 Task: Create an audio file in AIFF format for compatibility with Apple devices.
Action: Mouse moved to (138, 40)
Screenshot: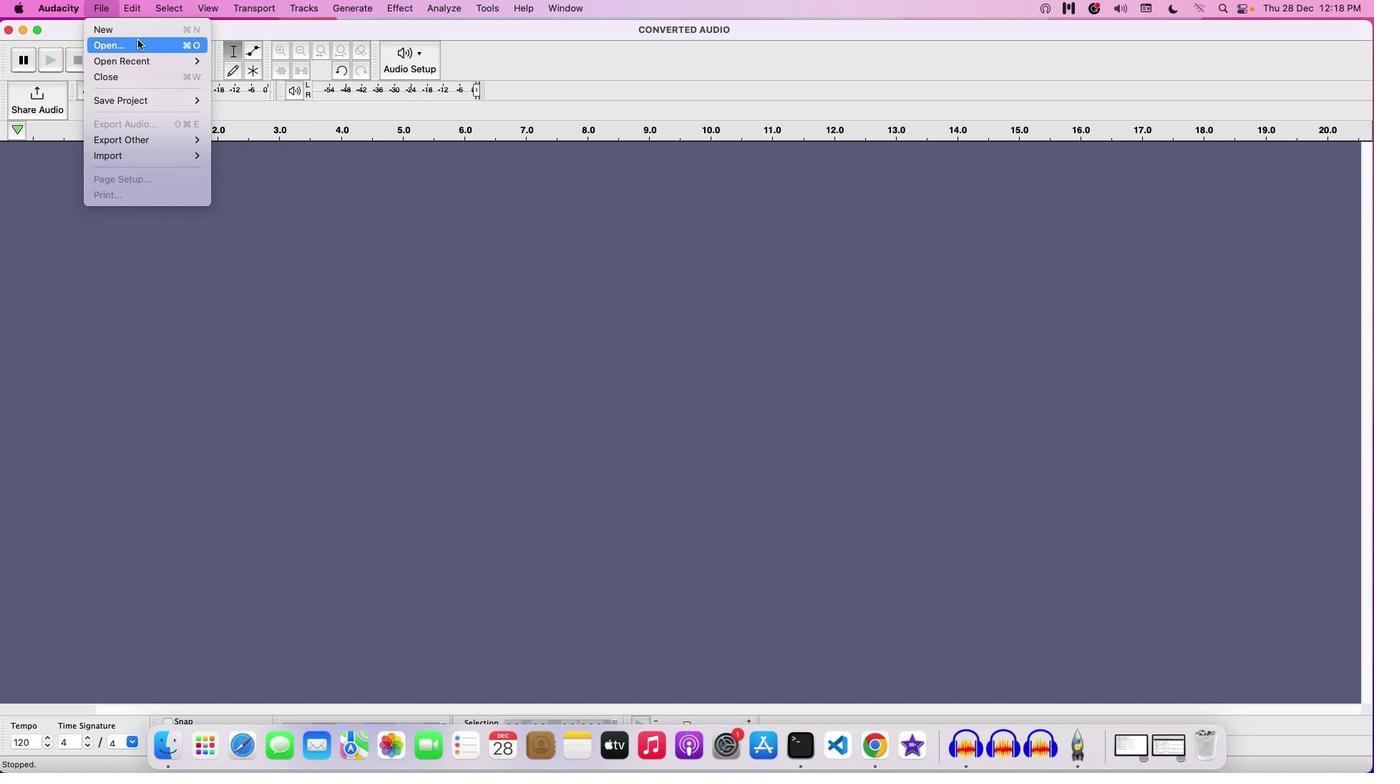 
Action: Mouse pressed left at (138, 40)
Screenshot: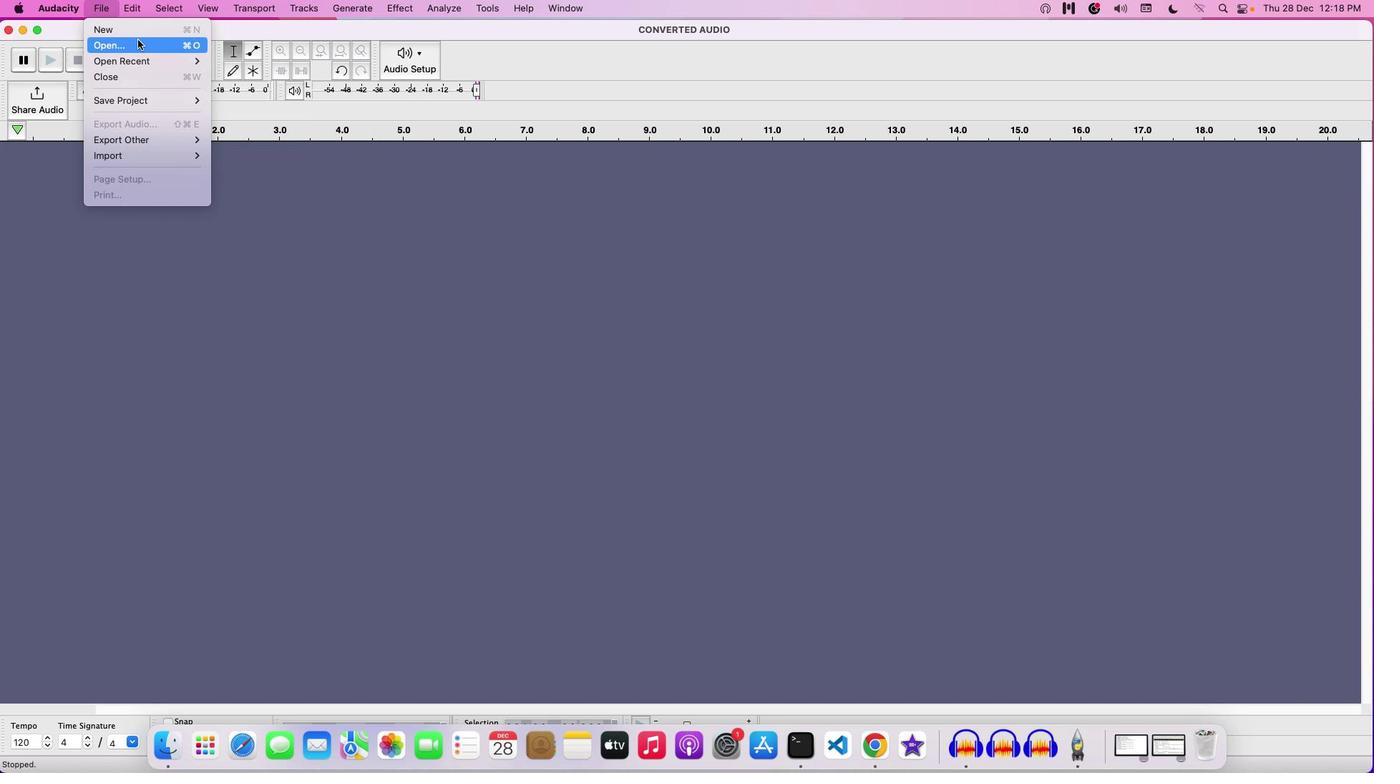 
Action: Mouse moved to (583, 234)
Screenshot: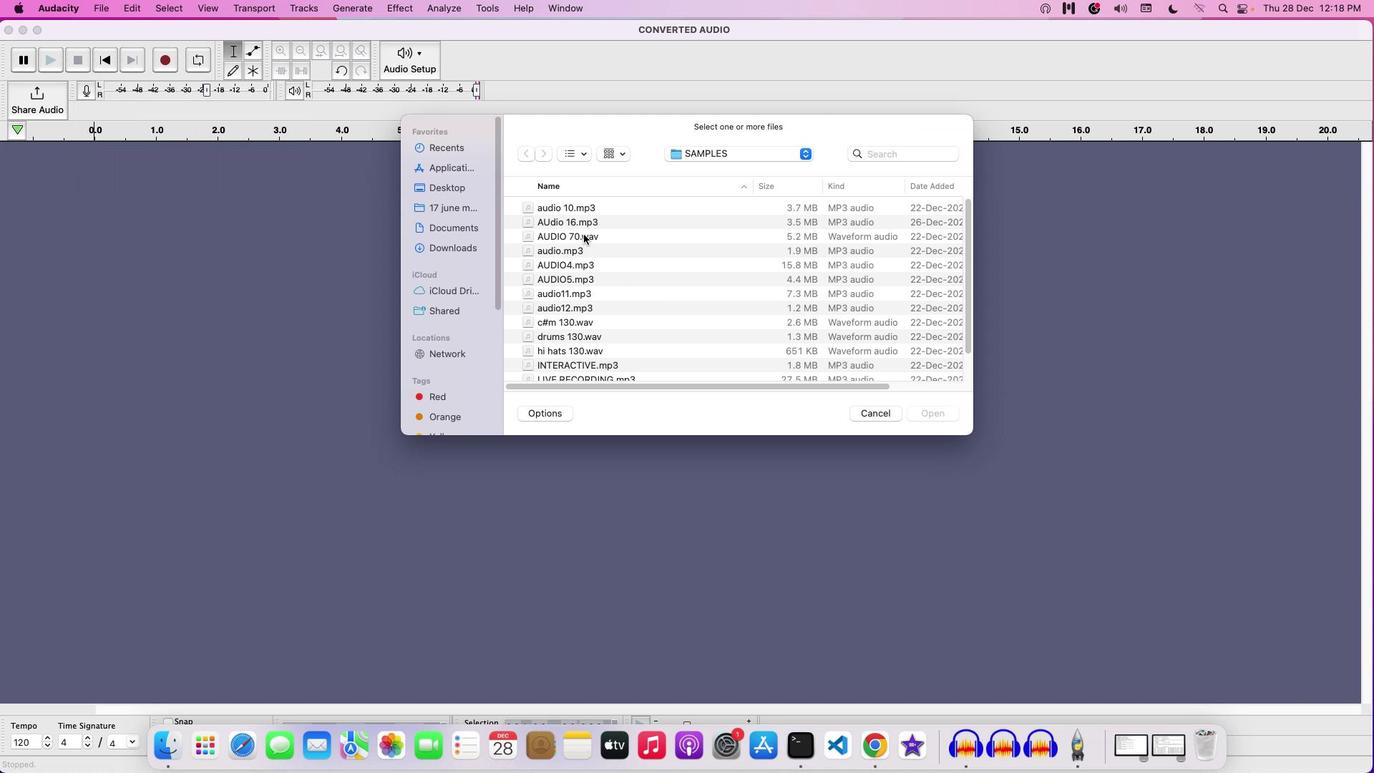 
Action: Mouse pressed left at (583, 234)
Screenshot: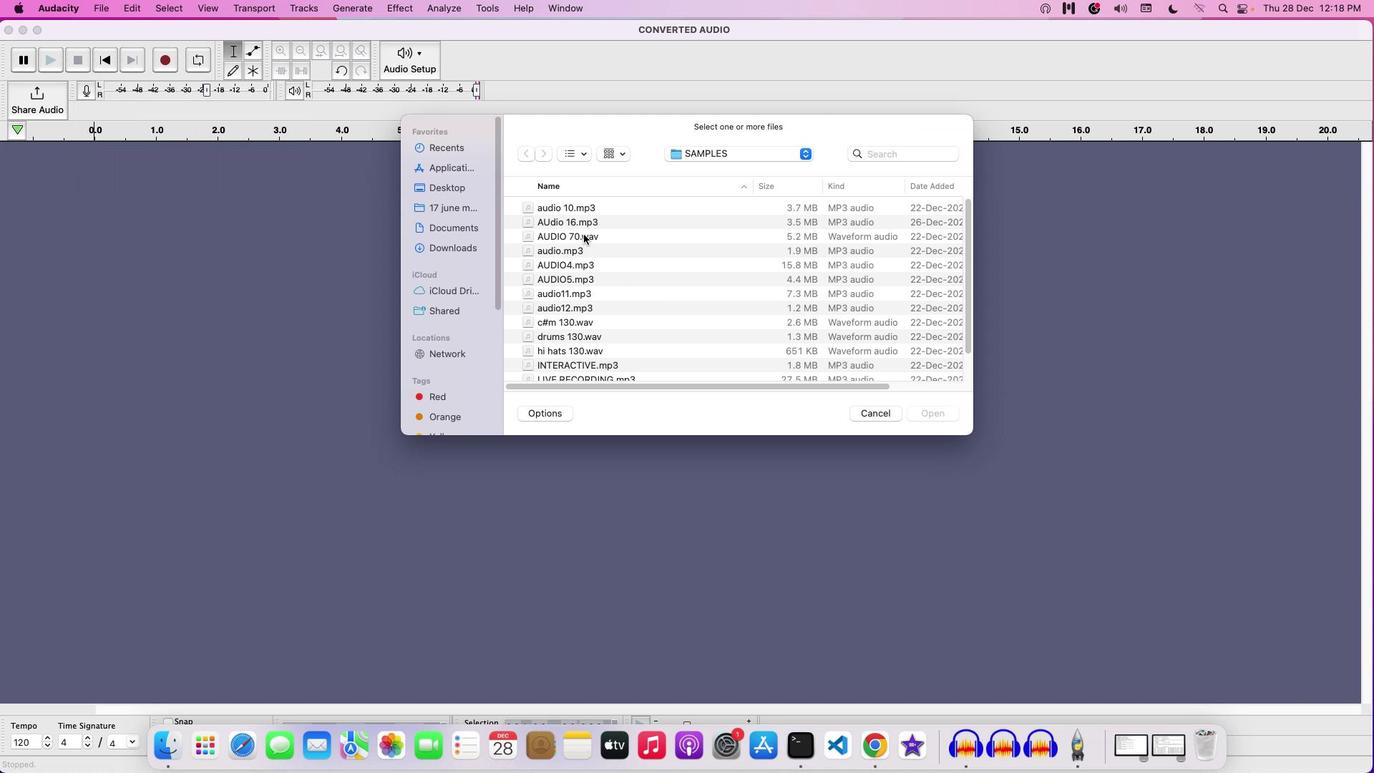 
Action: Mouse moved to (935, 409)
Screenshot: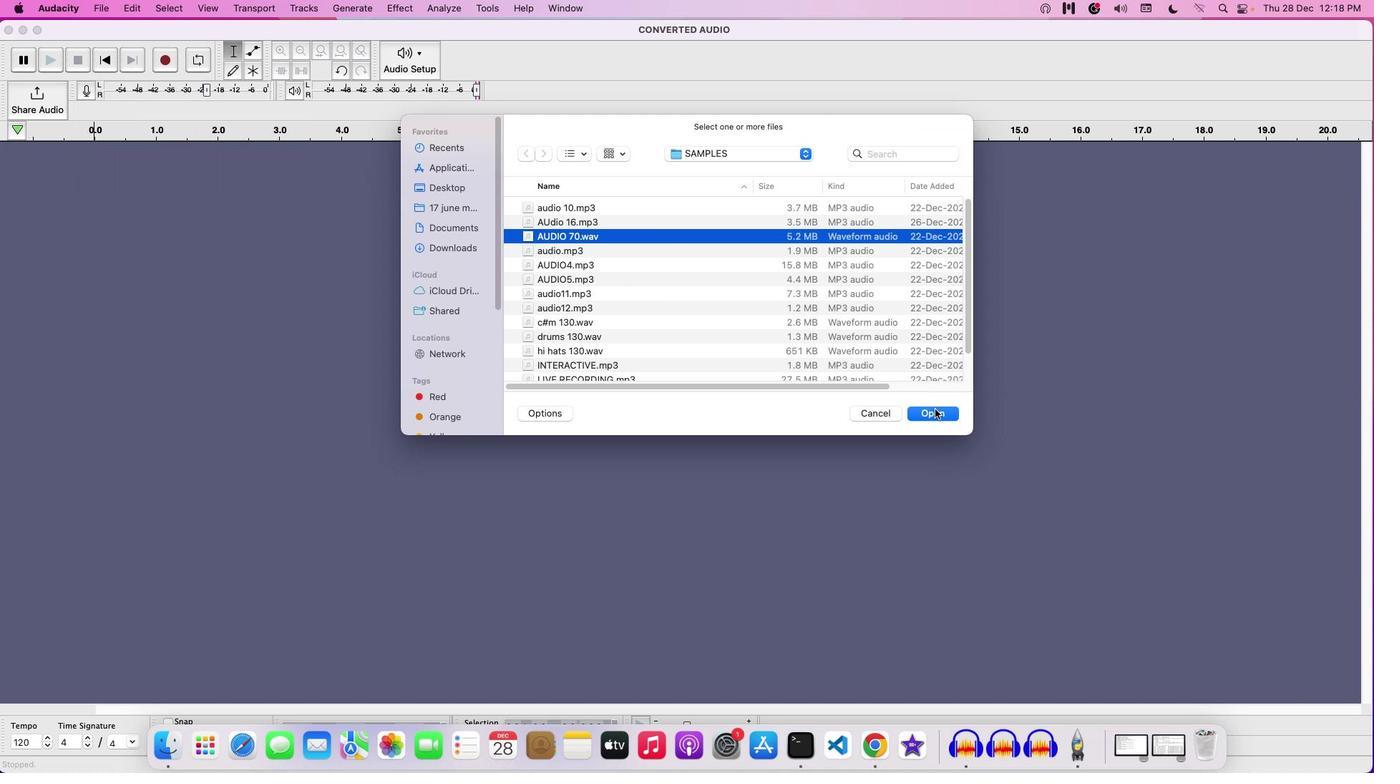 
Action: Mouse pressed left at (935, 409)
Screenshot: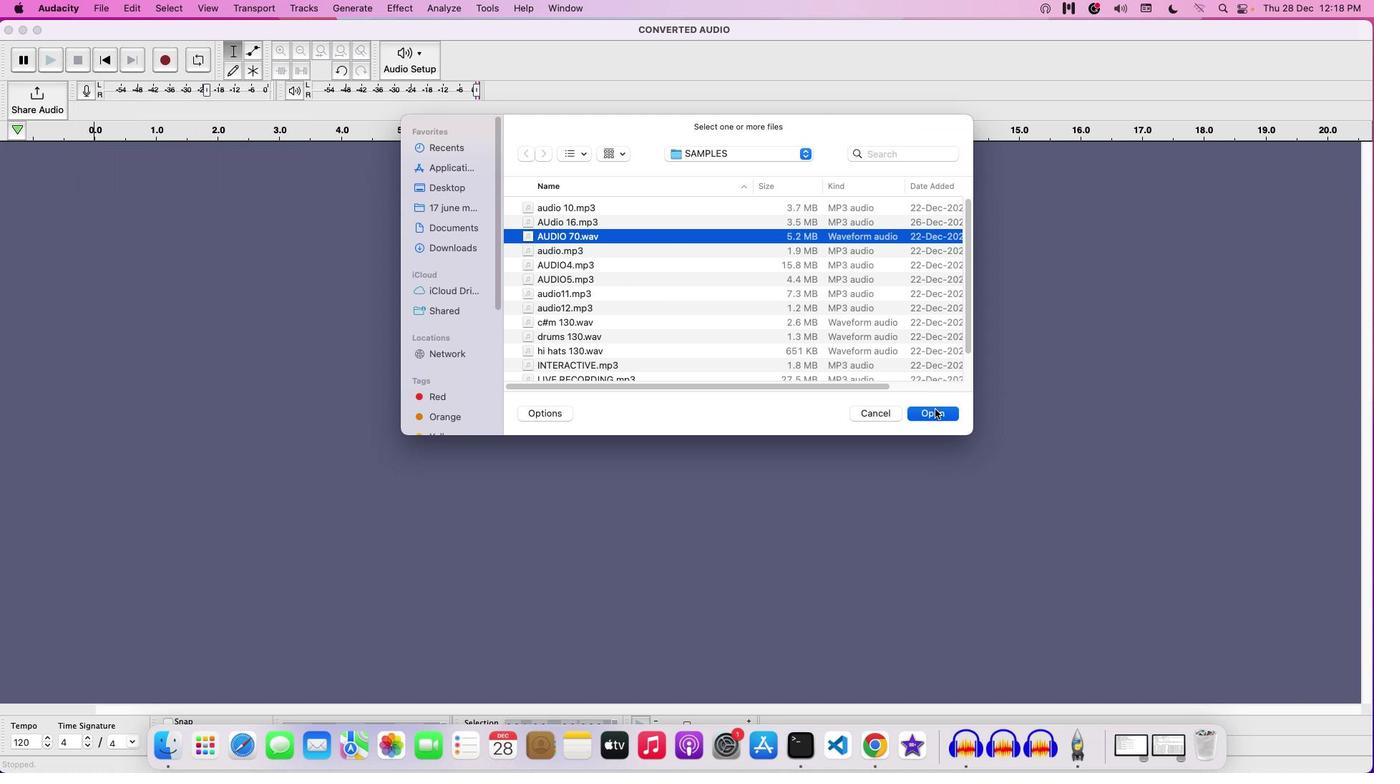 
Action: Mouse moved to (318, 116)
Screenshot: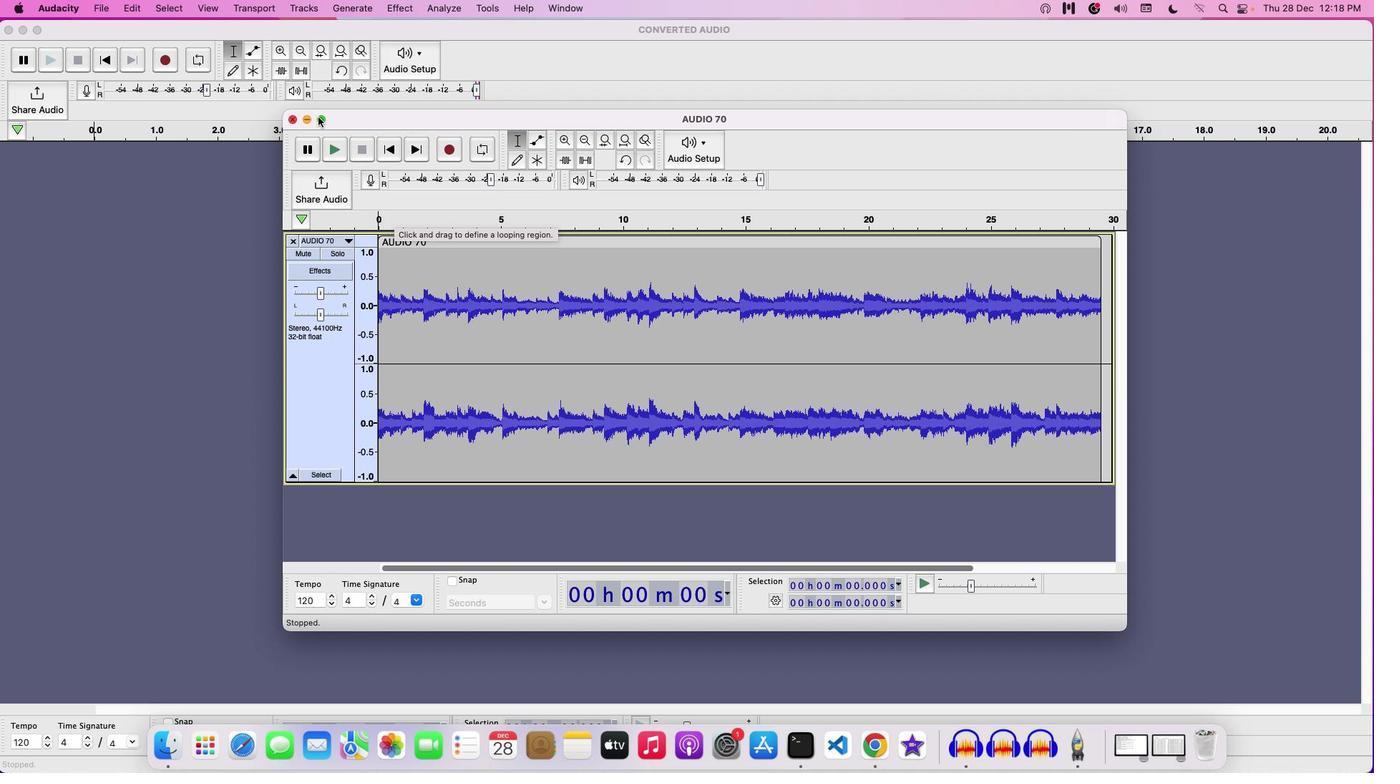 
Action: Mouse pressed left at (318, 116)
Screenshot: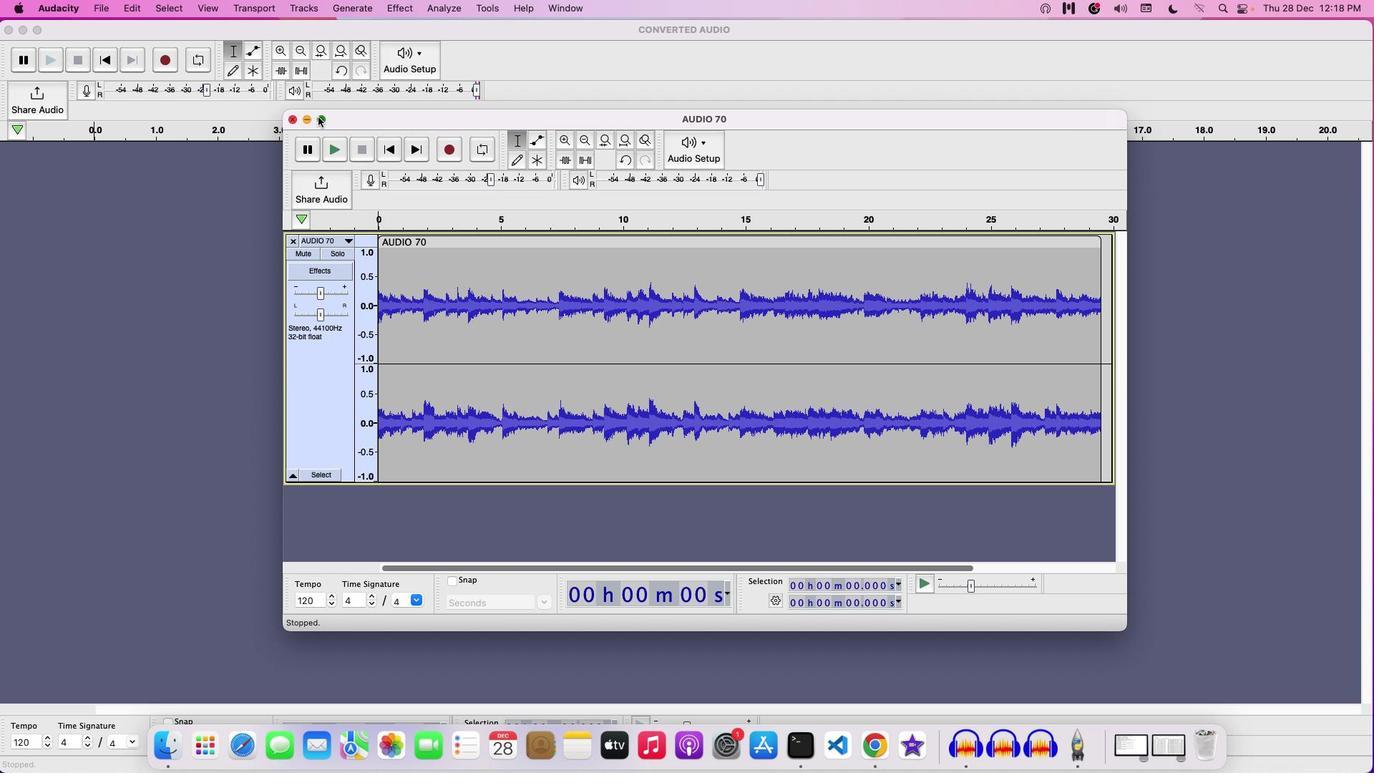 
Action: Mouse moved to (503, 363)
Screenshot: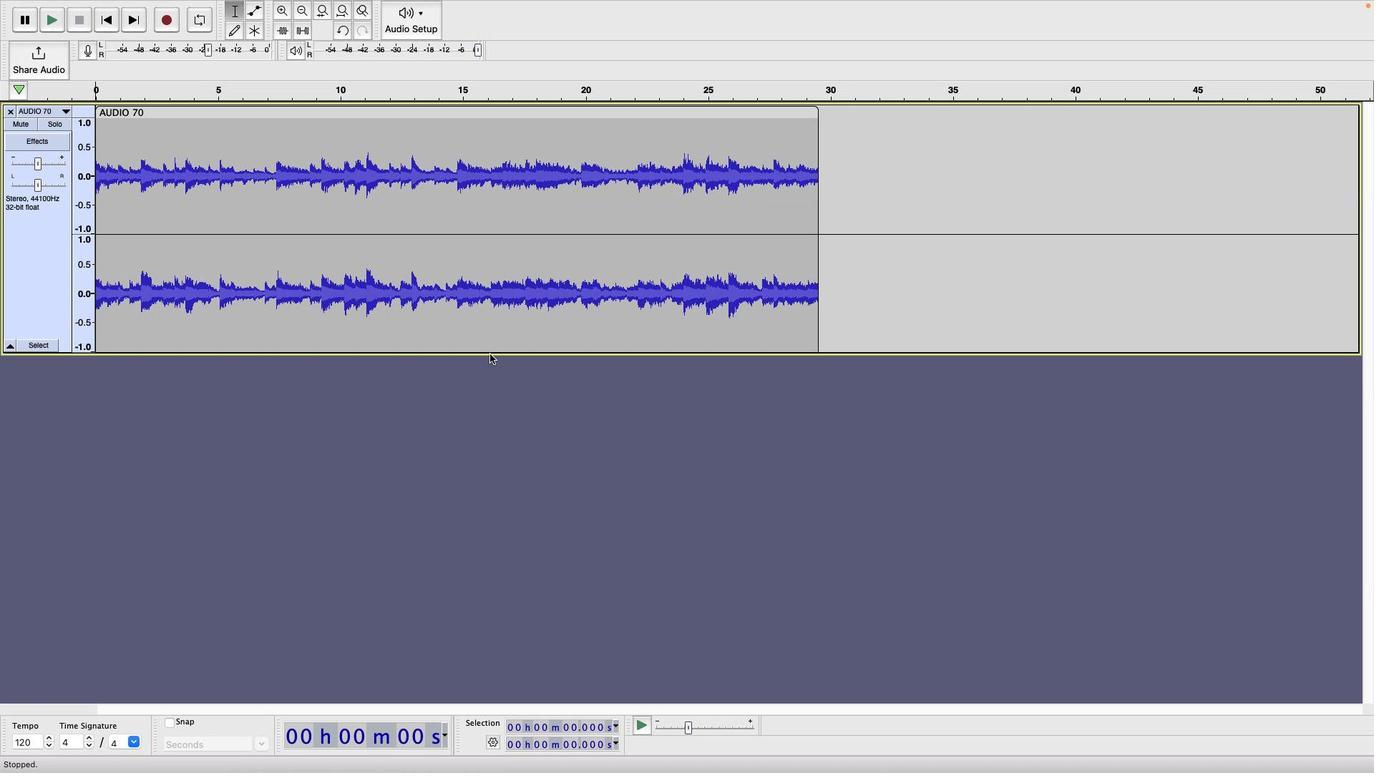 
Action: Key pressed Key.space
Screenshot: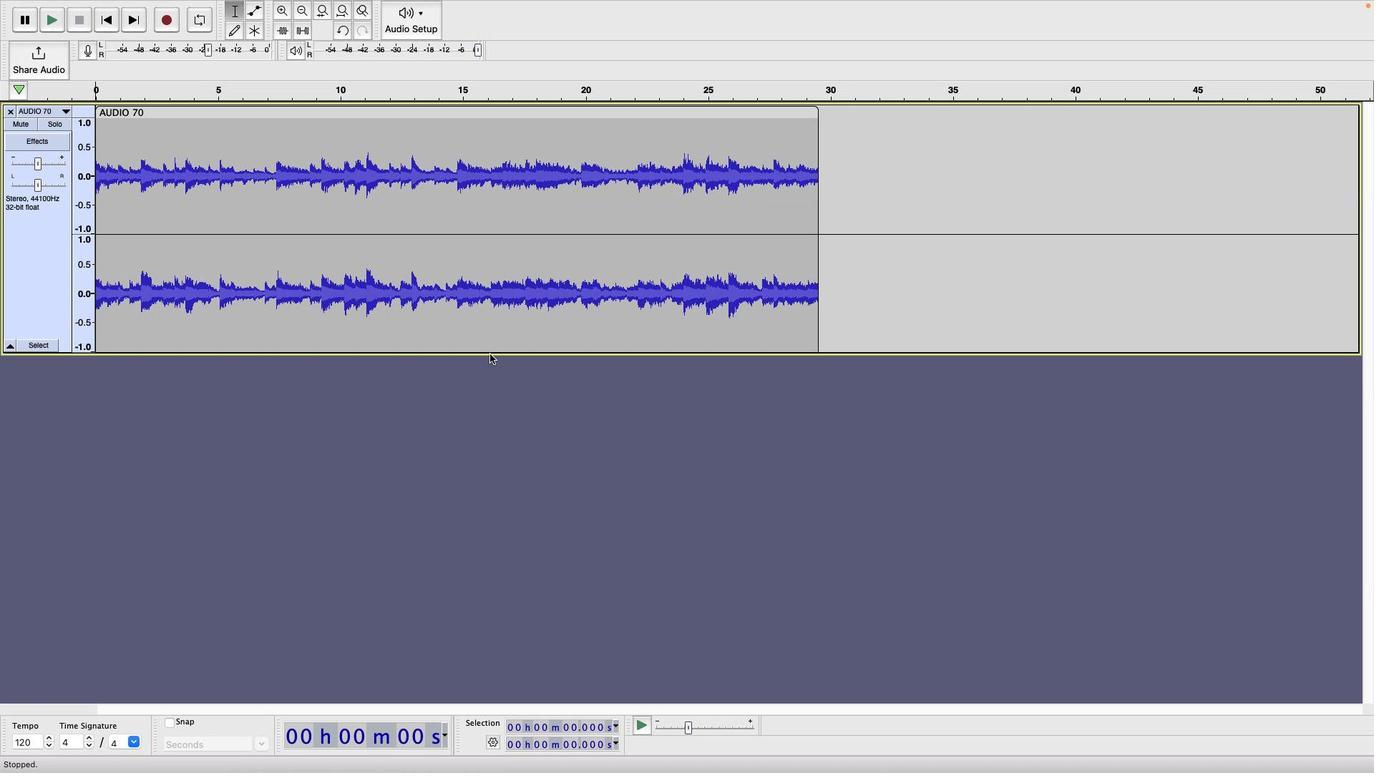 
Action: Mouse moved to (41, 164)
Screenshot: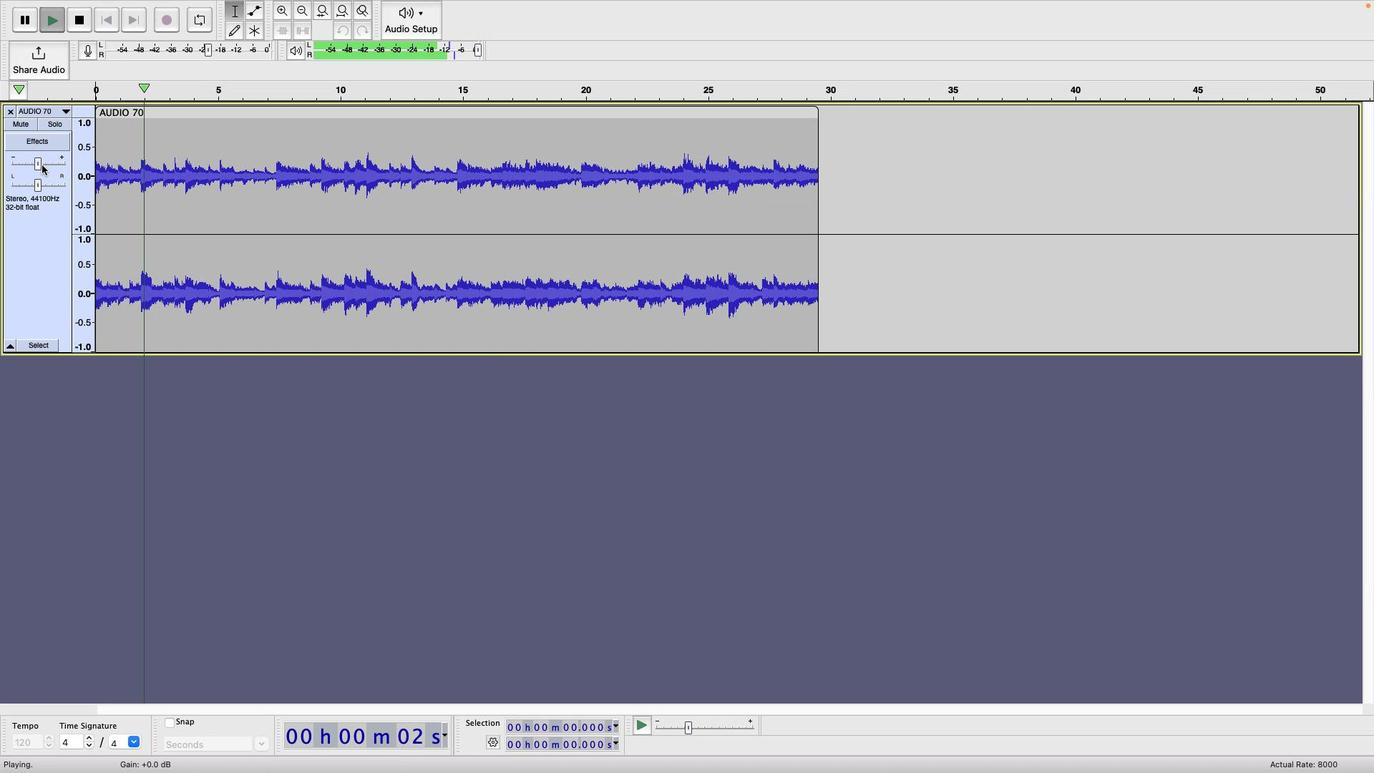 
Action: Mouse pressed left at (41, 164)
Screenshot: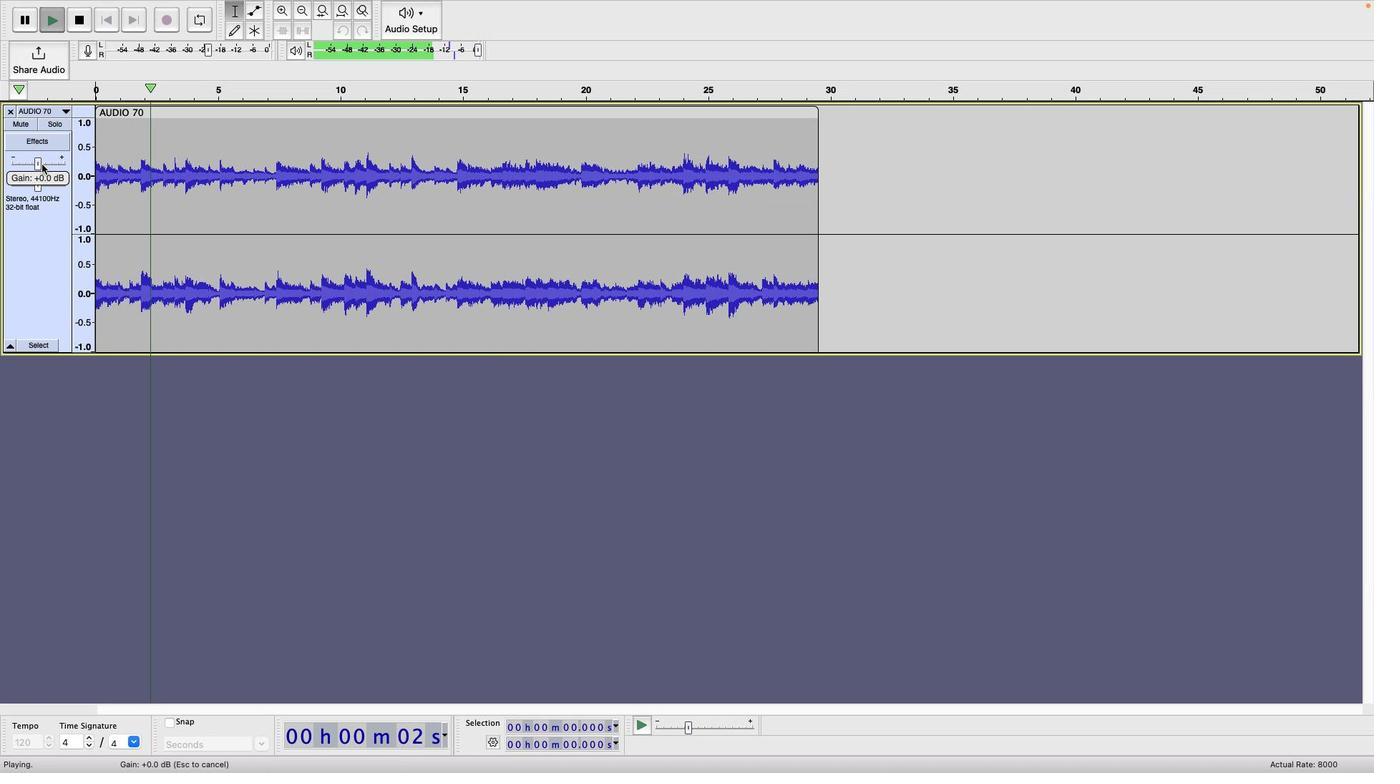 
Action: Mouse moved to (49, 163)
Screenshot: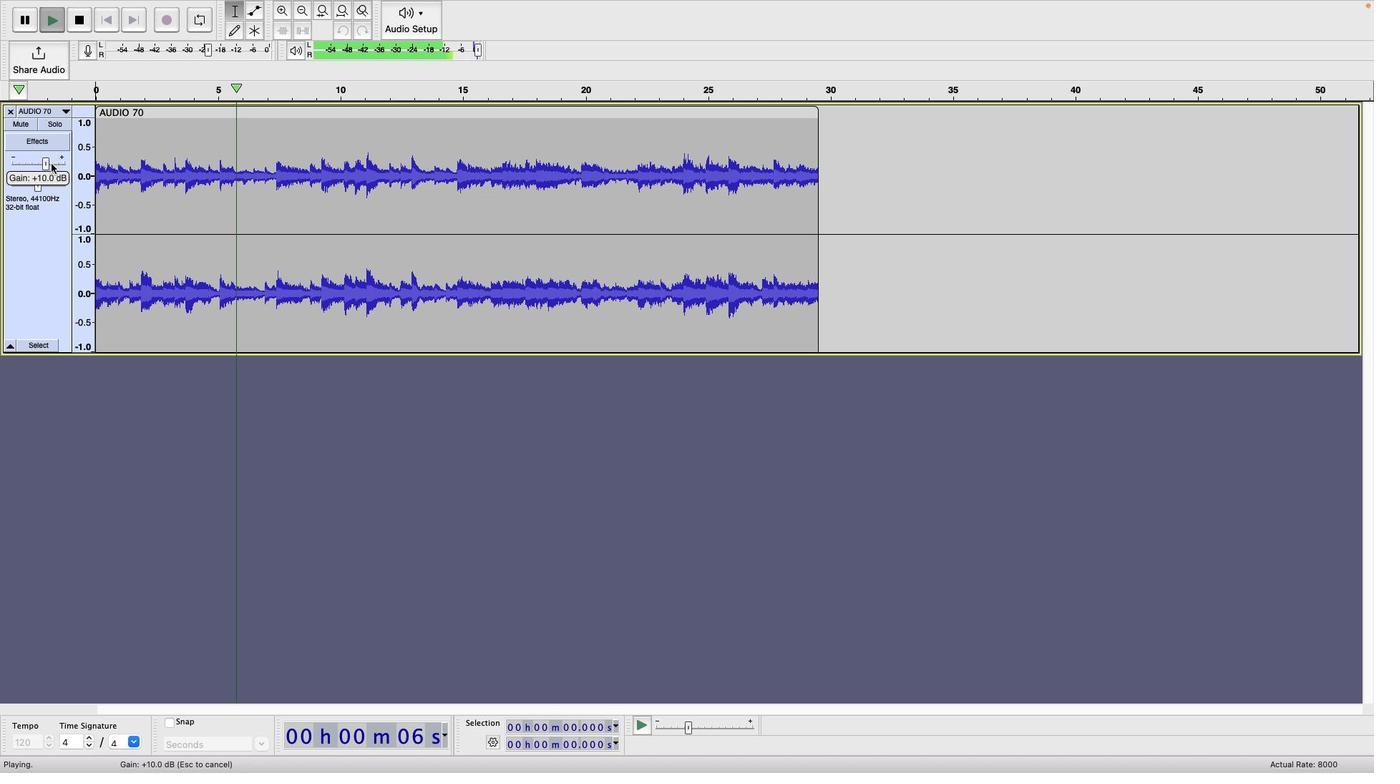 
Action: Mouse pressed left at (49, 163)
Screenshot: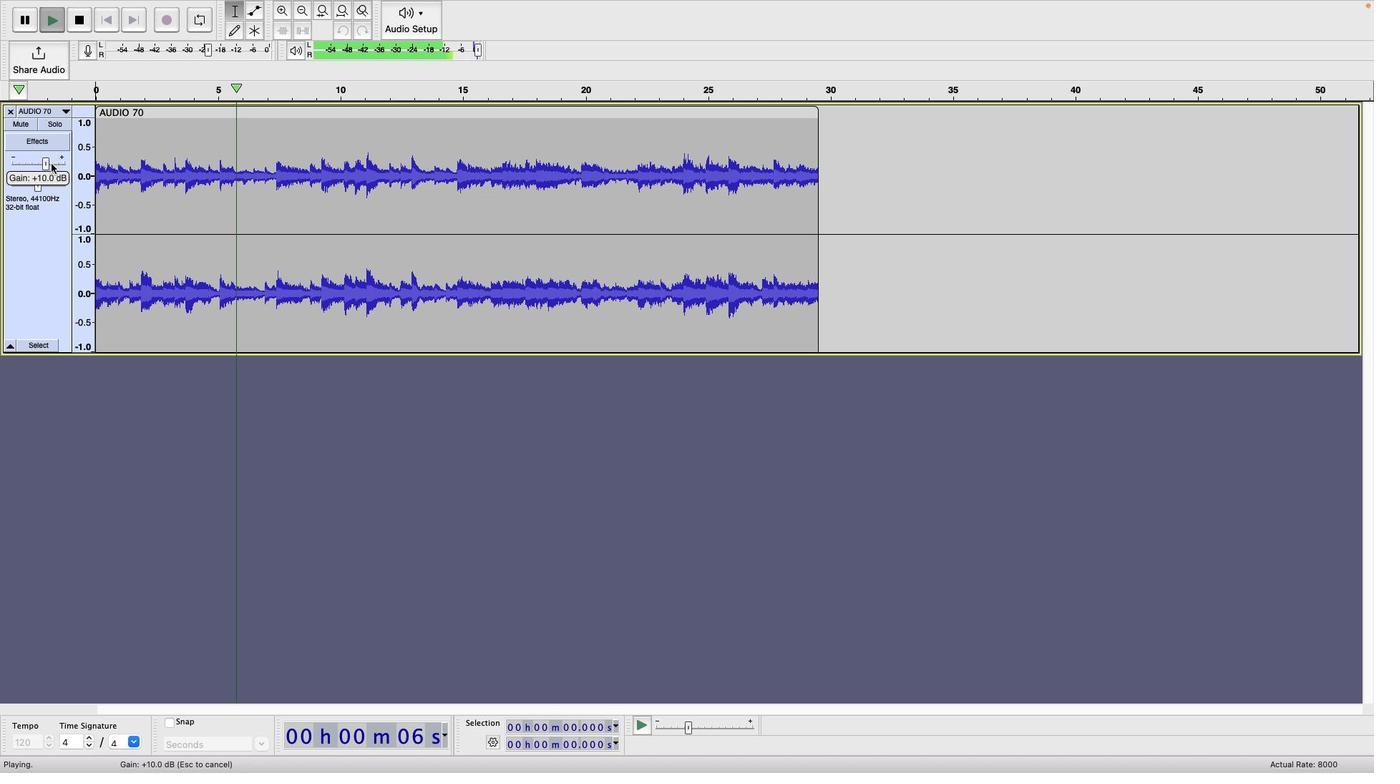 
Action: Mouse moved to (60, 257)
Screenshot: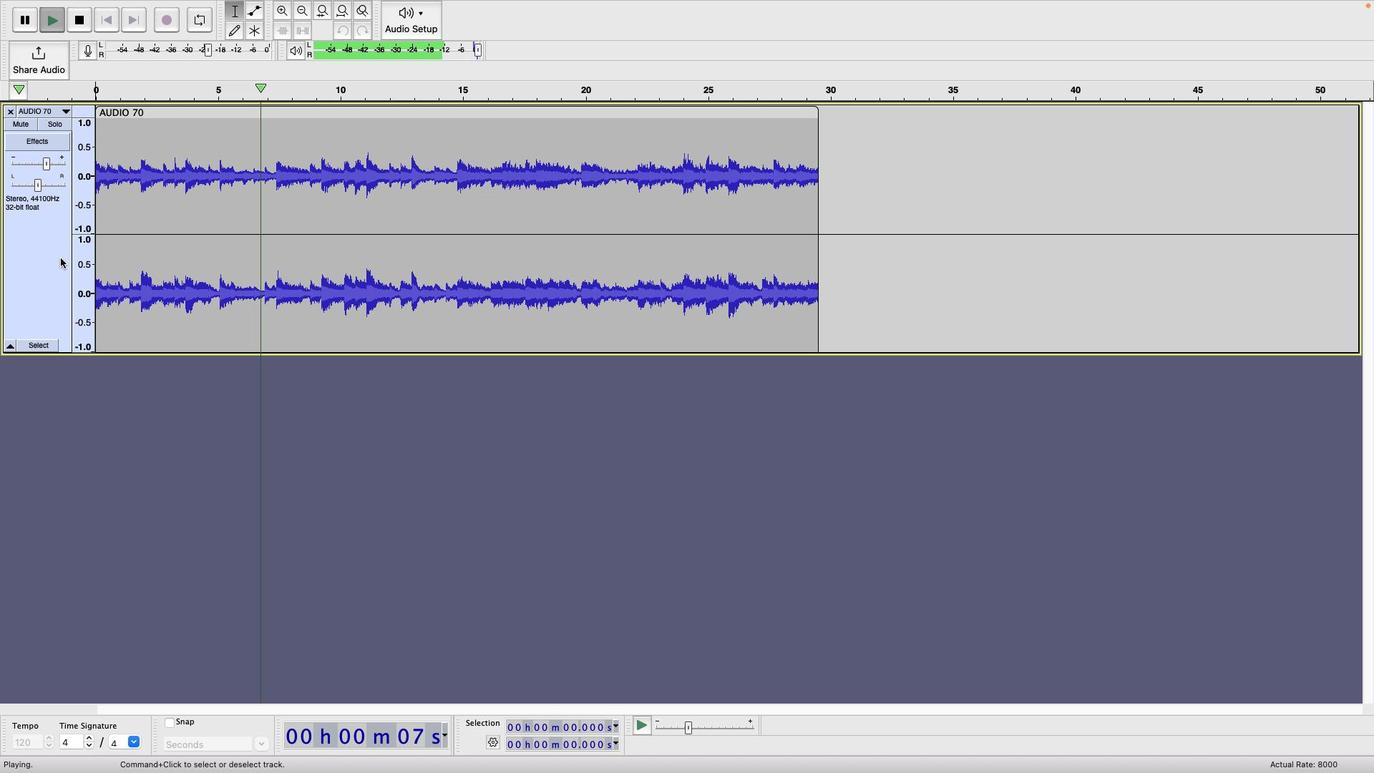 
Action: Mouse pressed left at (60, 257)
Screenshot: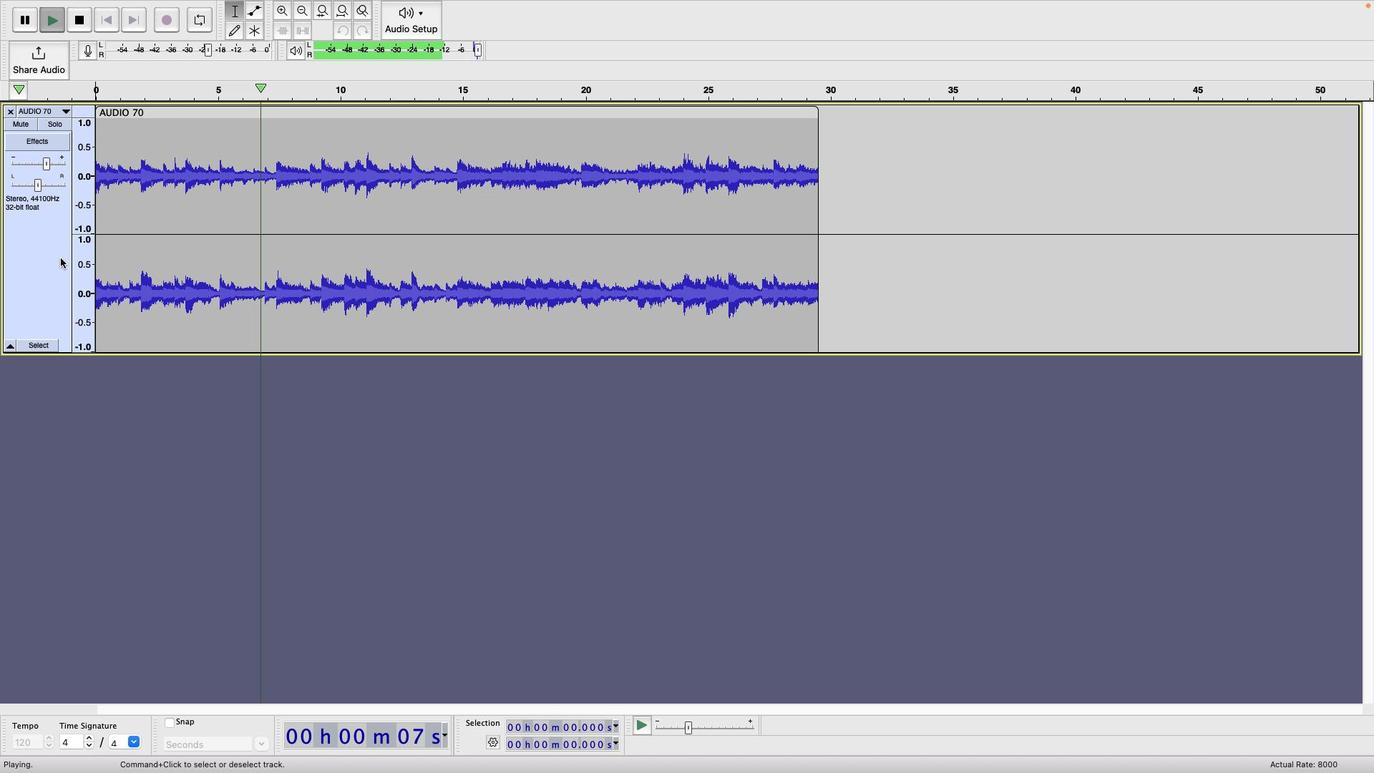 
Action: Mouse moved to (60, 257)
Screenshot: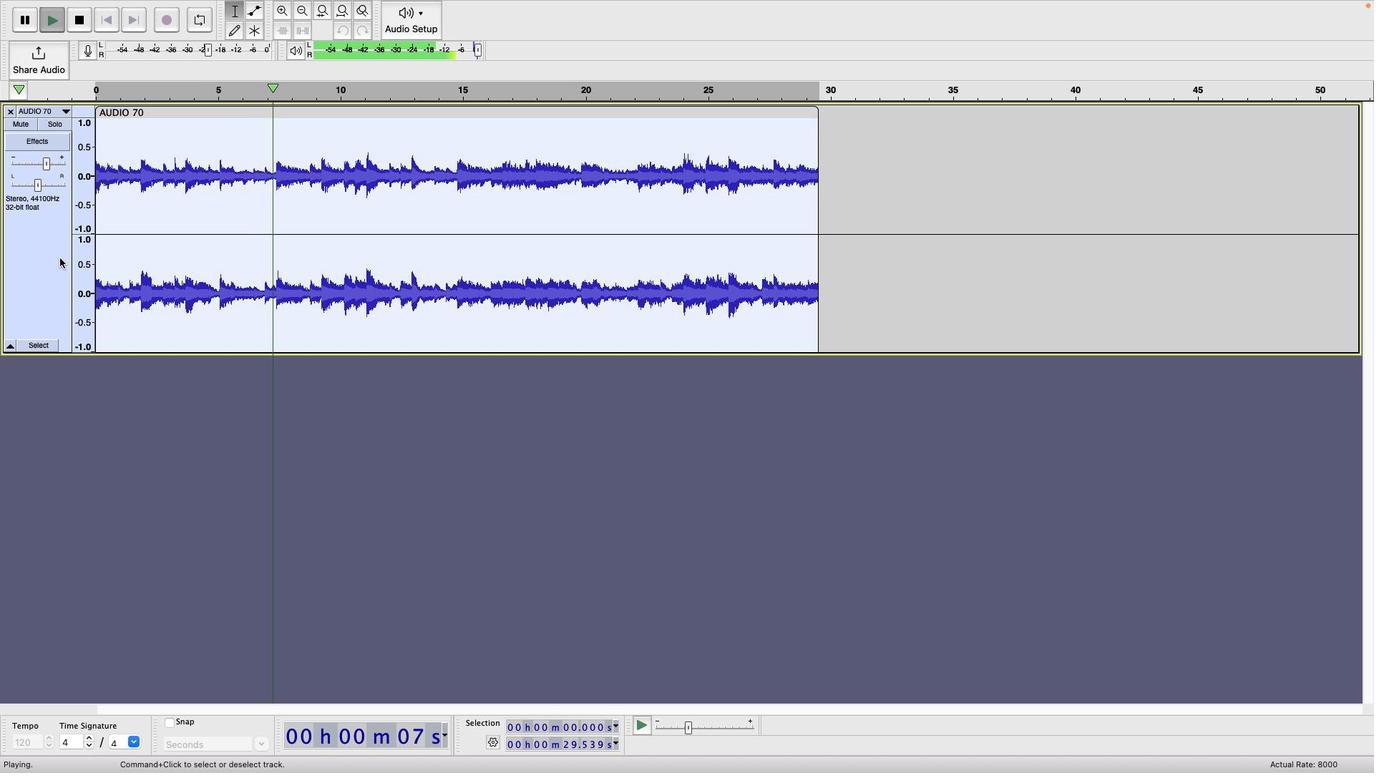 
Action: Key pressed Key.space
Screenshot: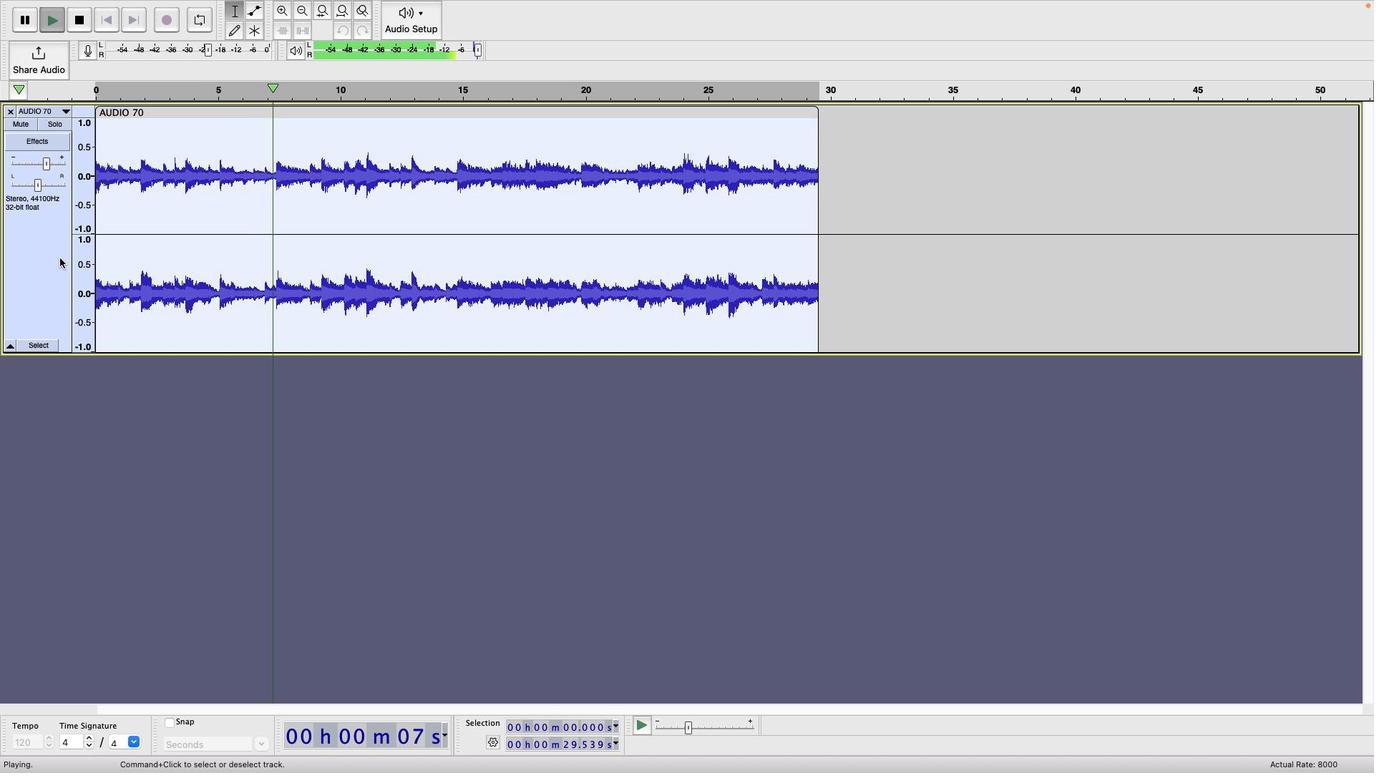 
Action: Mouse moved to (109, 6)
Screenshot: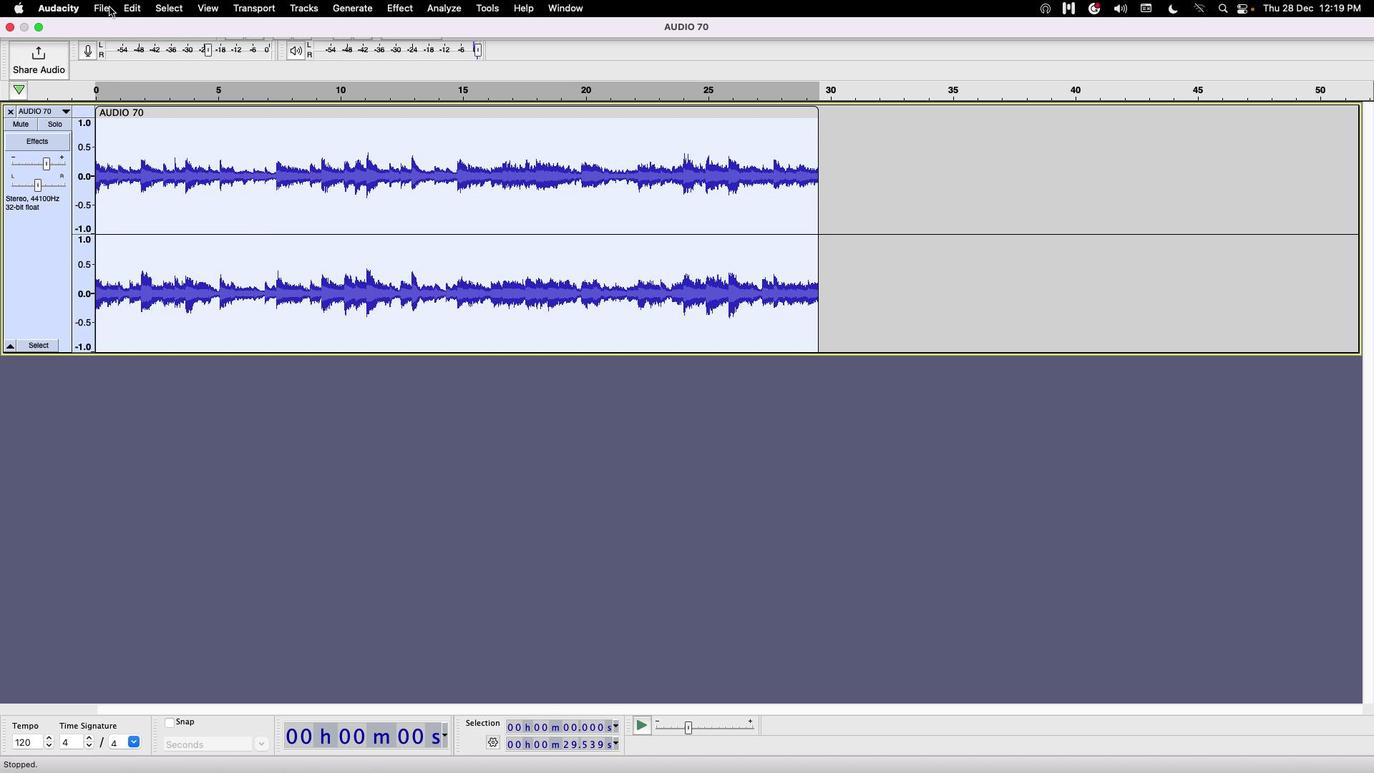 
Action: Mouse pressed left at (109, 6)
Screenshot: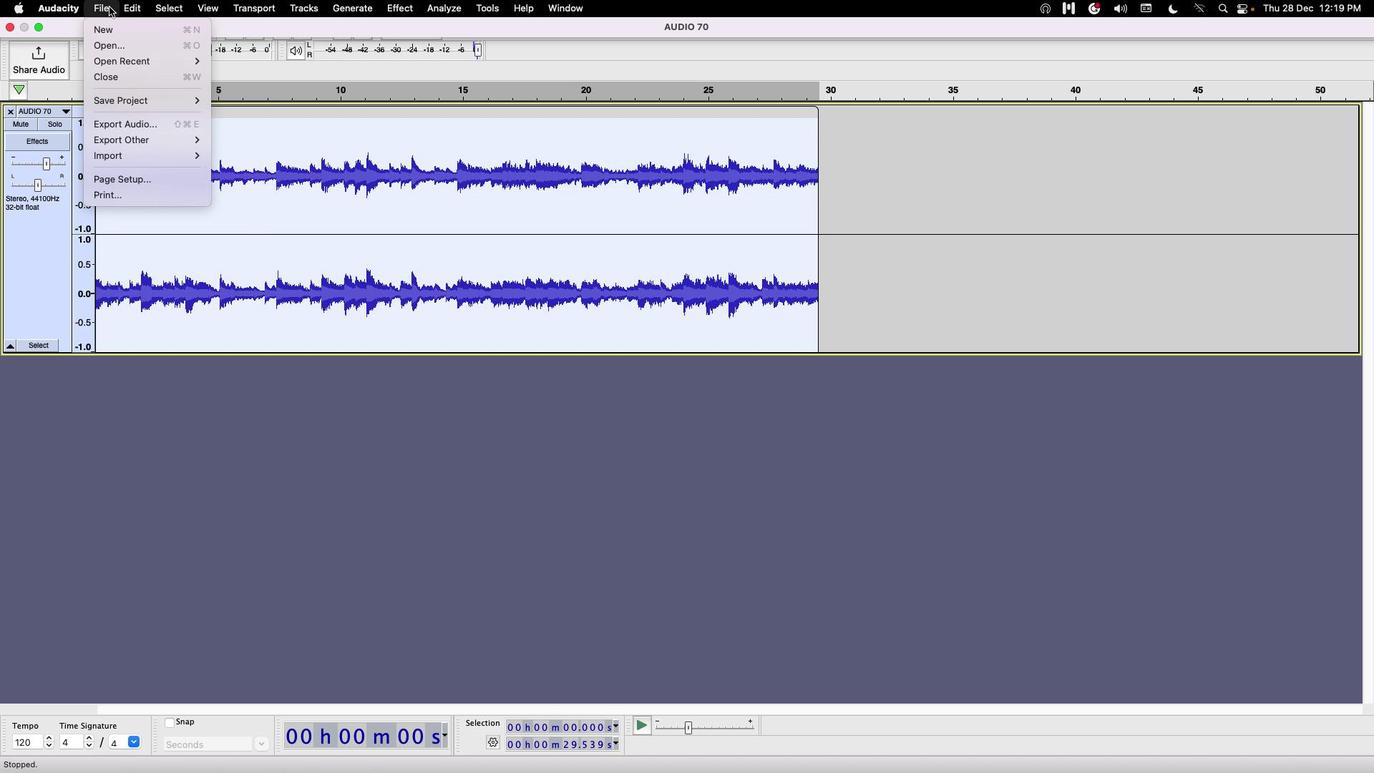 
Action: Mouse moved to (145, 121)
Screenshot: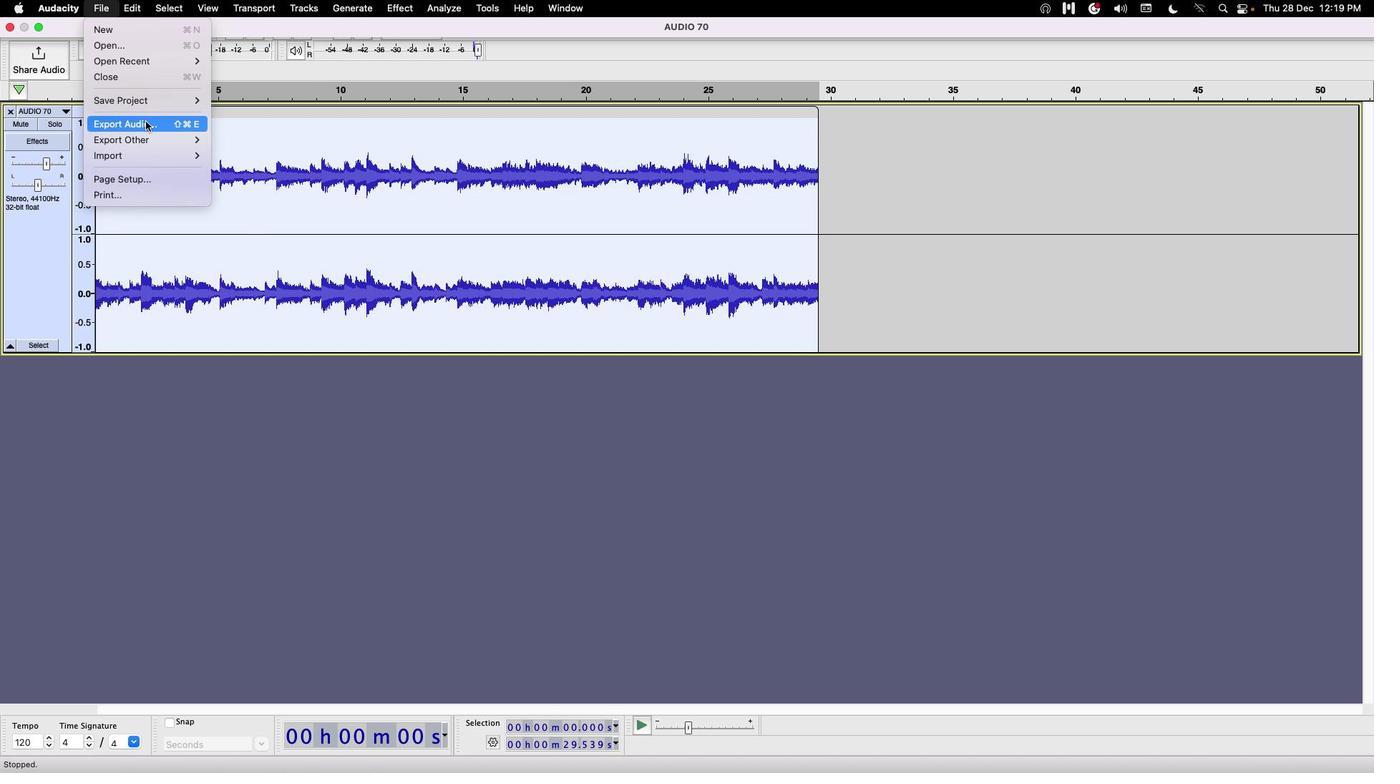 
Action: Mouse pressed left at (145, 121)
Screenshot: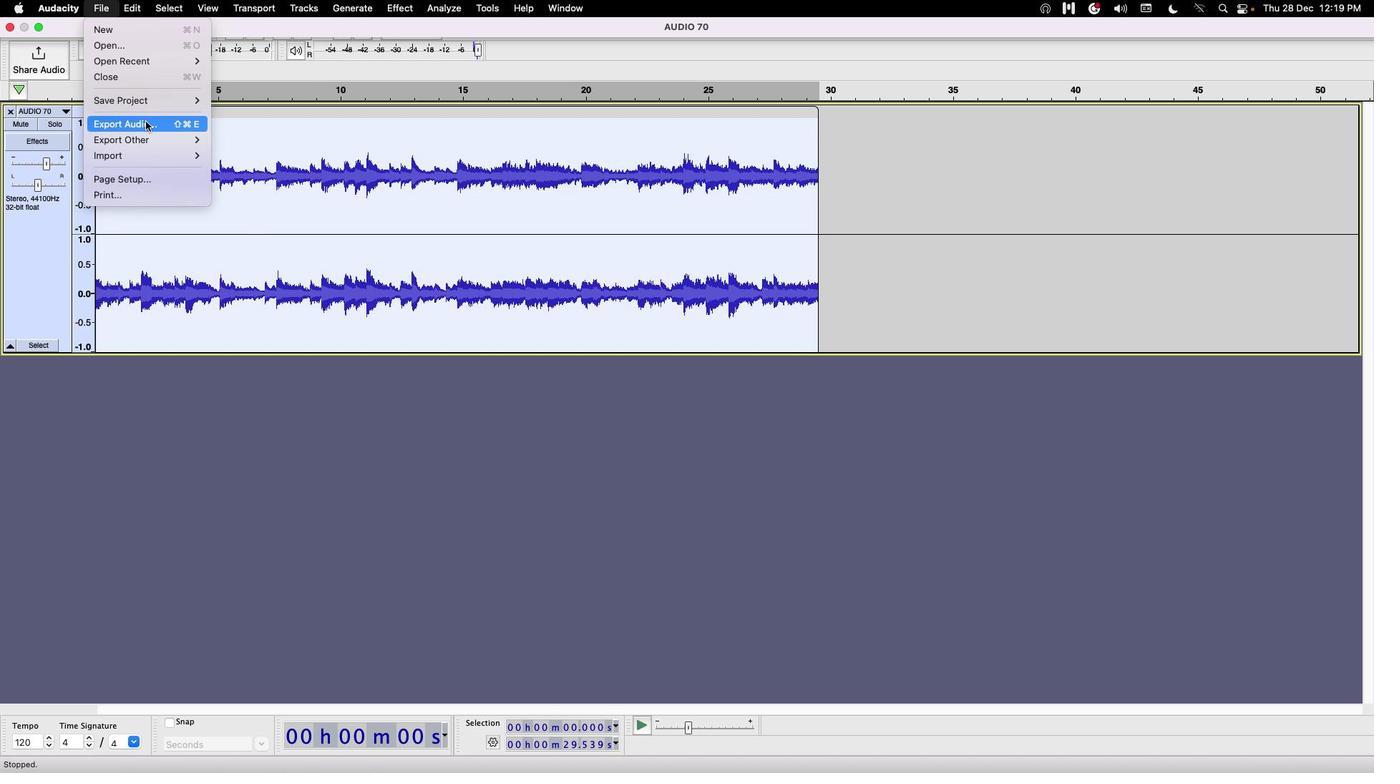 
Action: Mouse moved to (457, 223)
Screenshot: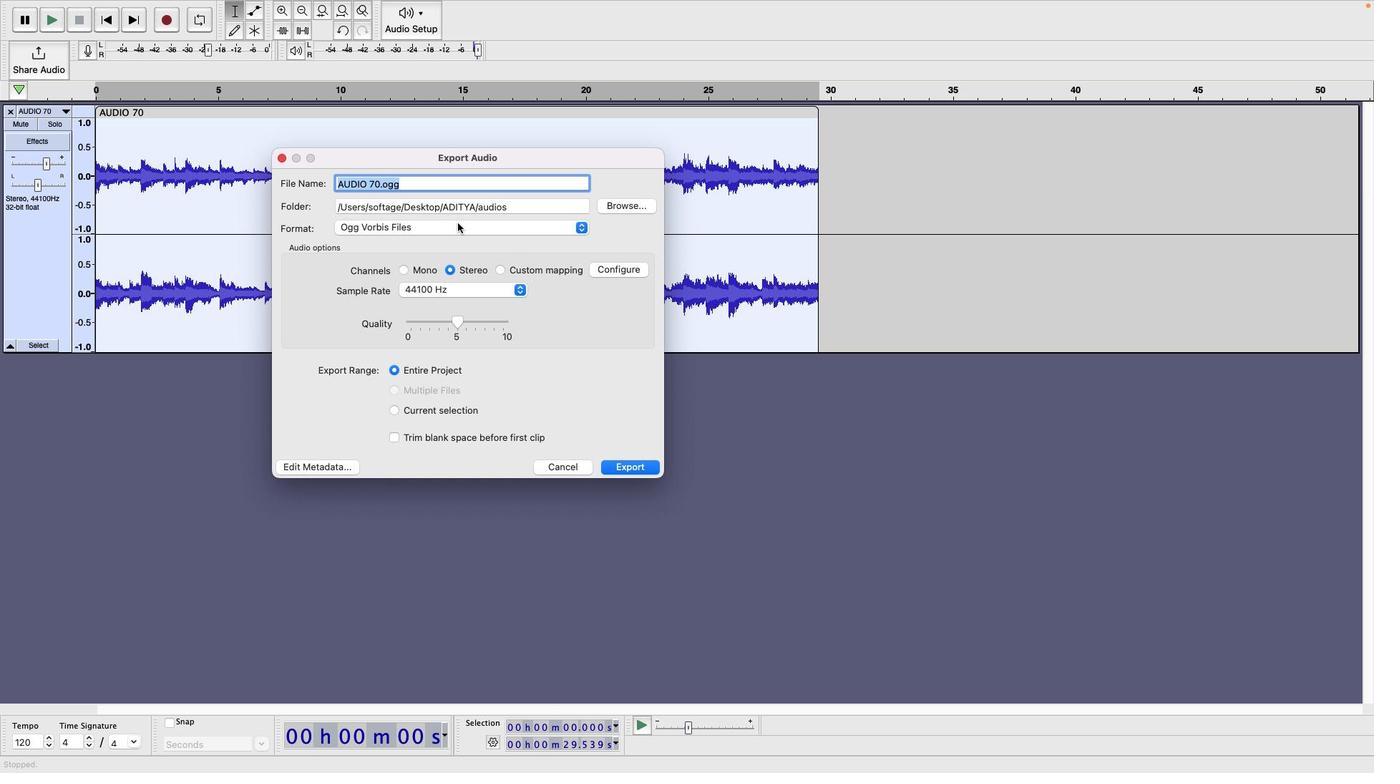 
Action: Mouse pressed left at (457, 223)
Screenshot: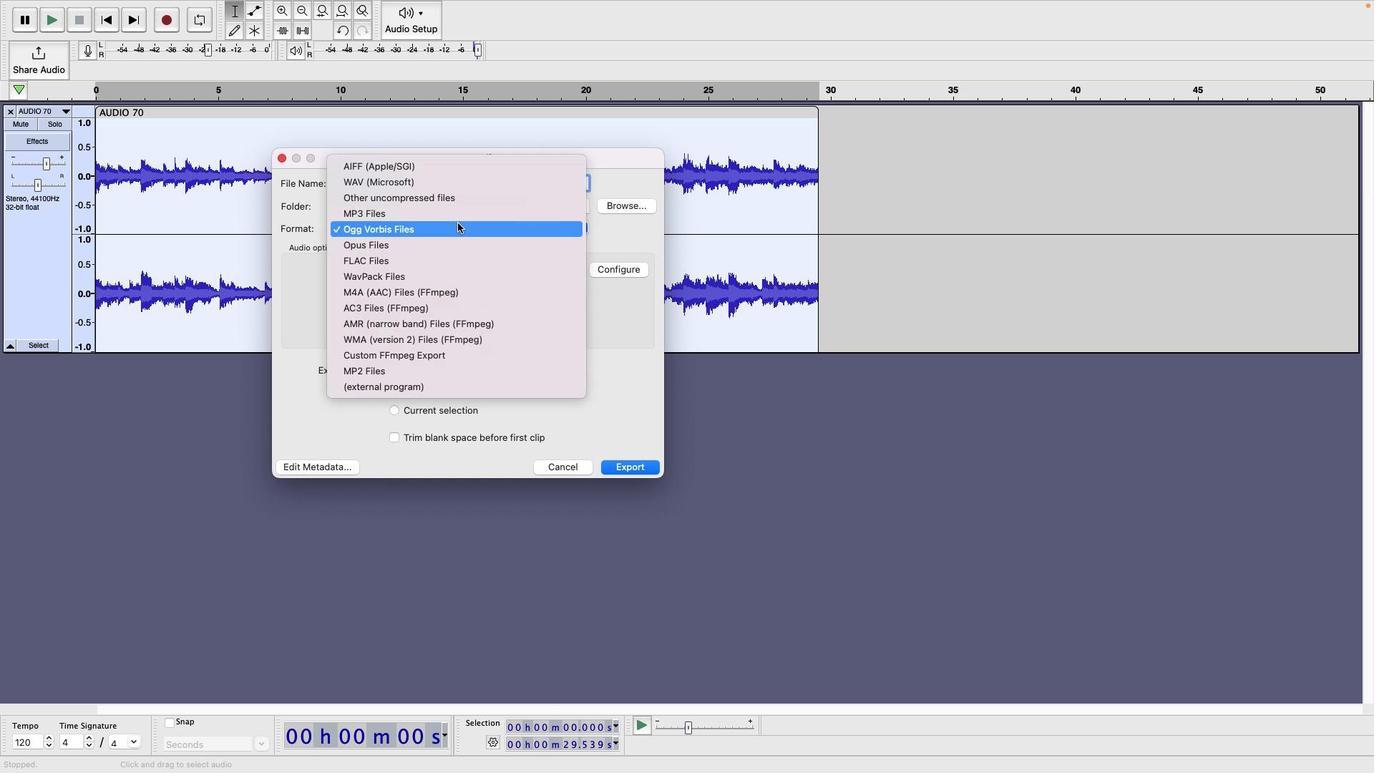 
Action: Mouse moved to (416, 171)
Screenshot: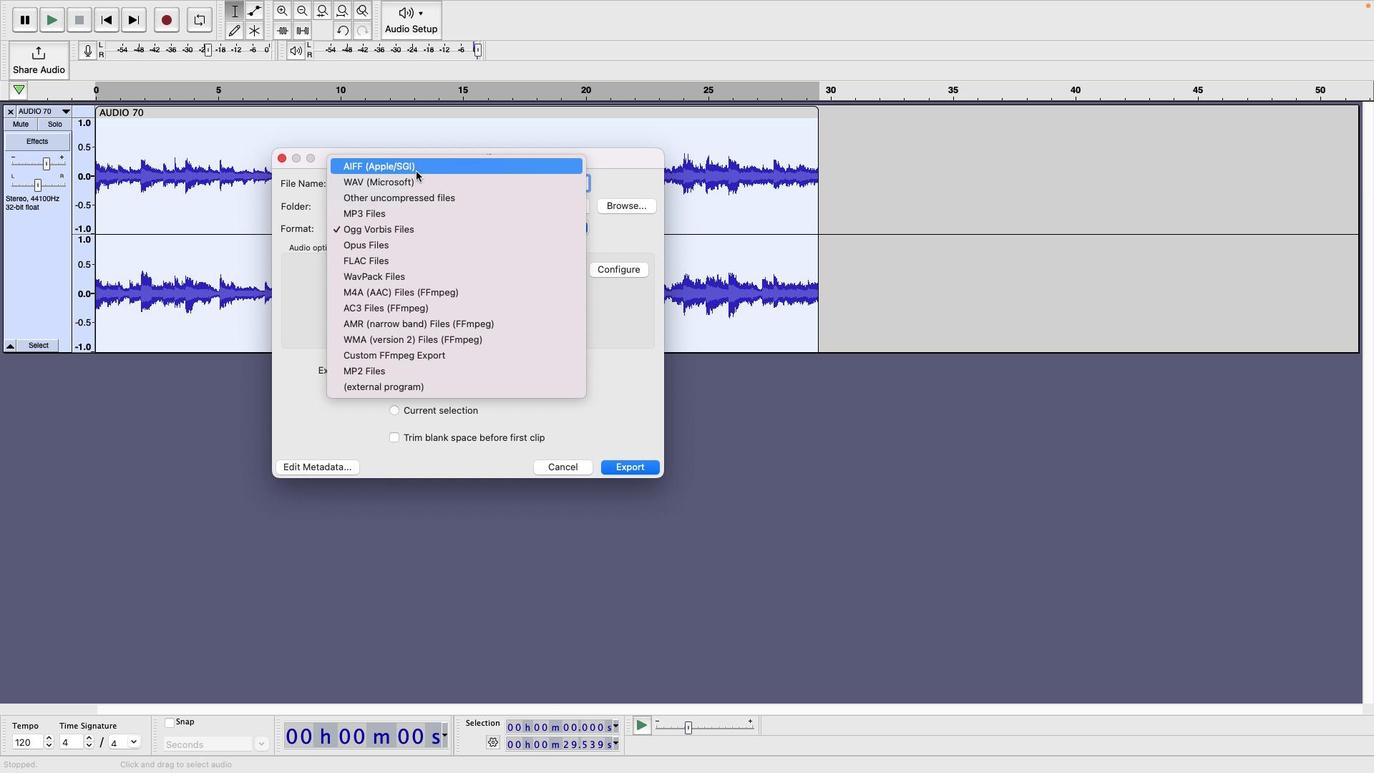 
Action: Mouse pressed left at (416, 171)
Screenshot: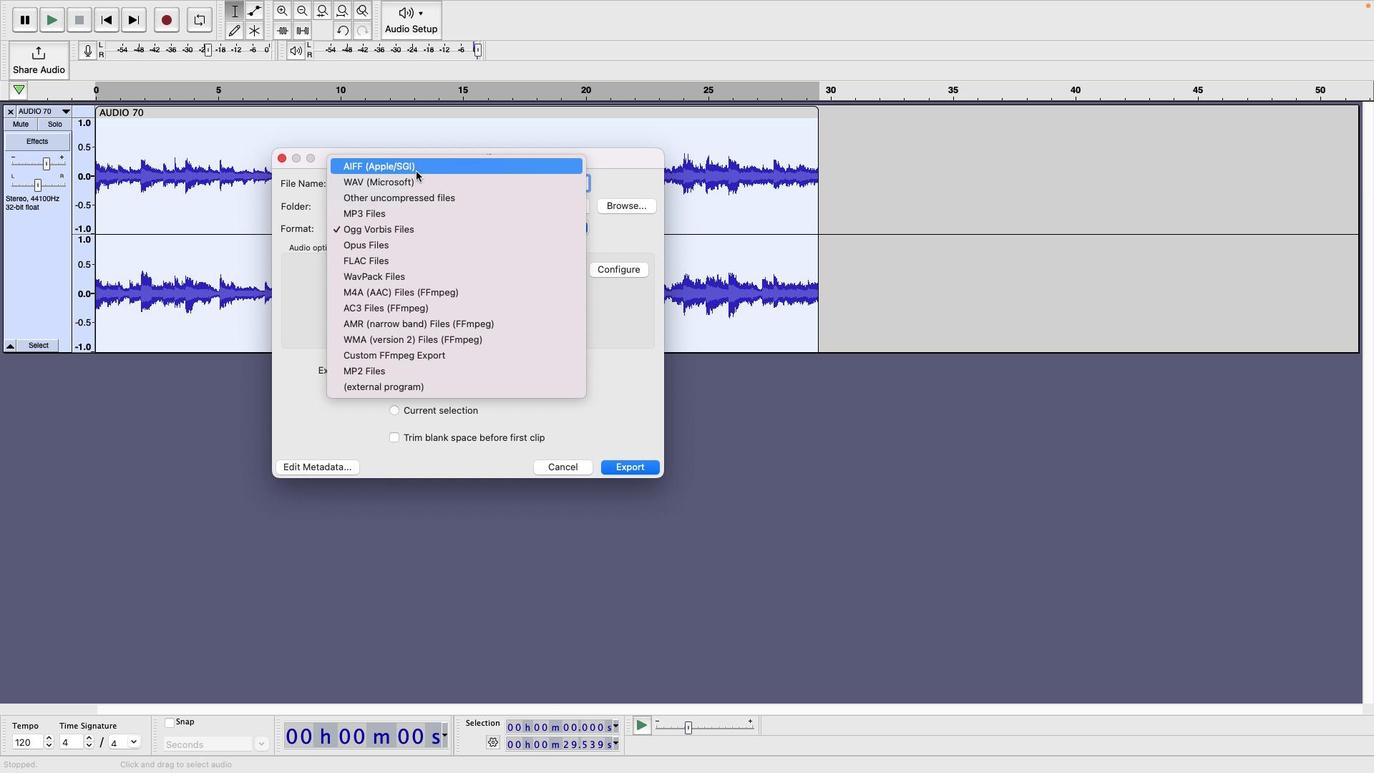 
Action: Mouse moved to (380, 186)
Screenshot: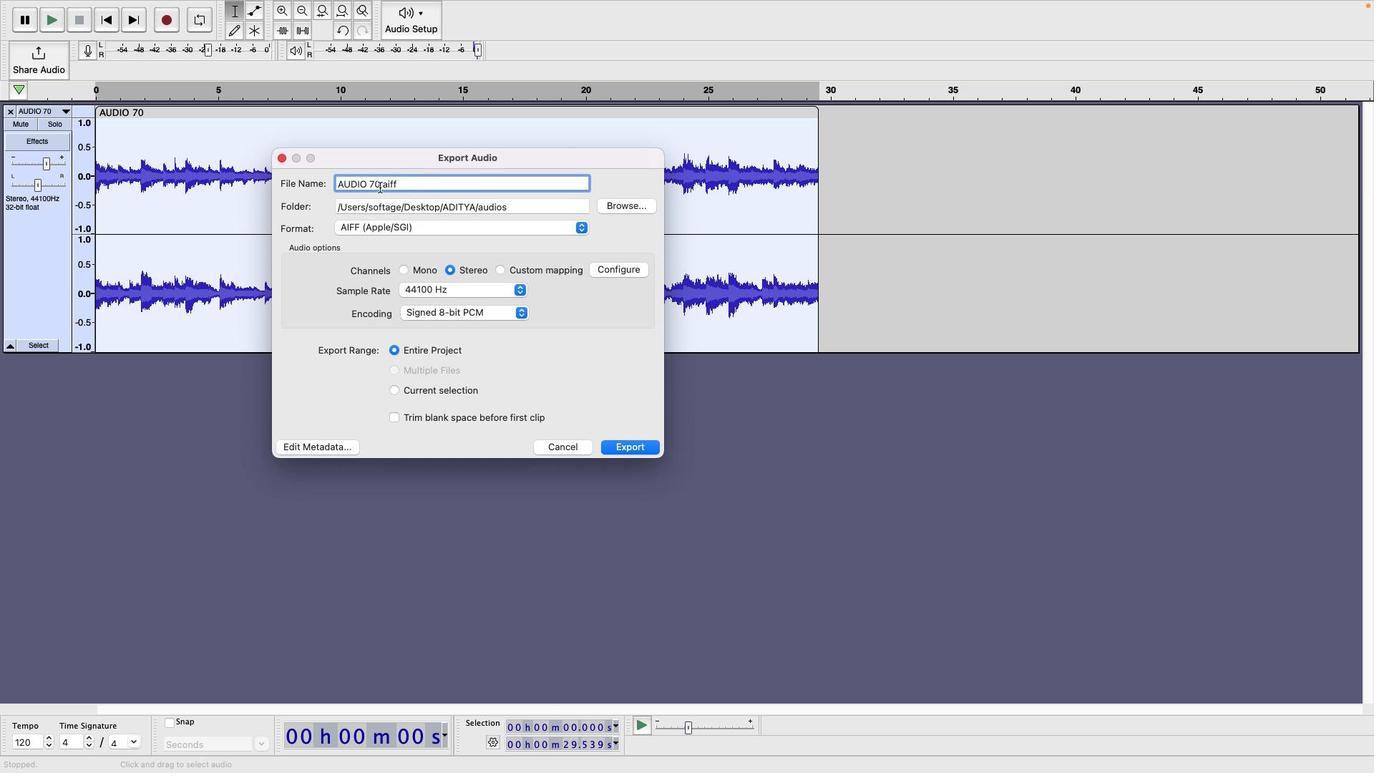 
Action: Mouse pressed left at (380, 186)
Screenshot: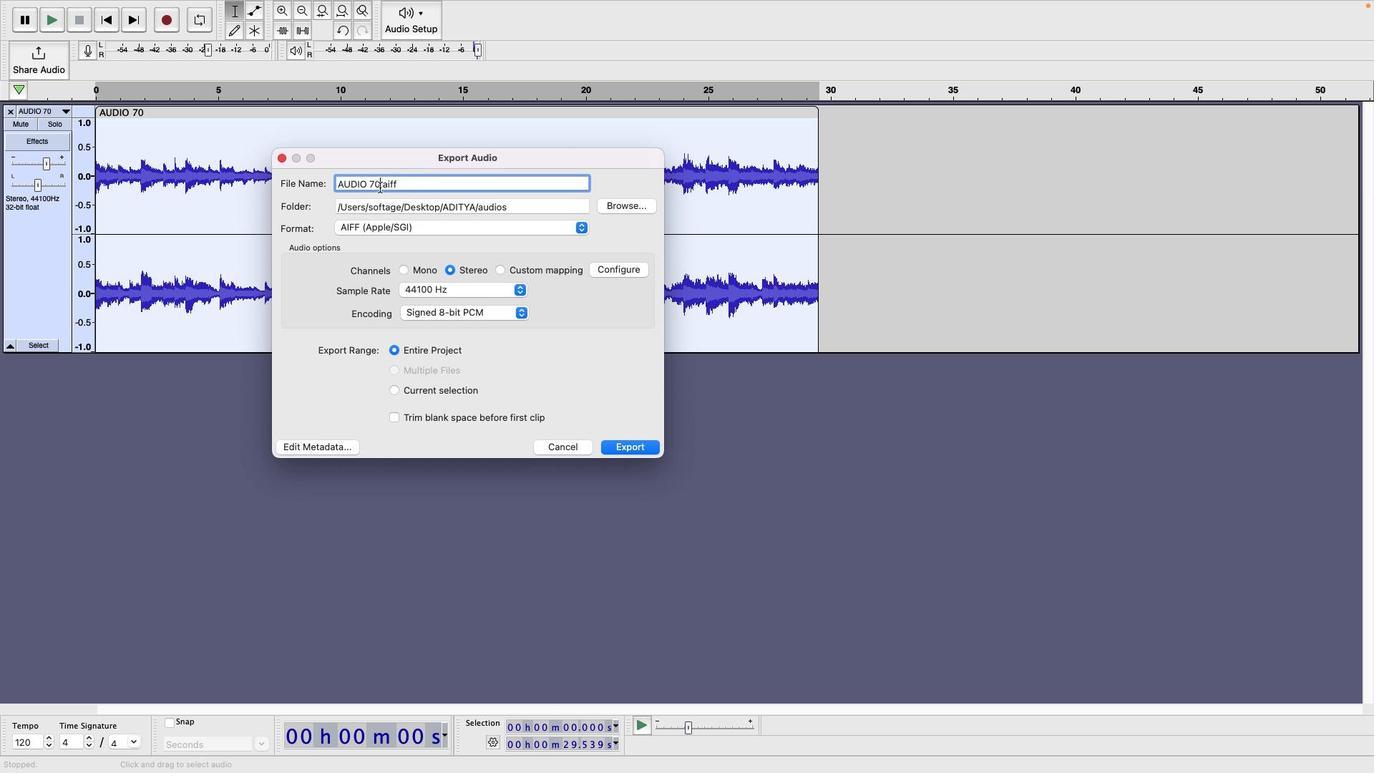 
Action: Mouse moved to (400, 187)
Screenshot: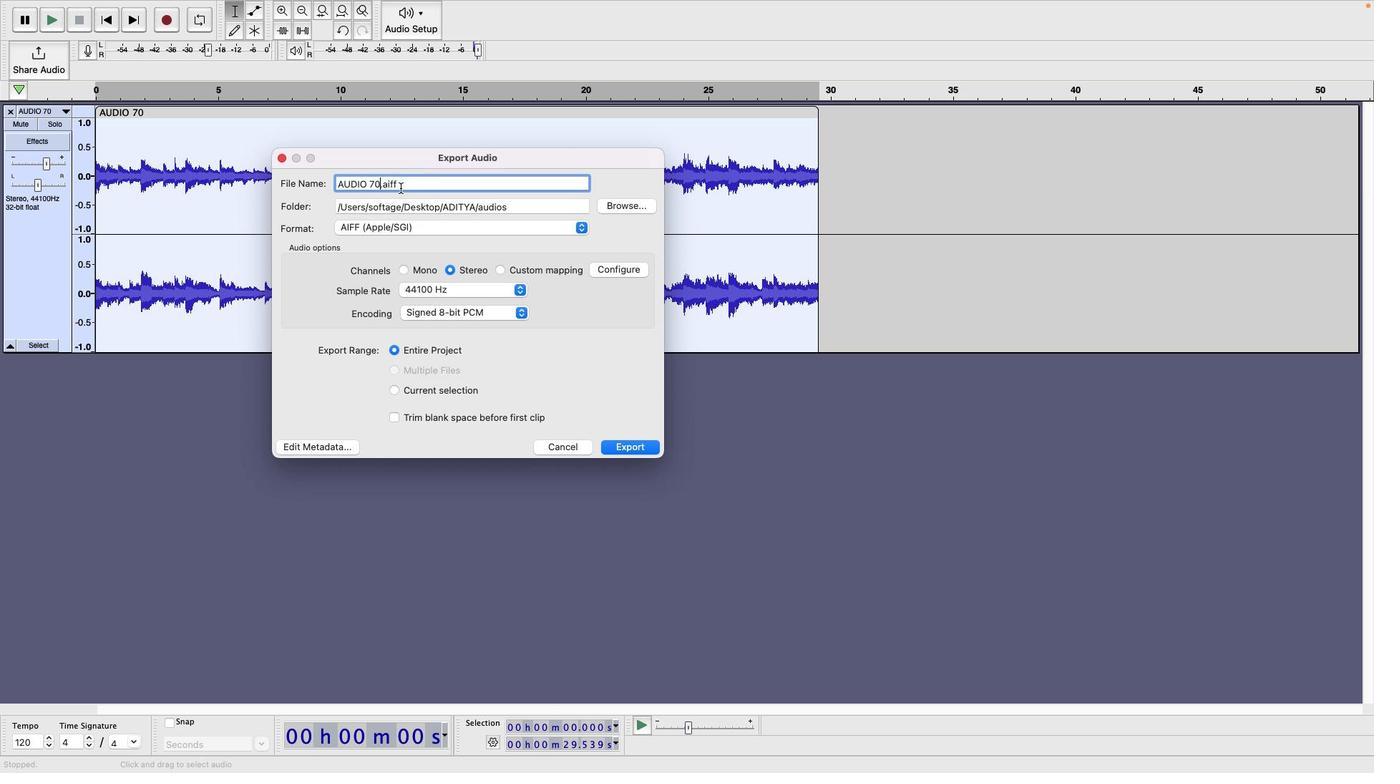 
Action: Key pressed Key.backspaceKey.backspace'C''O''N''V''E''R''T''E''D'Key.space'T''O'Key.space'A''I''F''F'
Screenshot: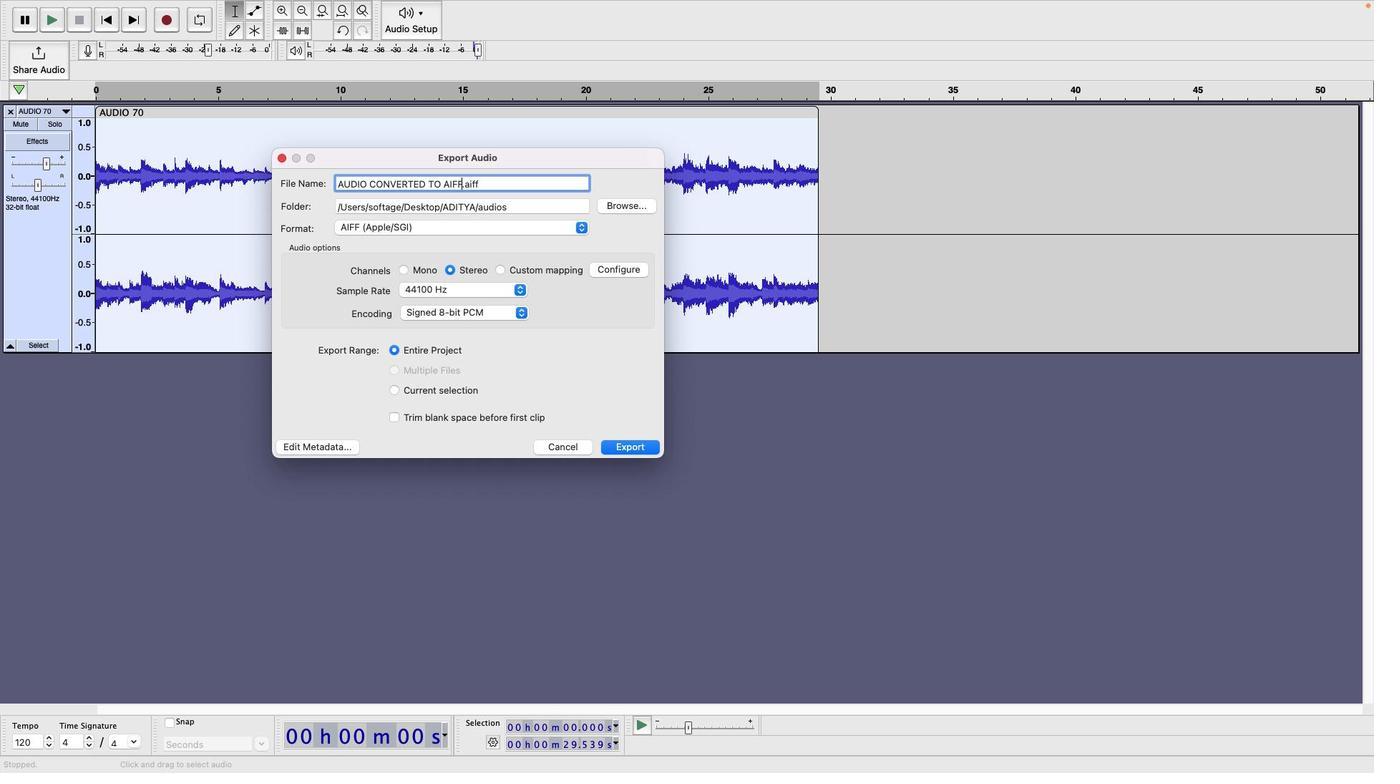 
Action: Mouse moved to (652, 443)
Screenshot: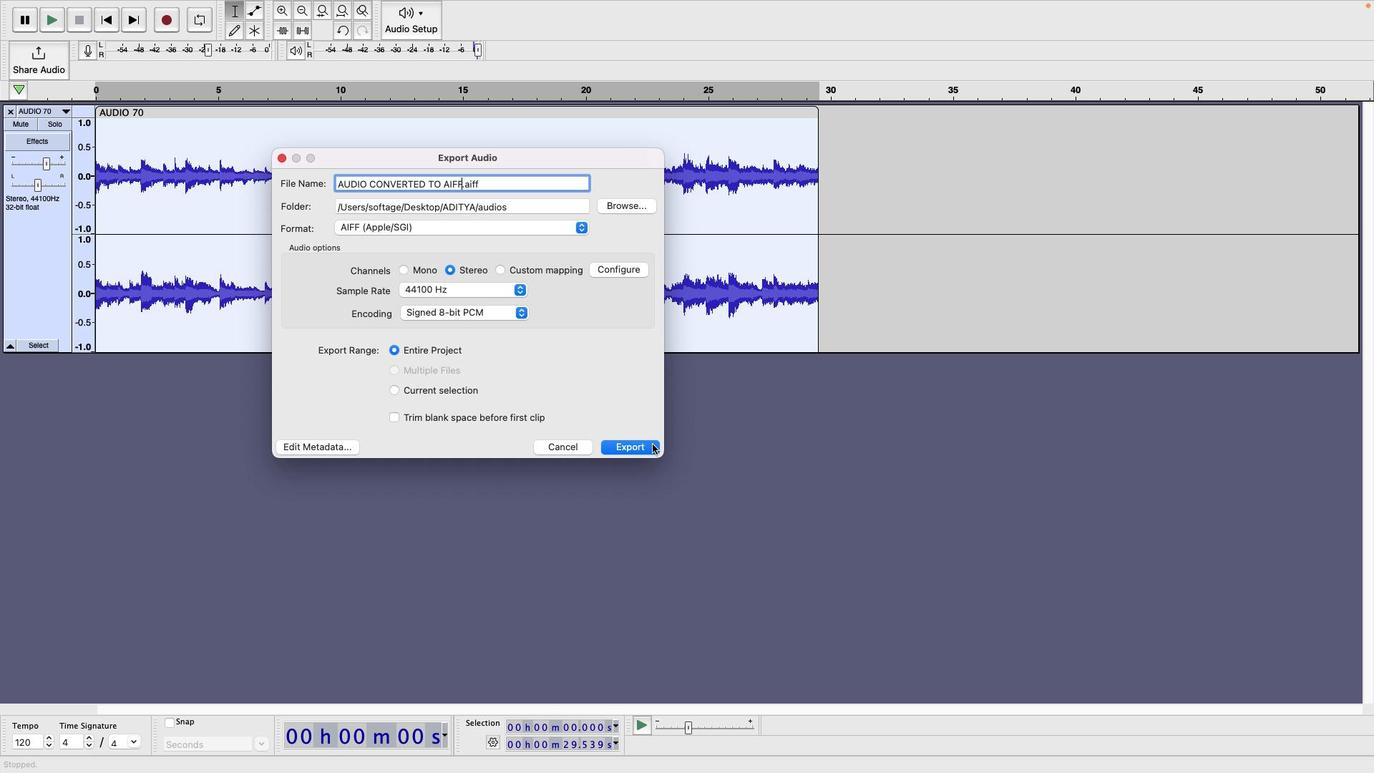 
Action: Mouse pressed left at (652, 443)
Screenshot: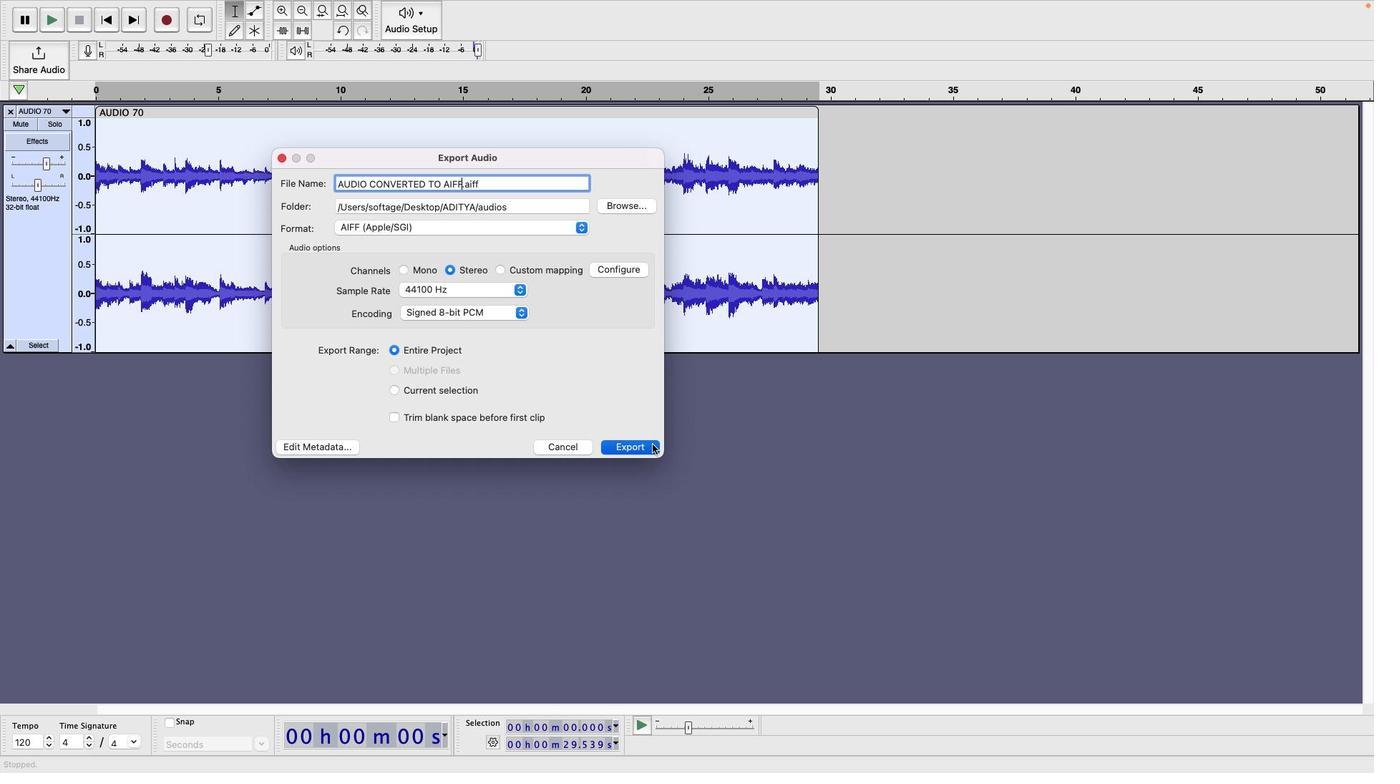 
Action: Mouse moved to (102, 7)
Screenshot: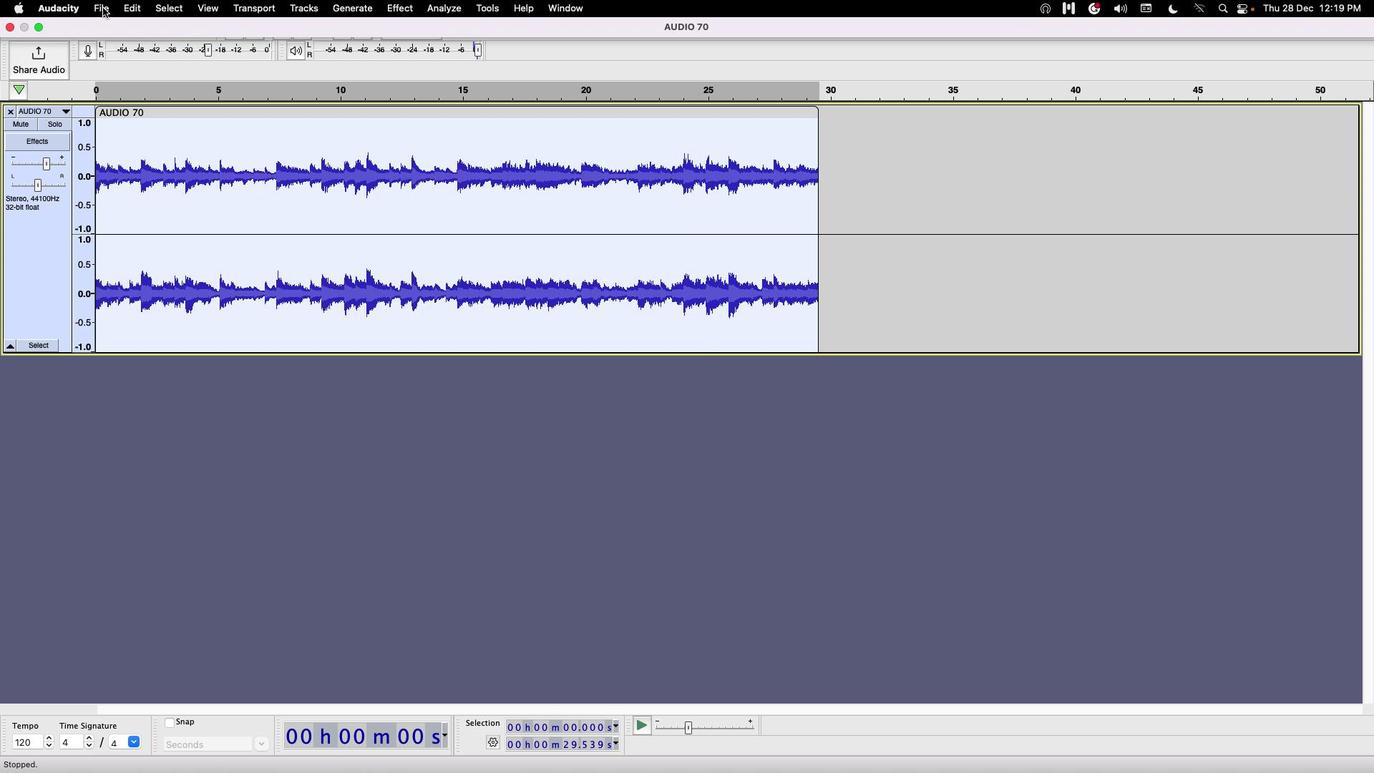 
Action: Mouse pressed left at (102, 7)
Screenshot: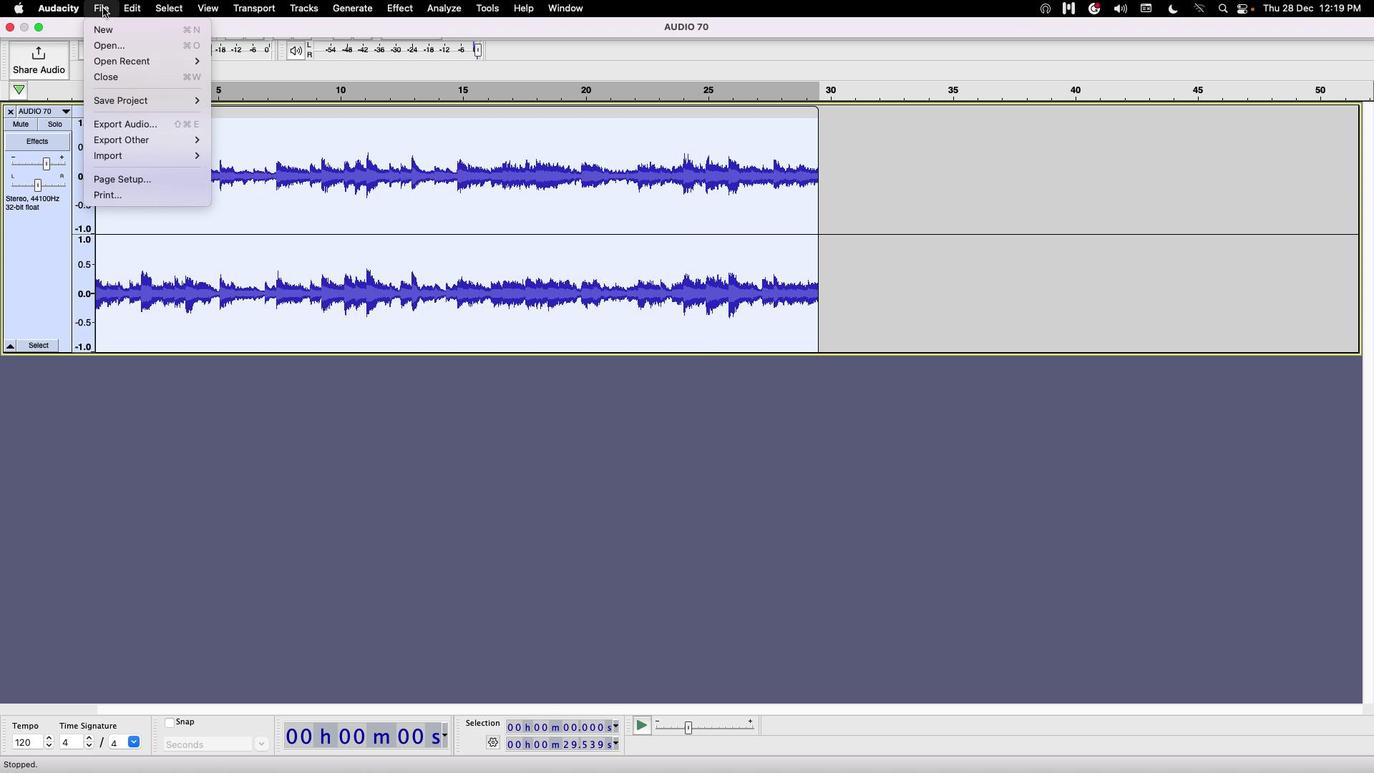 
Action: Mouse moved to (126, 50)
Screenshot: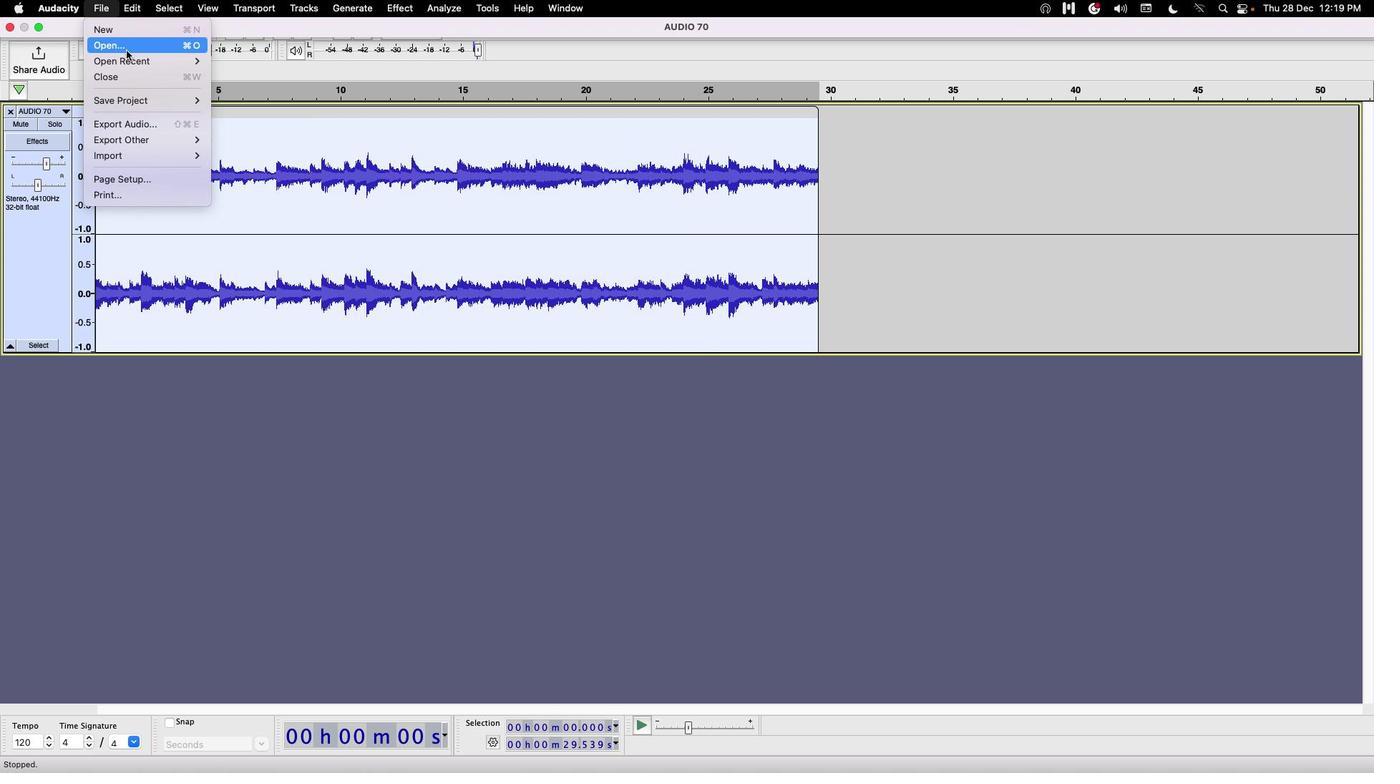 
Action: Mouse pressed left at (126, 50)
Screenshot: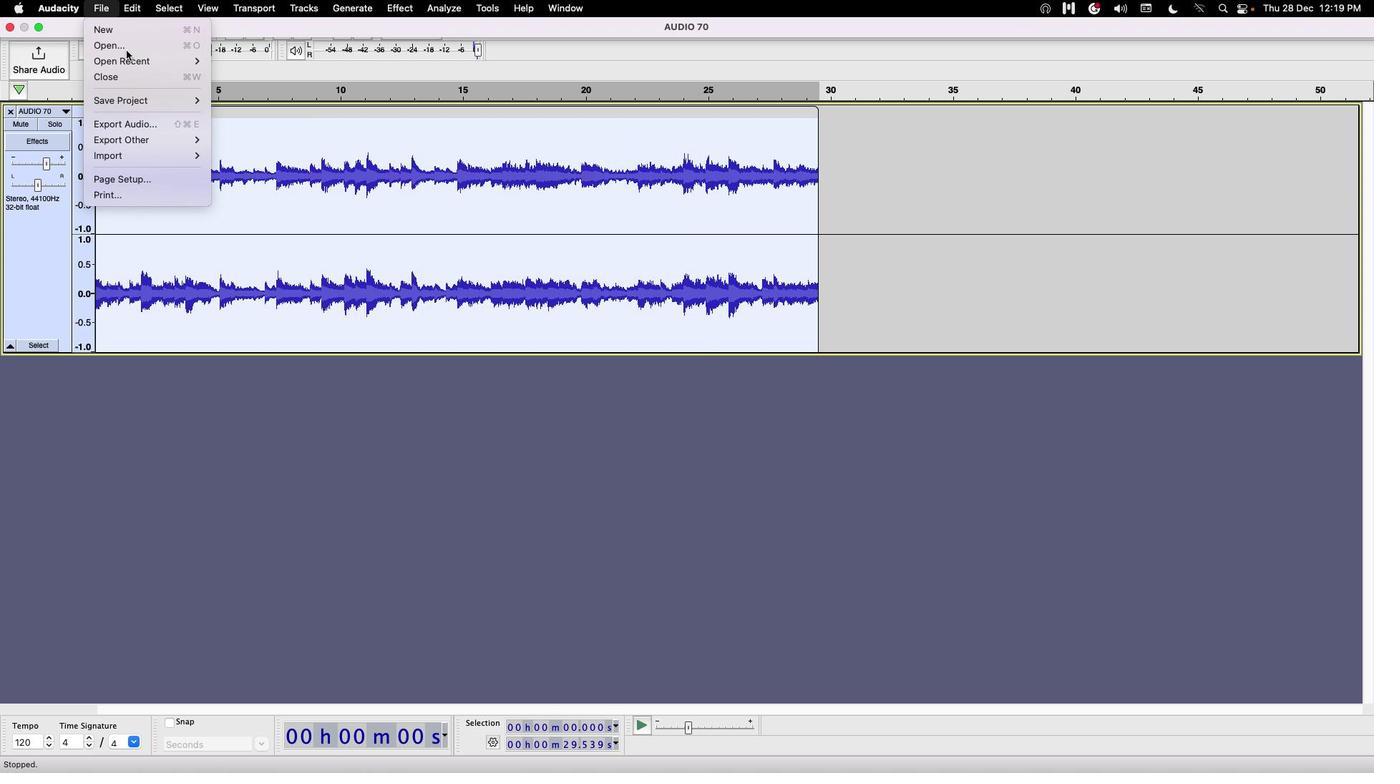 
Action: Mouse moved to (464, 187)
Screenshot: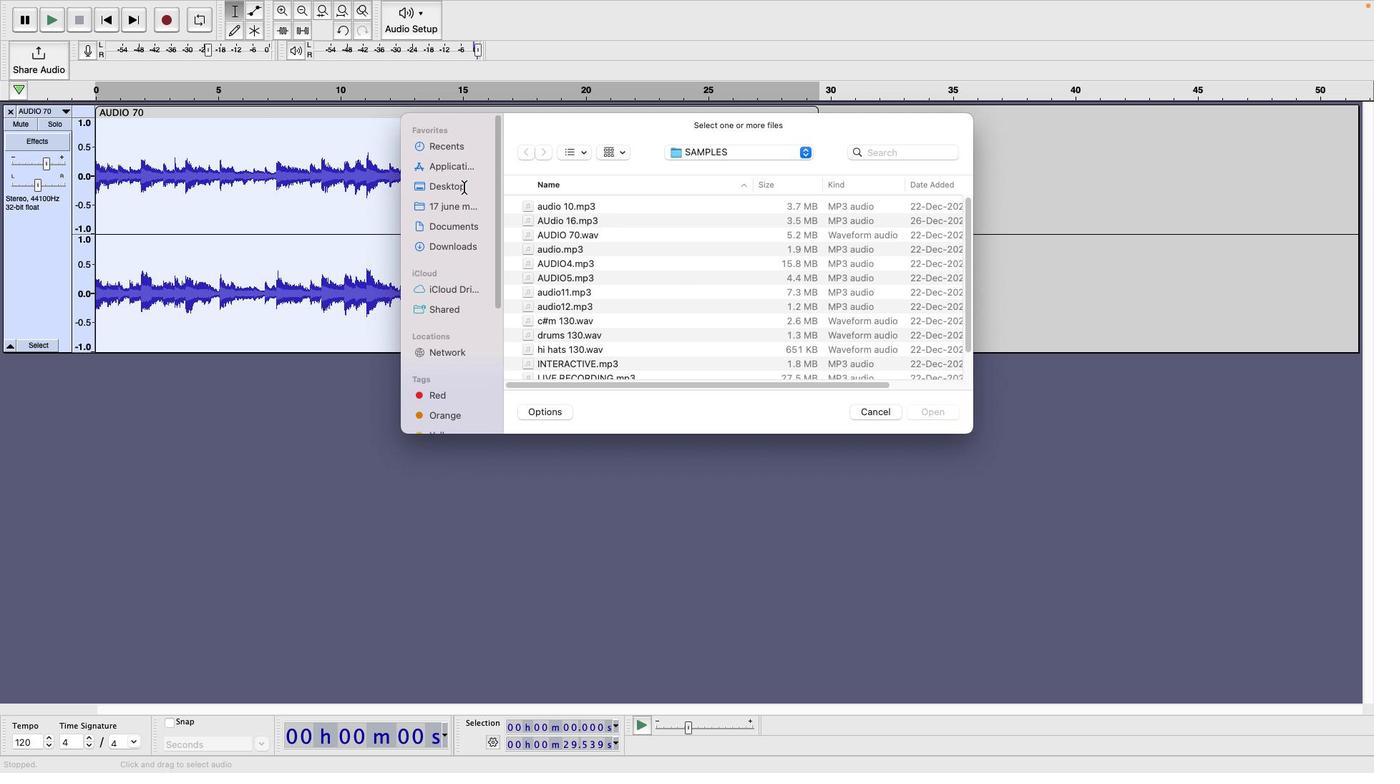
Action: Mouse pressed left at (464, 187)
Screenshot: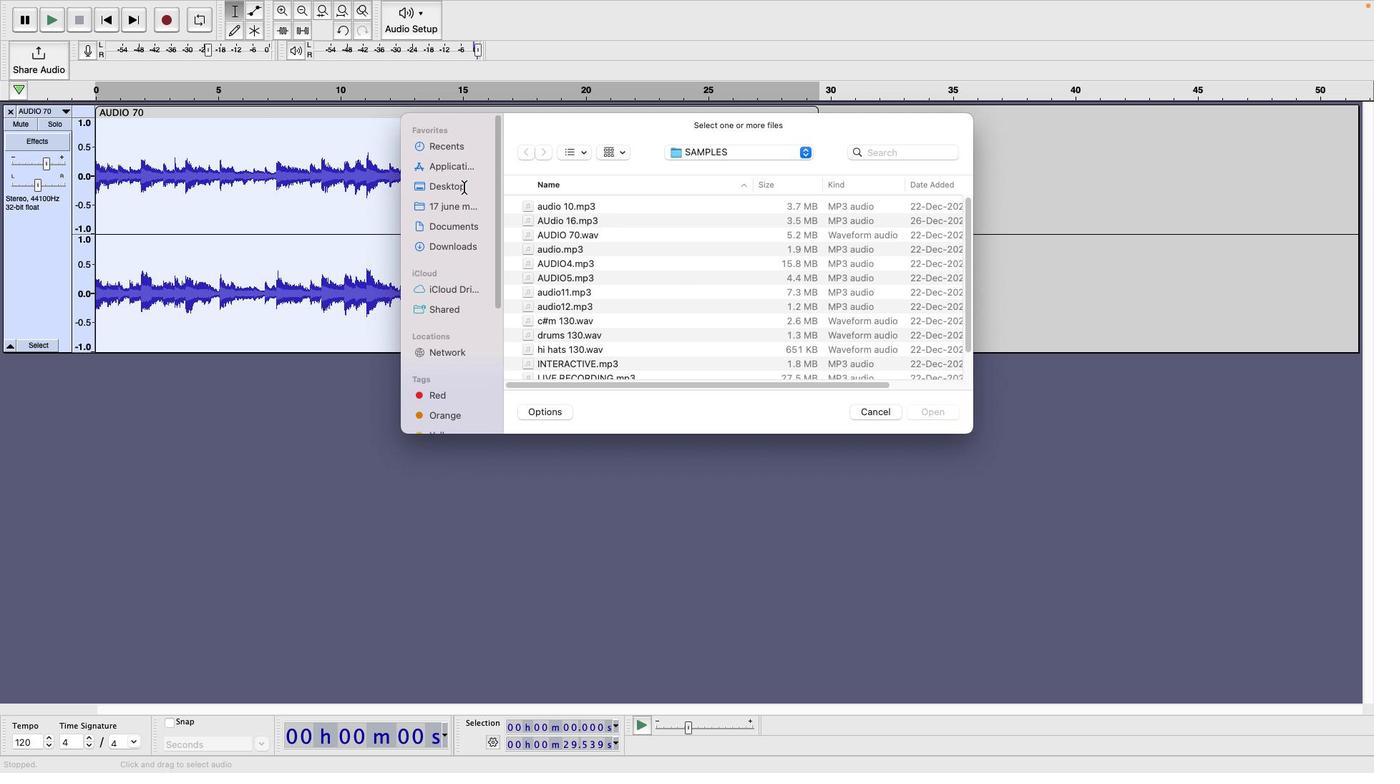 
Action: Mouse moved to (587, 218)
Screenshot: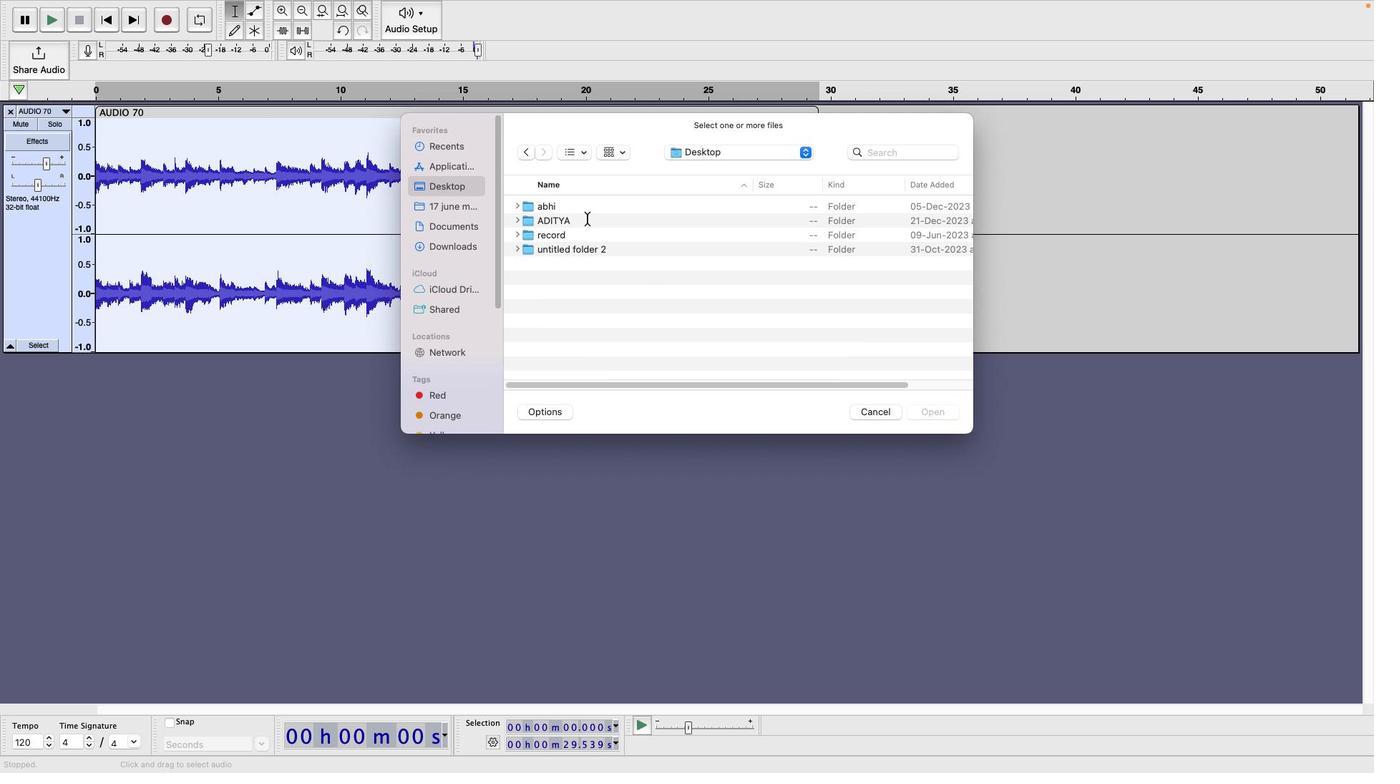 
Action: Mouse pressed left at (587, 218)
Screenshot: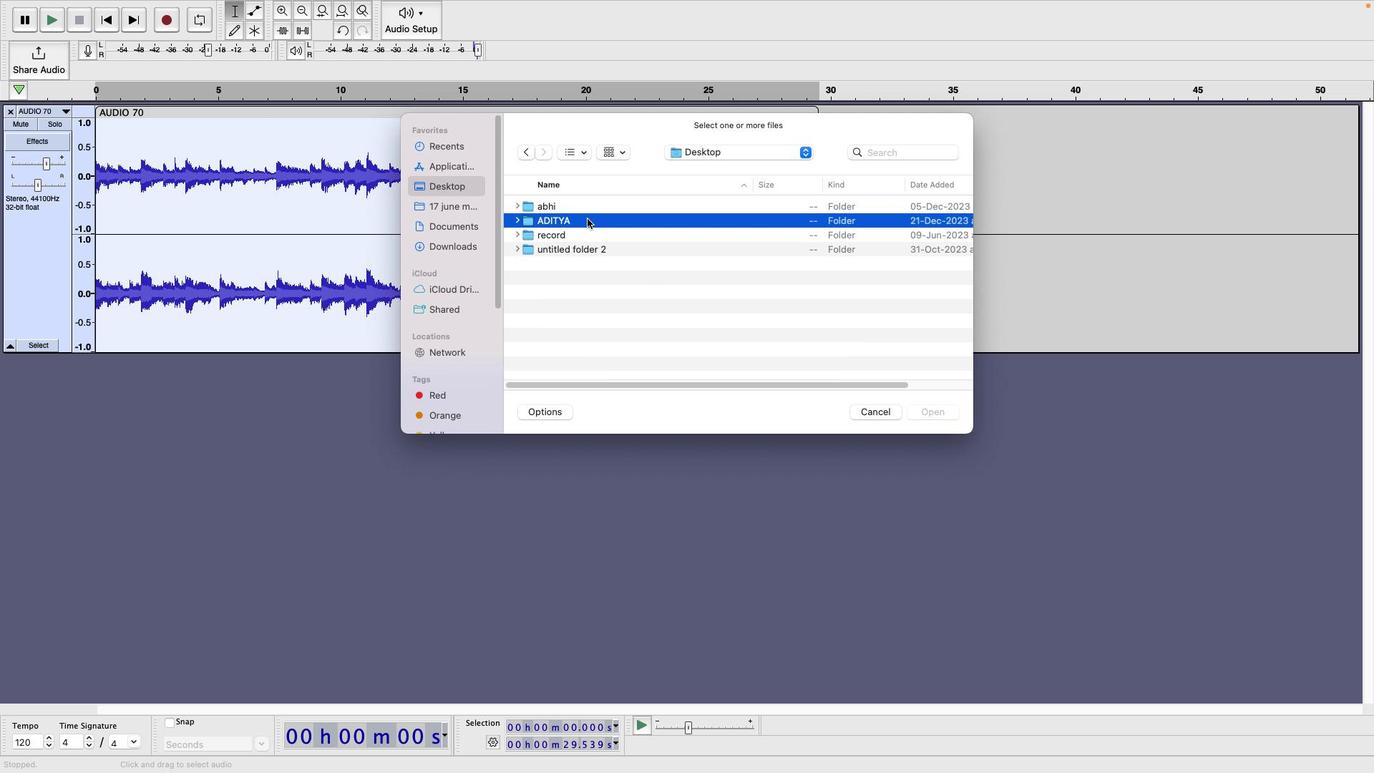 
Action: Mouse pressed left at (587, 218)
Screenshot: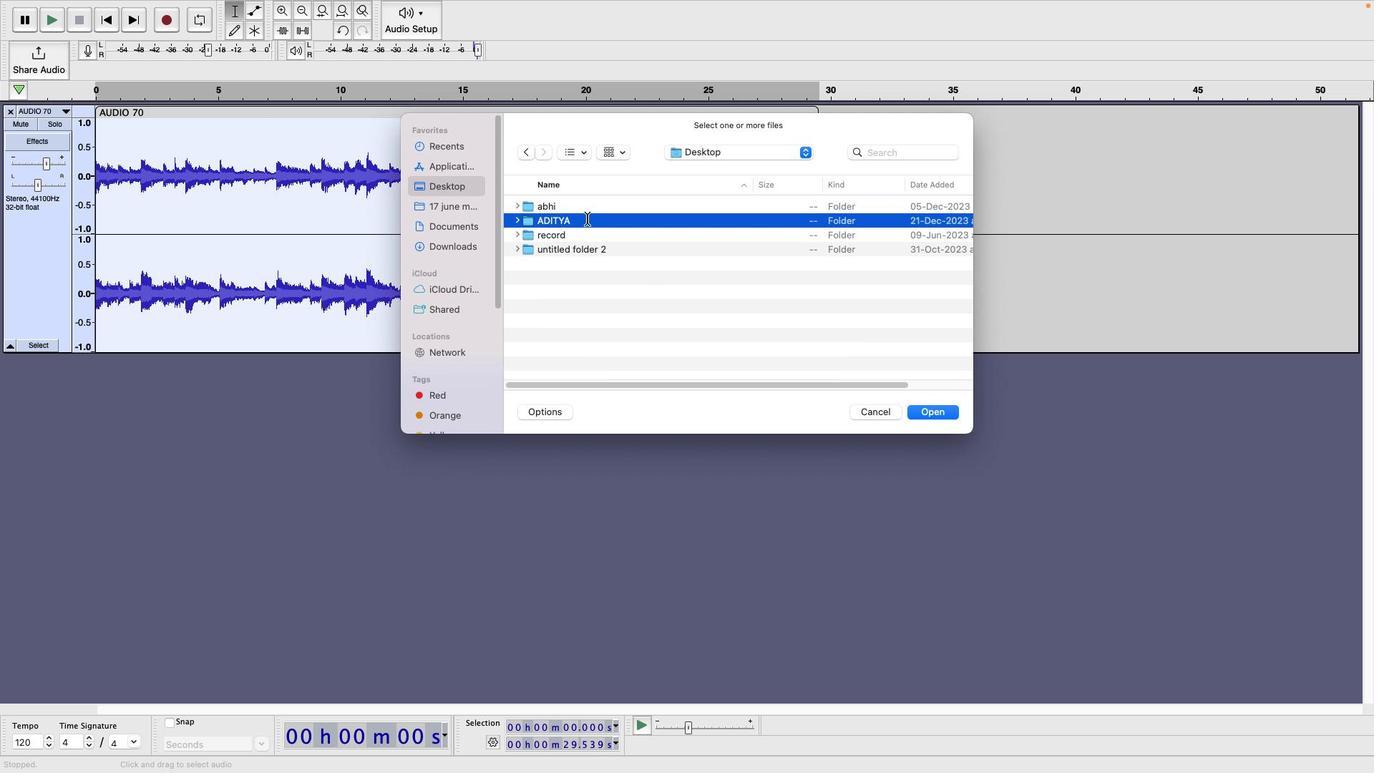 
Action: Mouse moved to (584, 231)
Screenshot: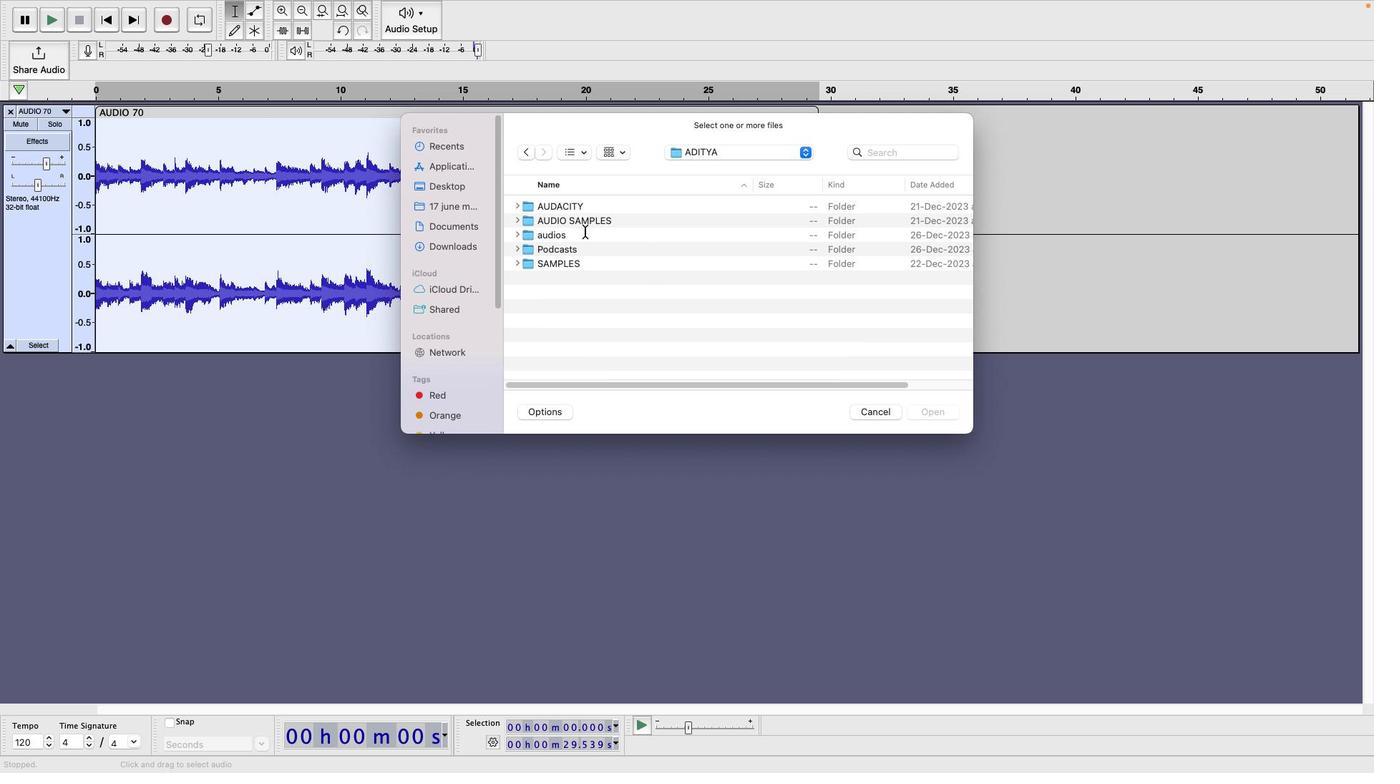 
Action: Mouse pressed left at (584, 231)
Screenshot: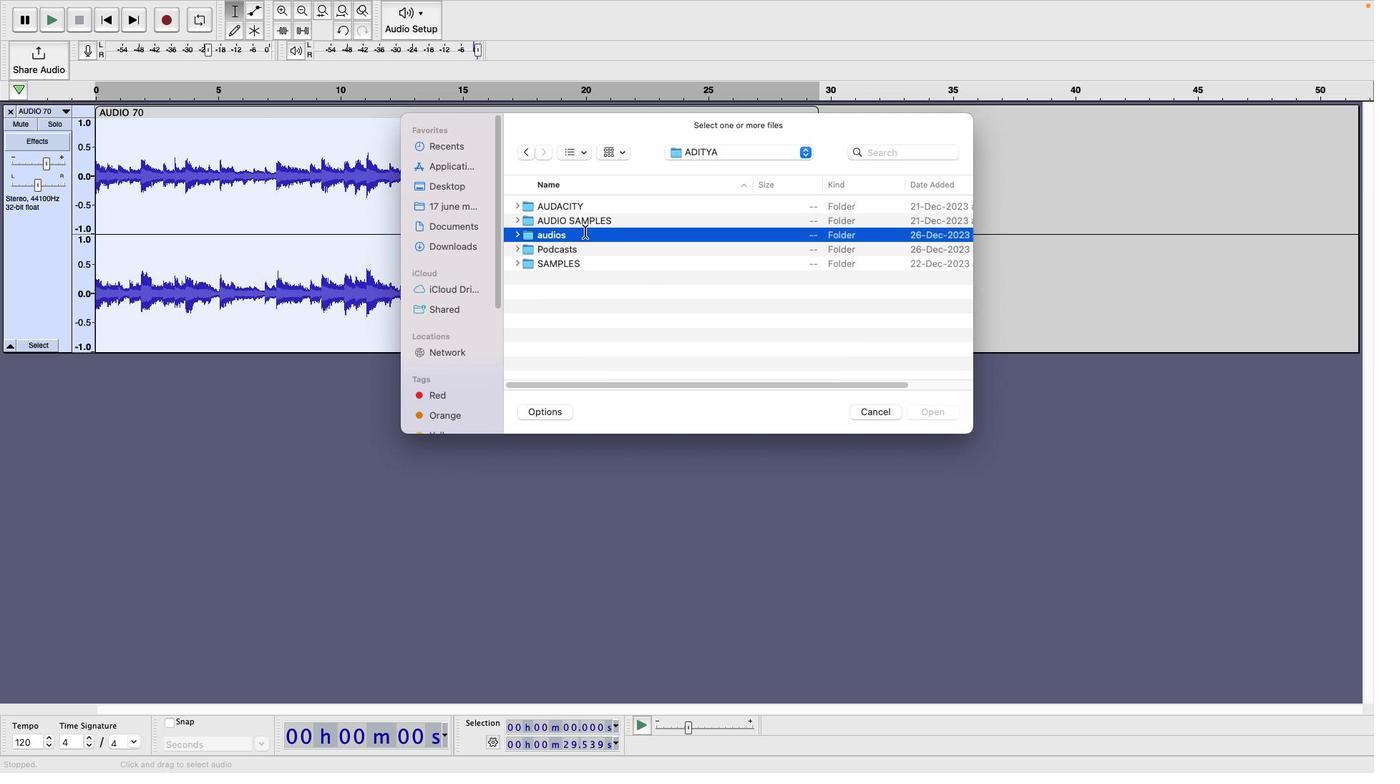
Action: Mouse pressed left at (584, 231)
Screenshot: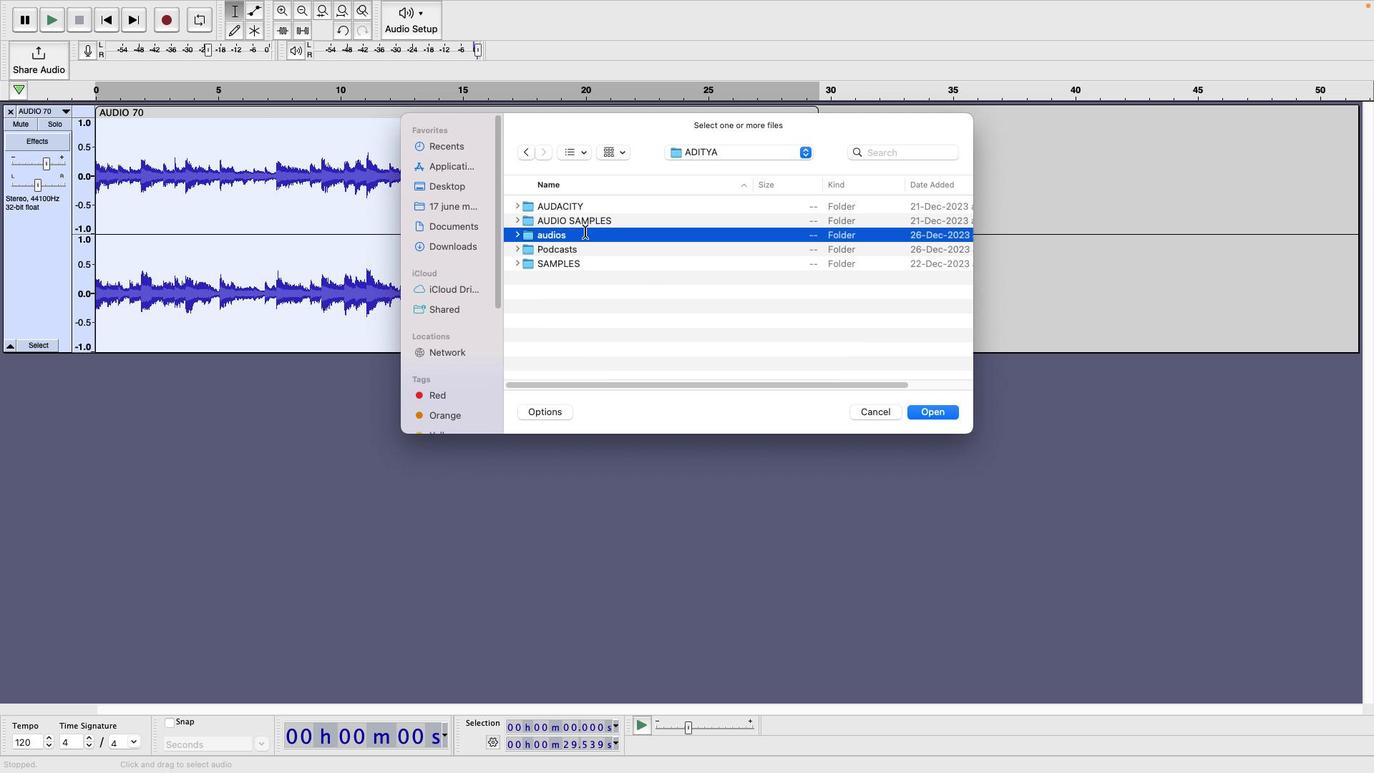 
Action: Mouse moved to (622, 247)
Screenshot: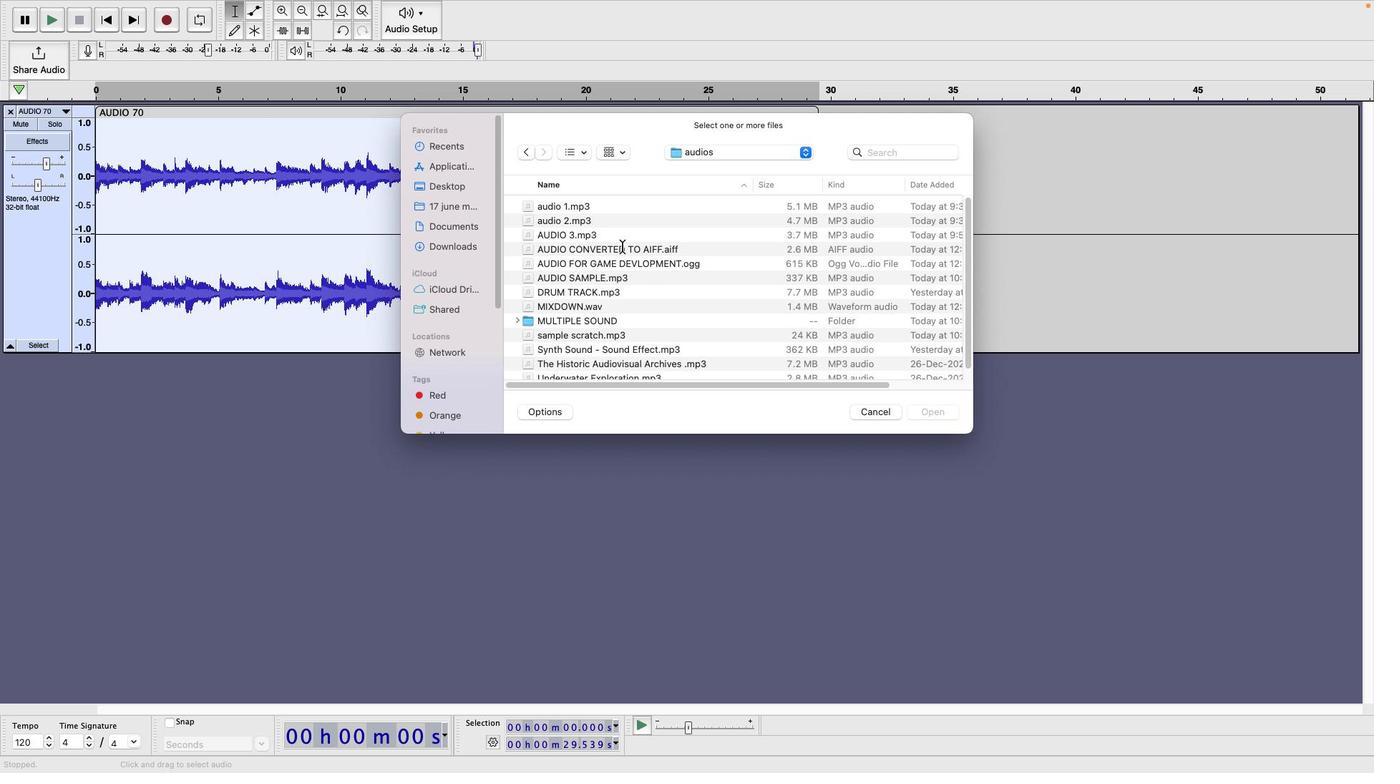 
Action: Mouse pressed left at (622, 247)
Screenshot: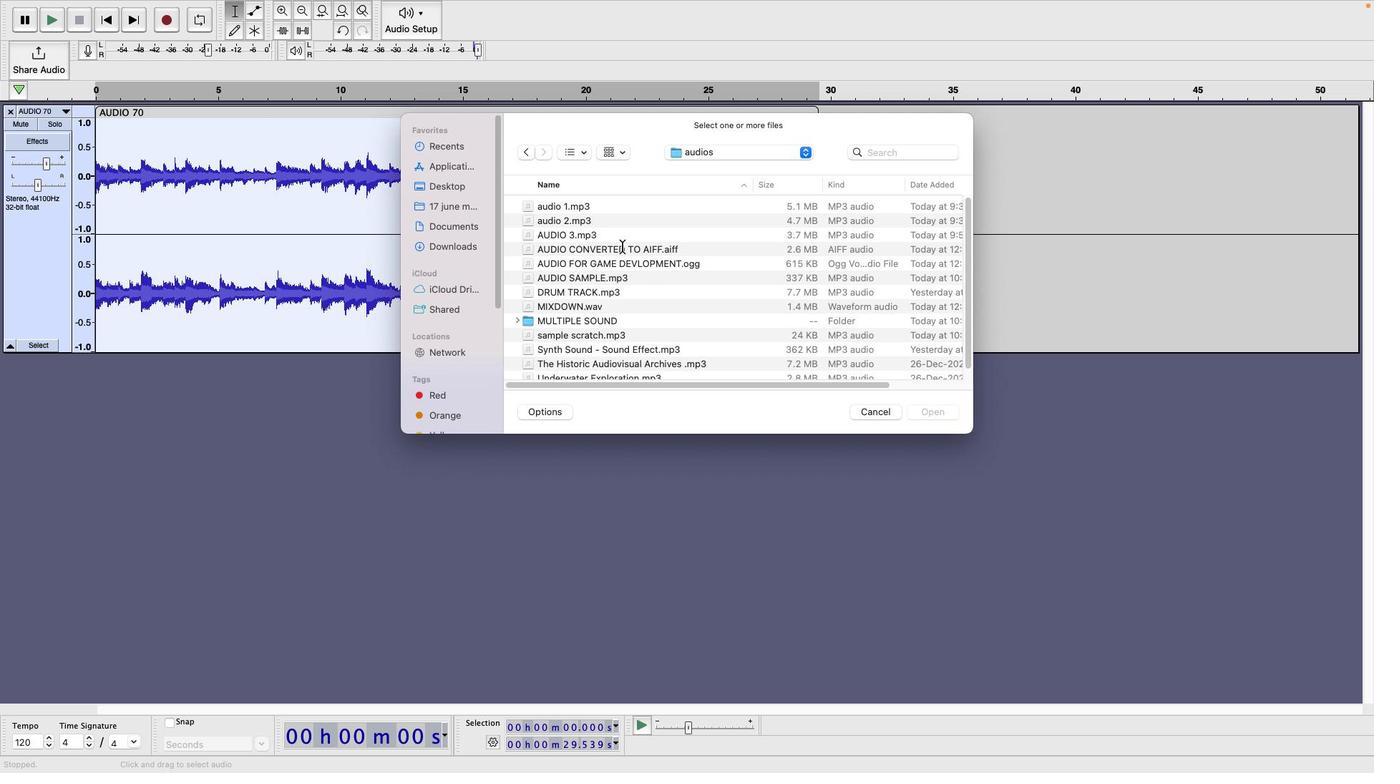 
Action: Mouse moved to (683, 247)
Screenshot: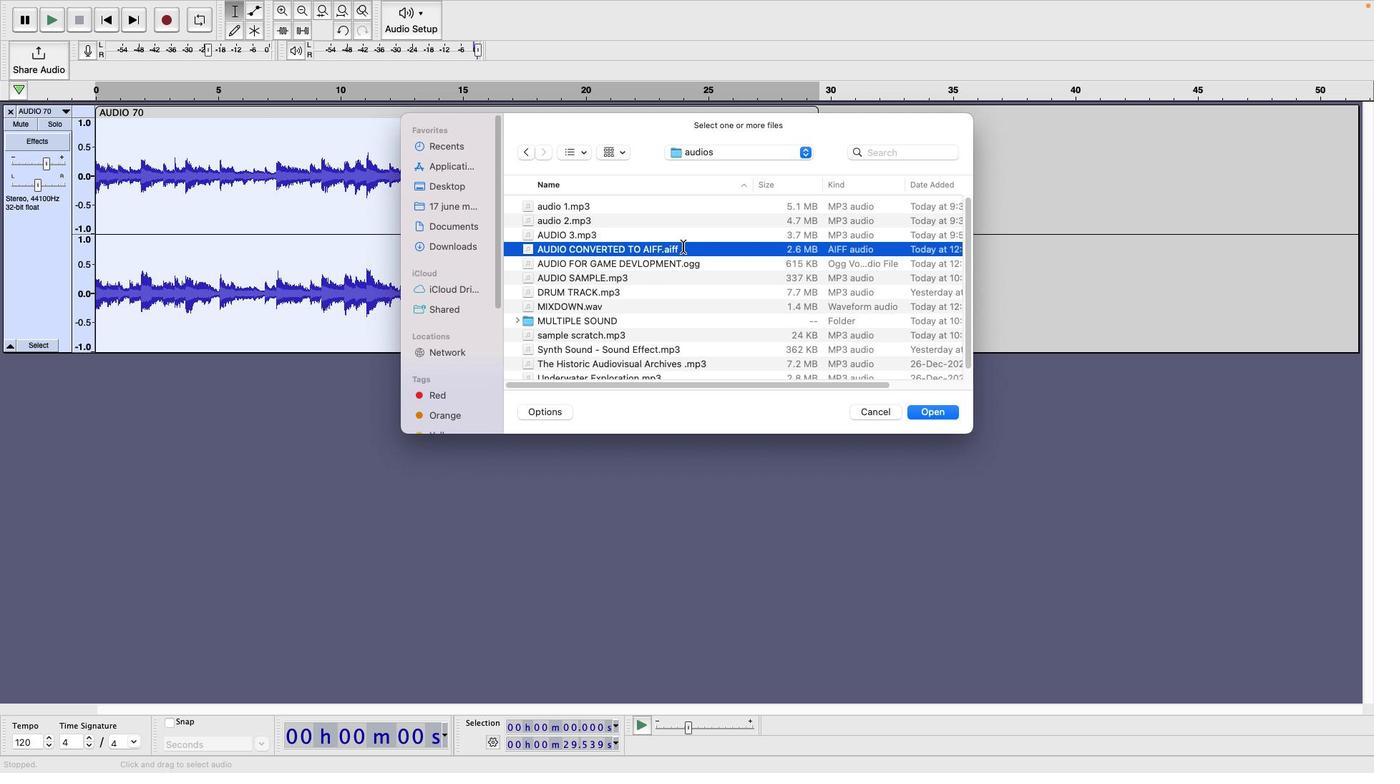 
Action: Mouse pressed left at (683, 247)
Screenshot: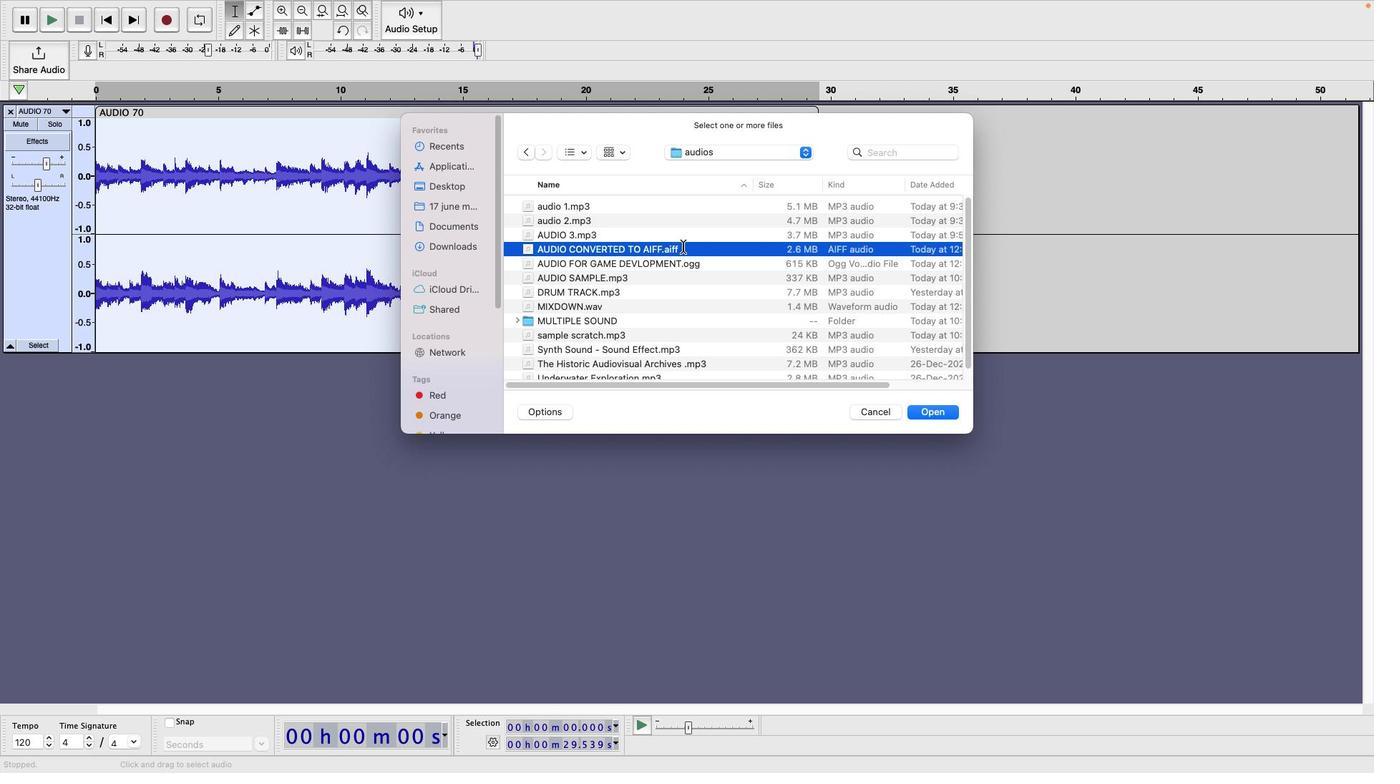 
Action: Mouse moved to (26, 119)
Screenshot: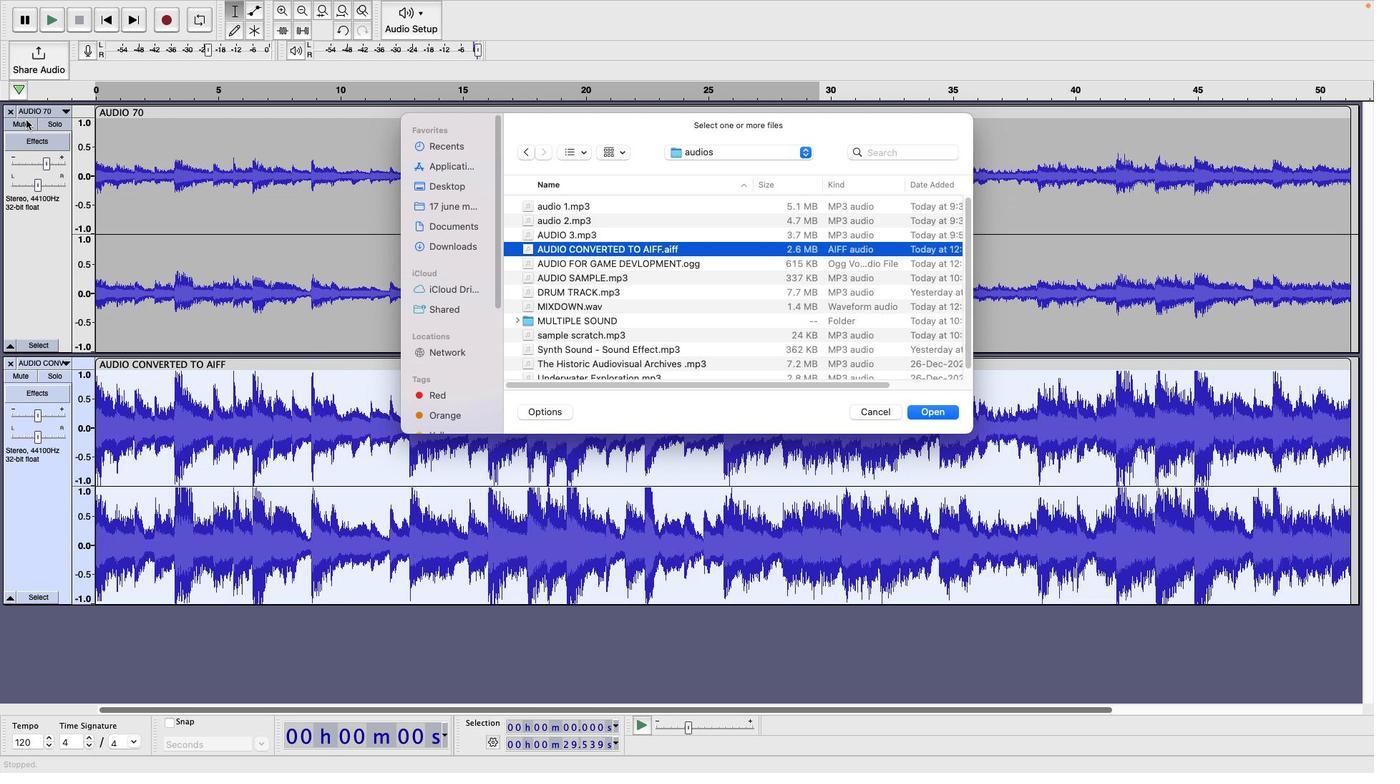 
Action: Mouse pressed left at (26, 119)
Screenshot: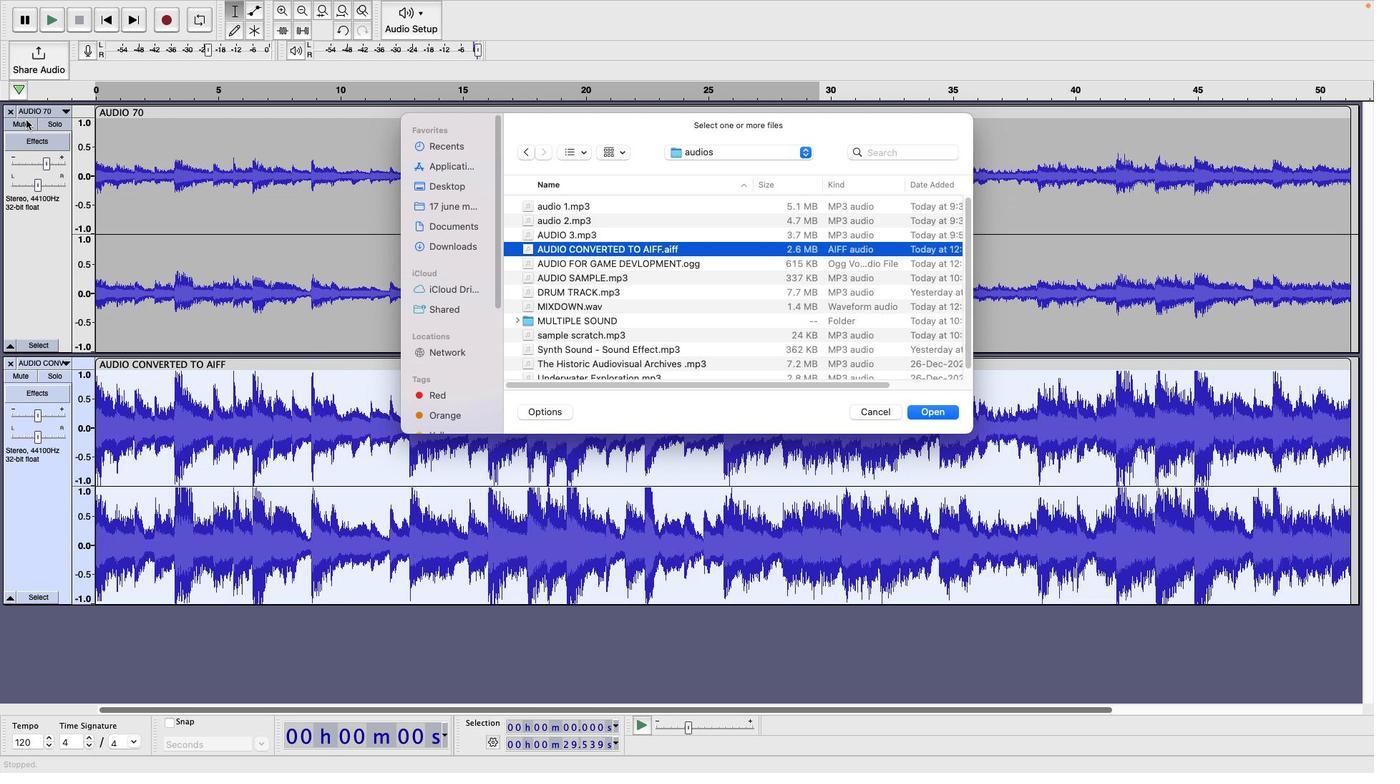 
Action: Mouse moved to (21, 121)
Screenshot: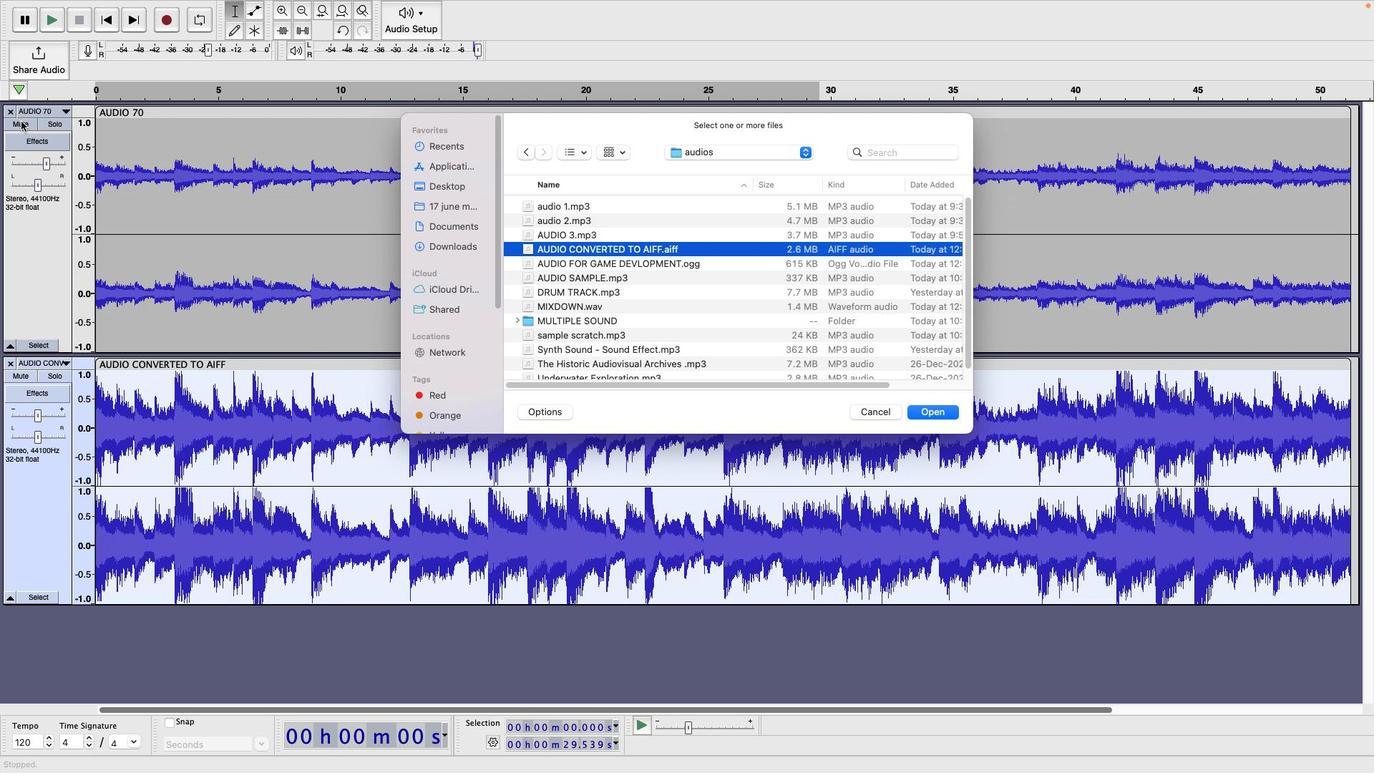 
Action: Mouse pressed left at (21, 121)
Screenshot: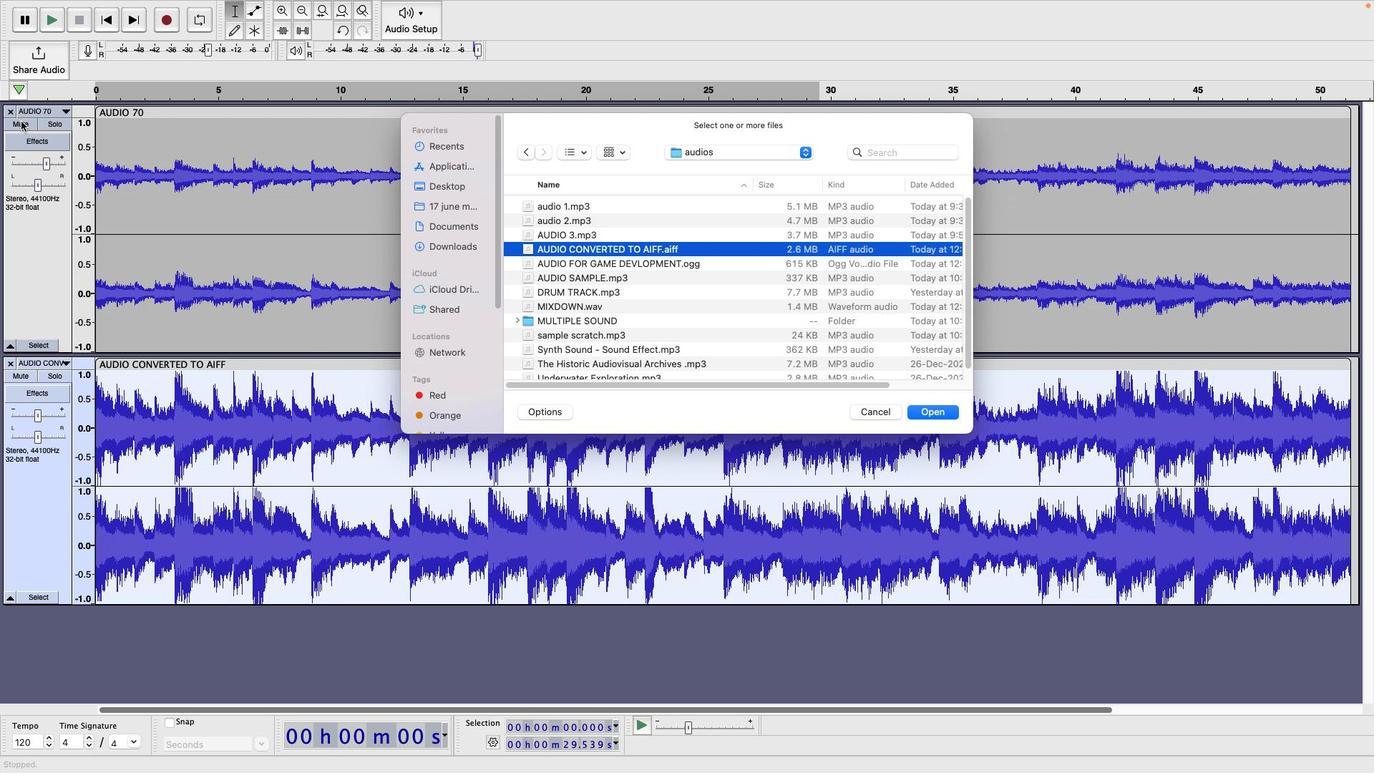 
Action: Mouse moved to (889, 410)
Screenshot: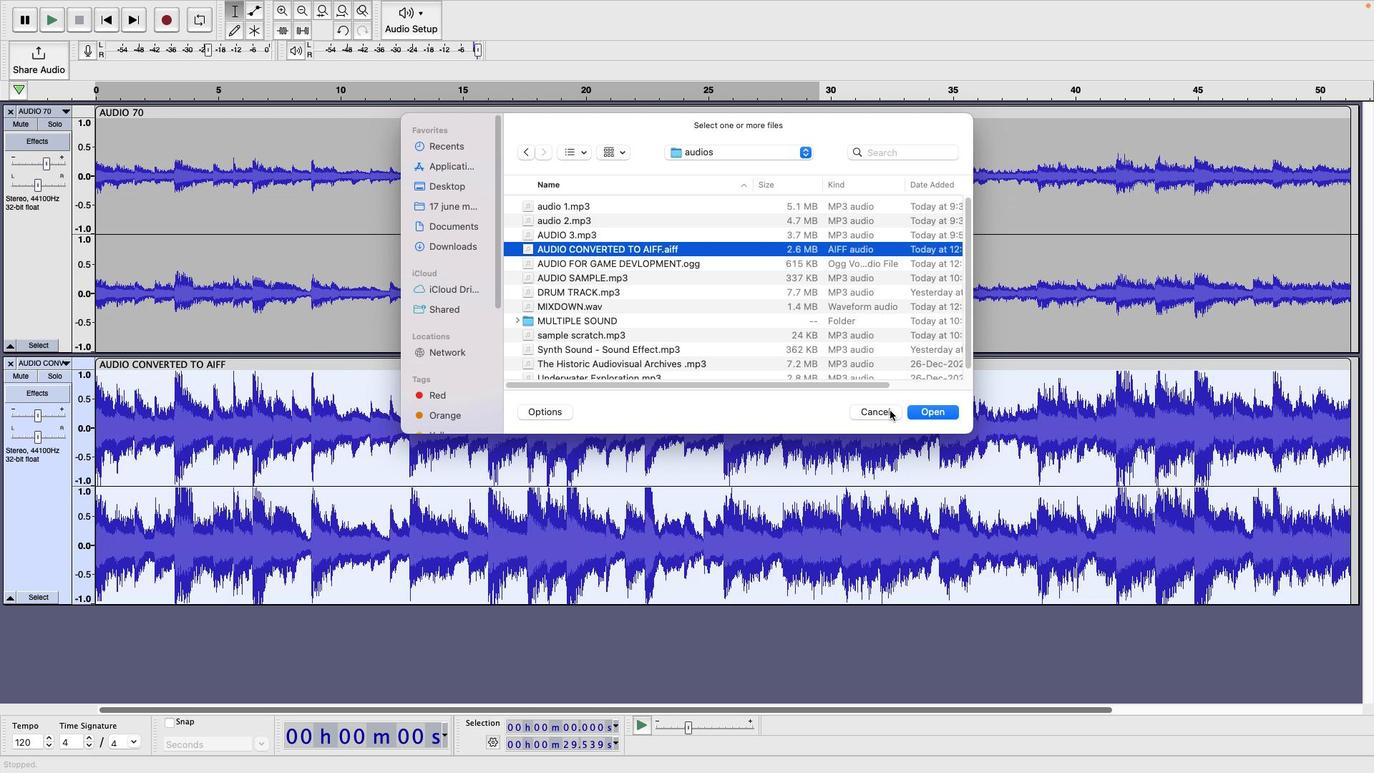 
Action: Mouse pressed left at (889, 410)
Screenshot: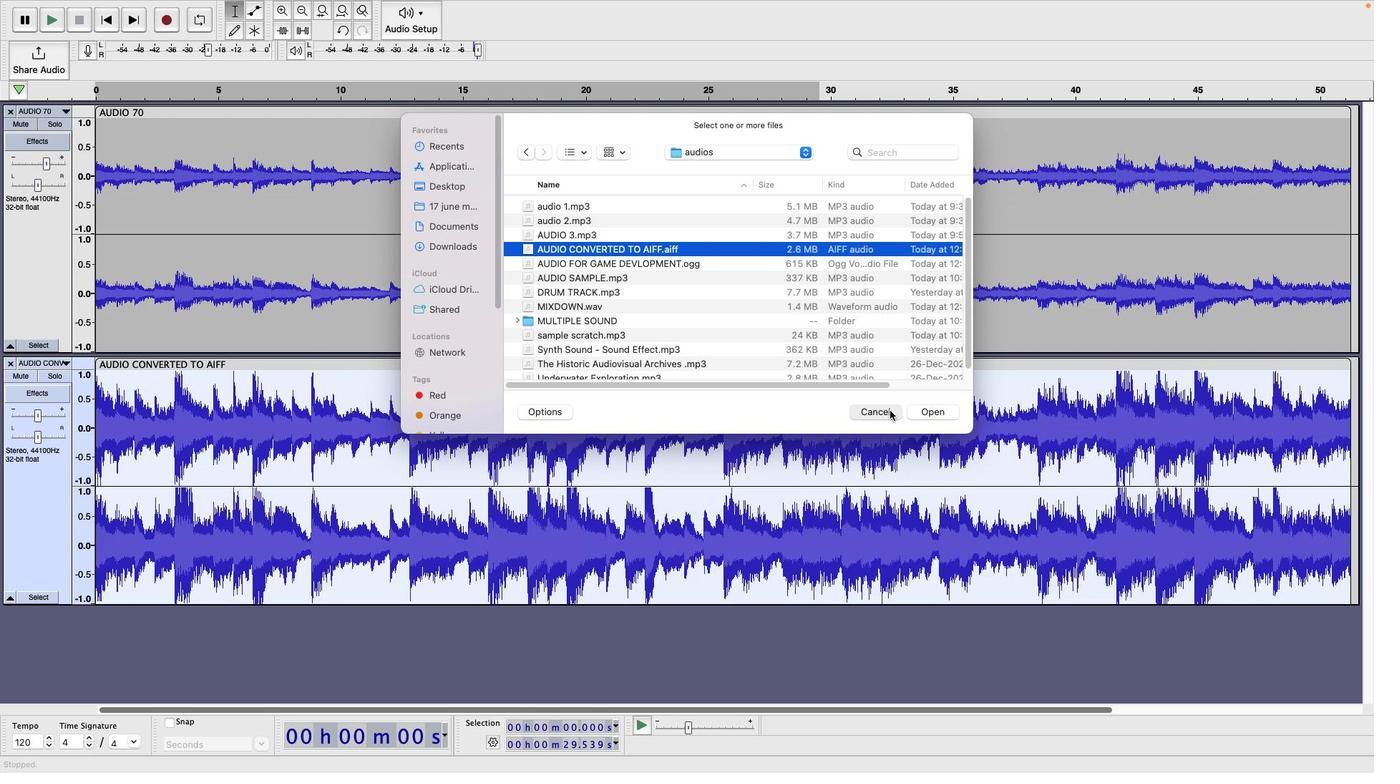 
Action: Mouse moved to (22, 125)
Screenshot: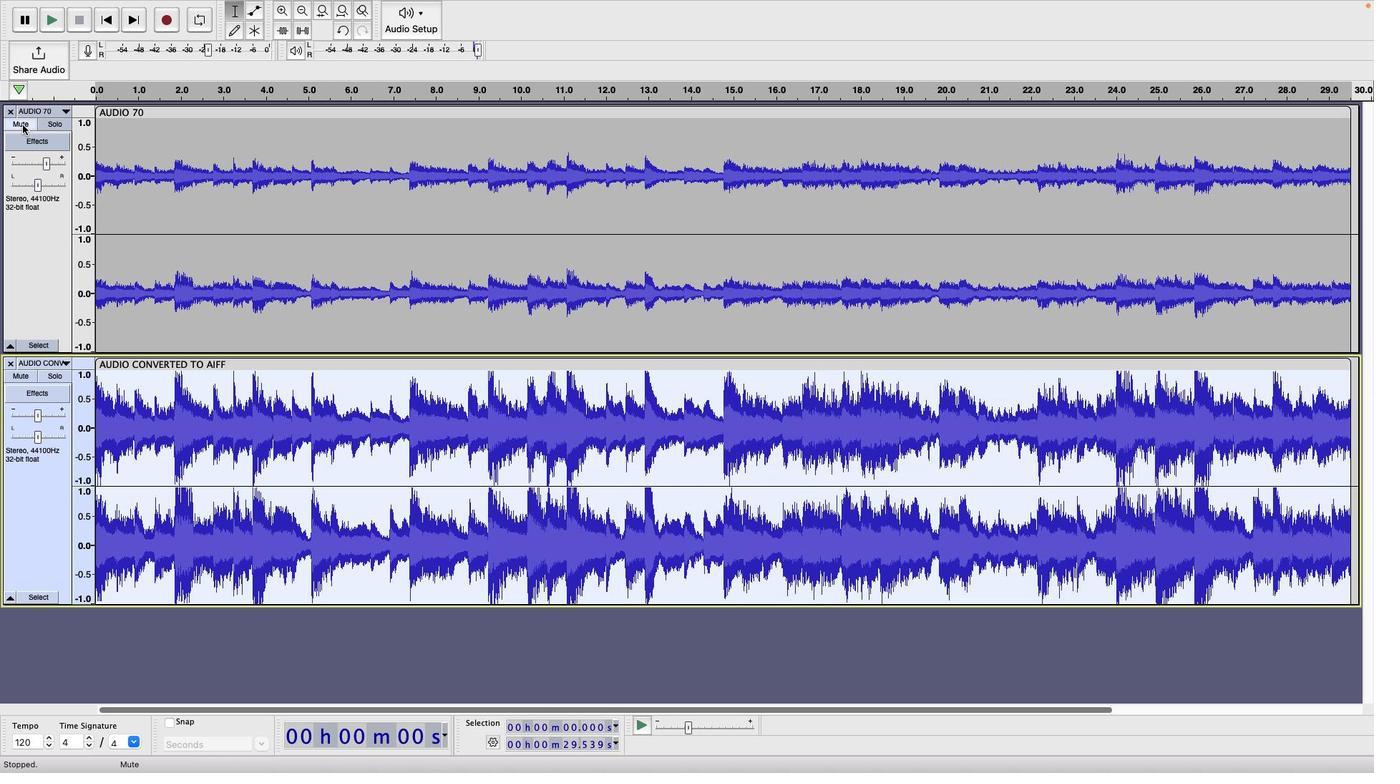 
Action: Mouse pressed left at (22, 125)
Screenshot: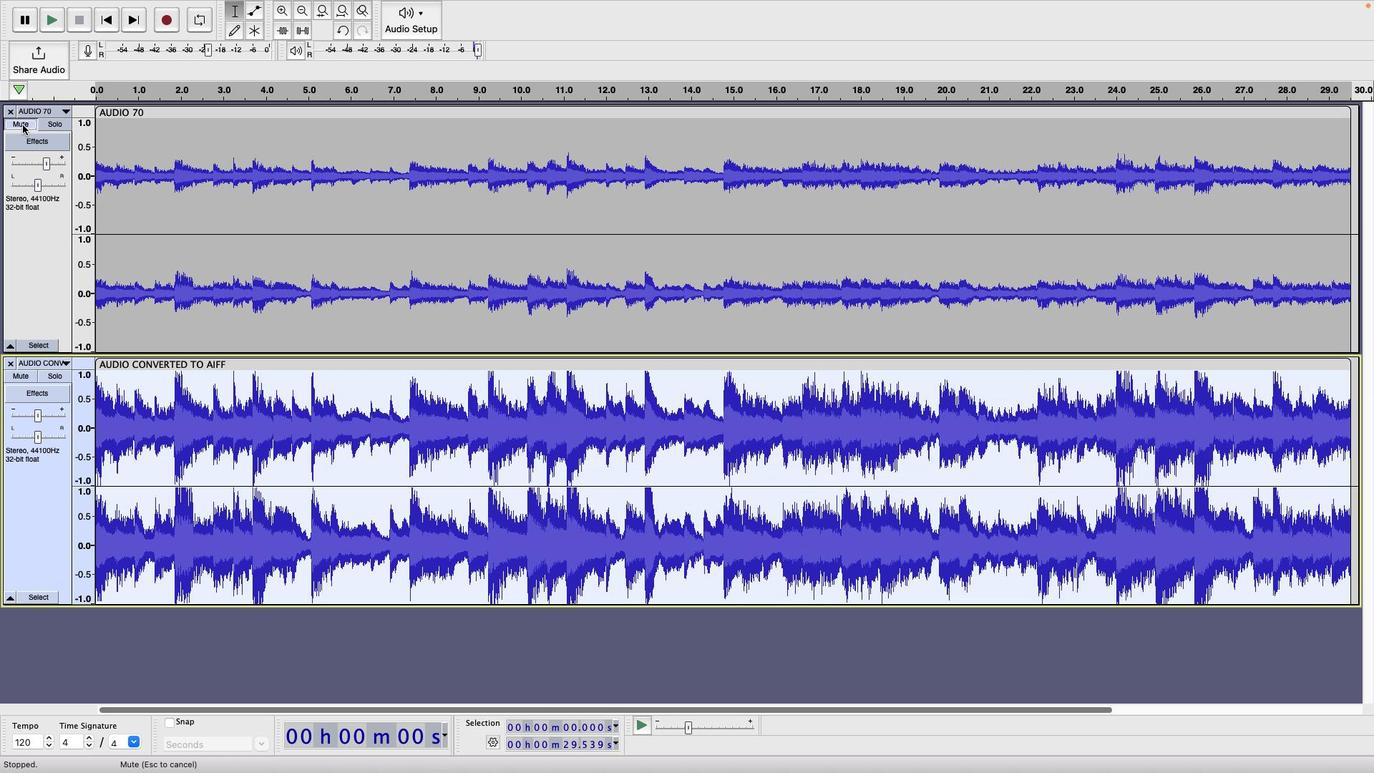 
Action: Mouse moved to (41, 418)
Screenshot: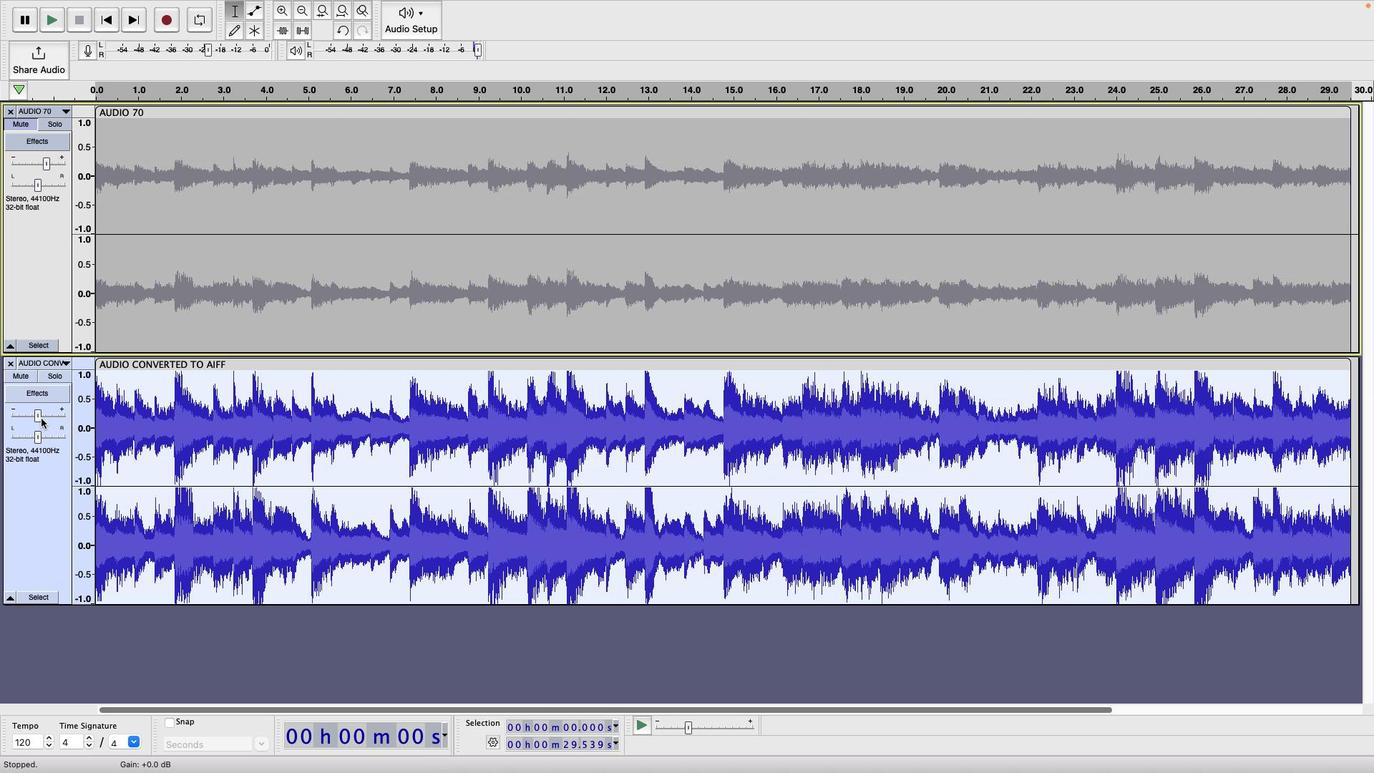 
Action: Mouse pressed left at (41, 418)
Screenshot: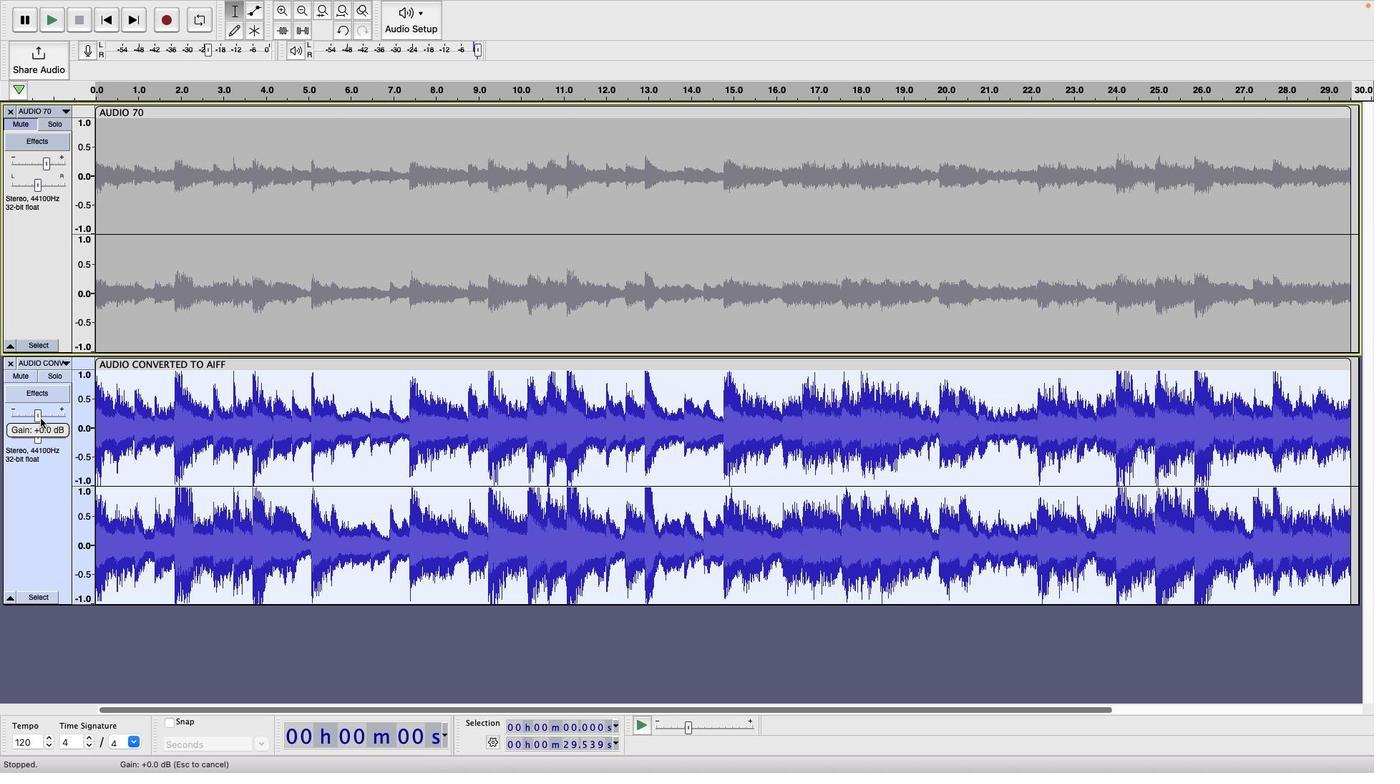
Action: Mouse moved to (30, 418)
Screenshot: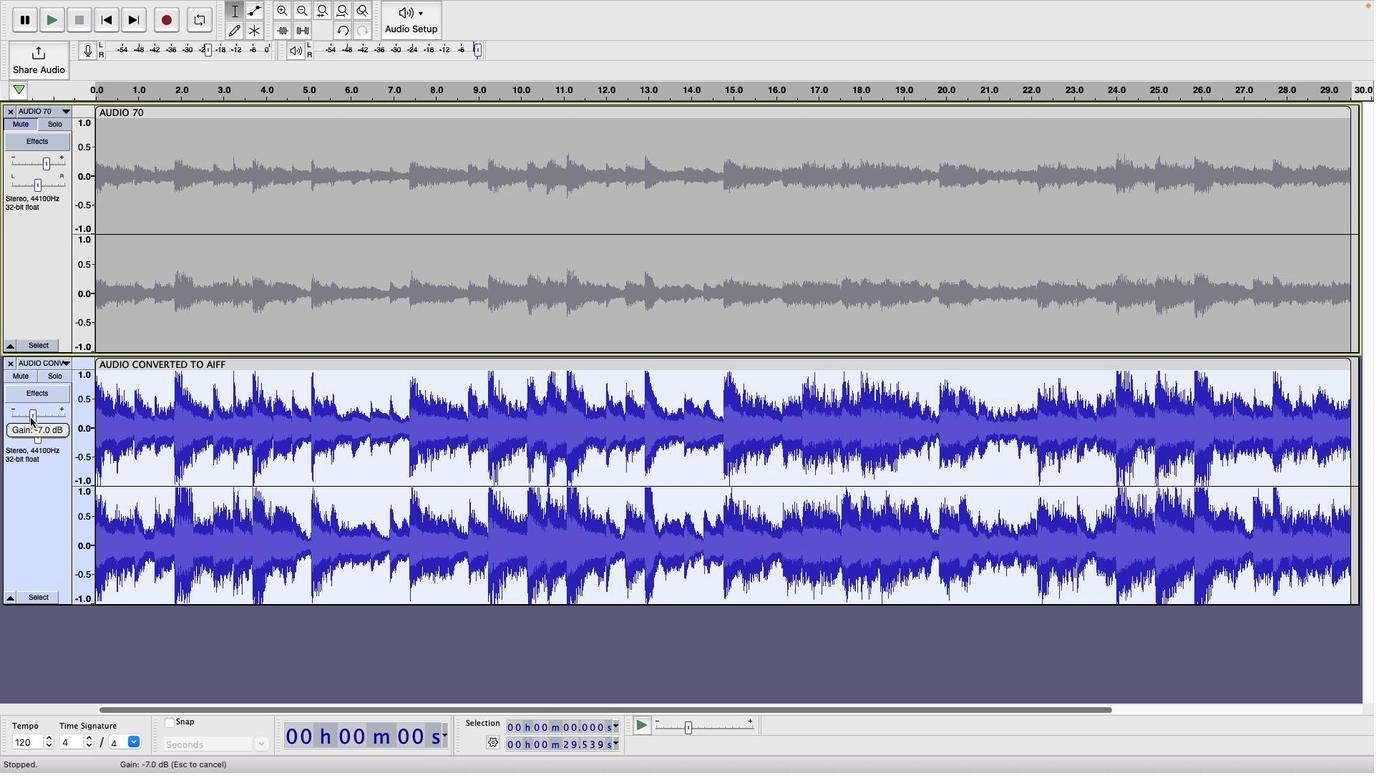
Action: Key pressed Key.space
Screenshot: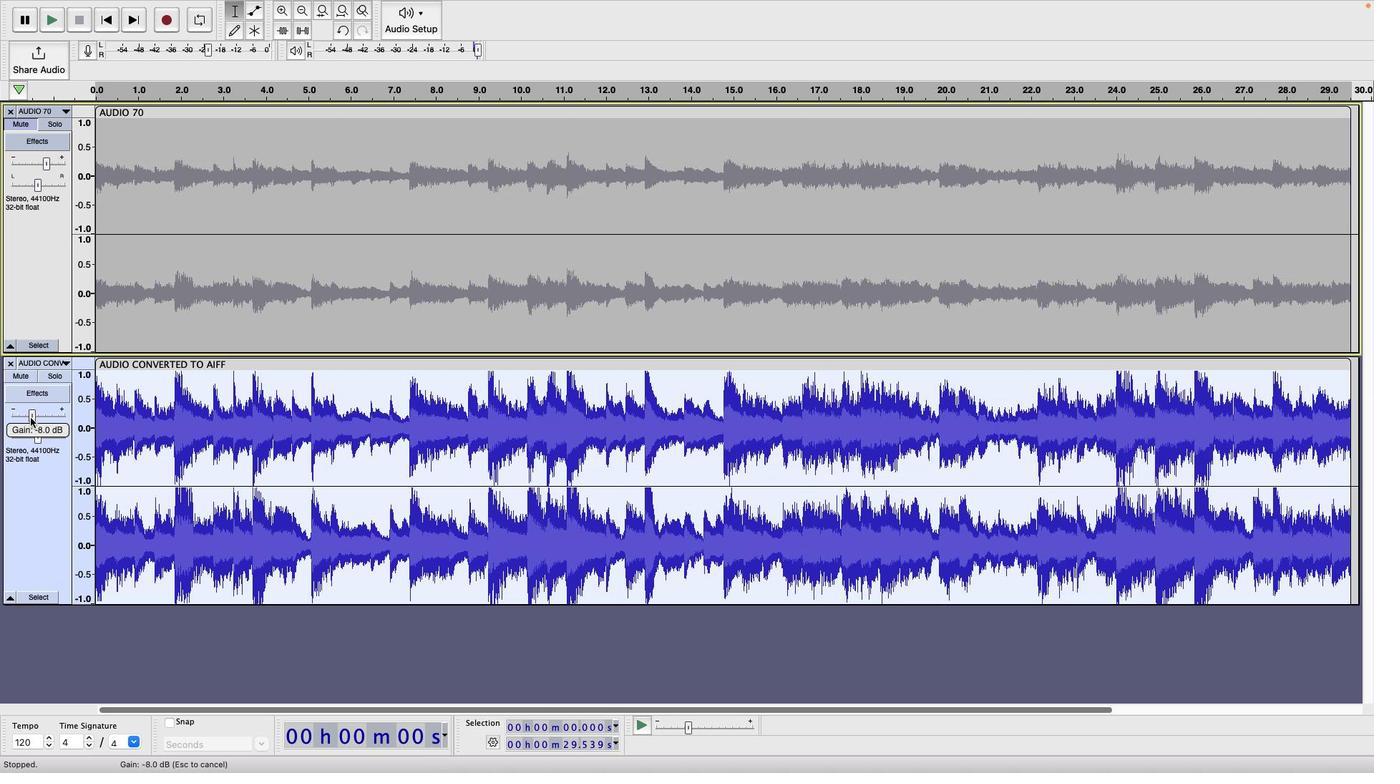 
Action: Mouse moved to (33, 416)
Screenshot: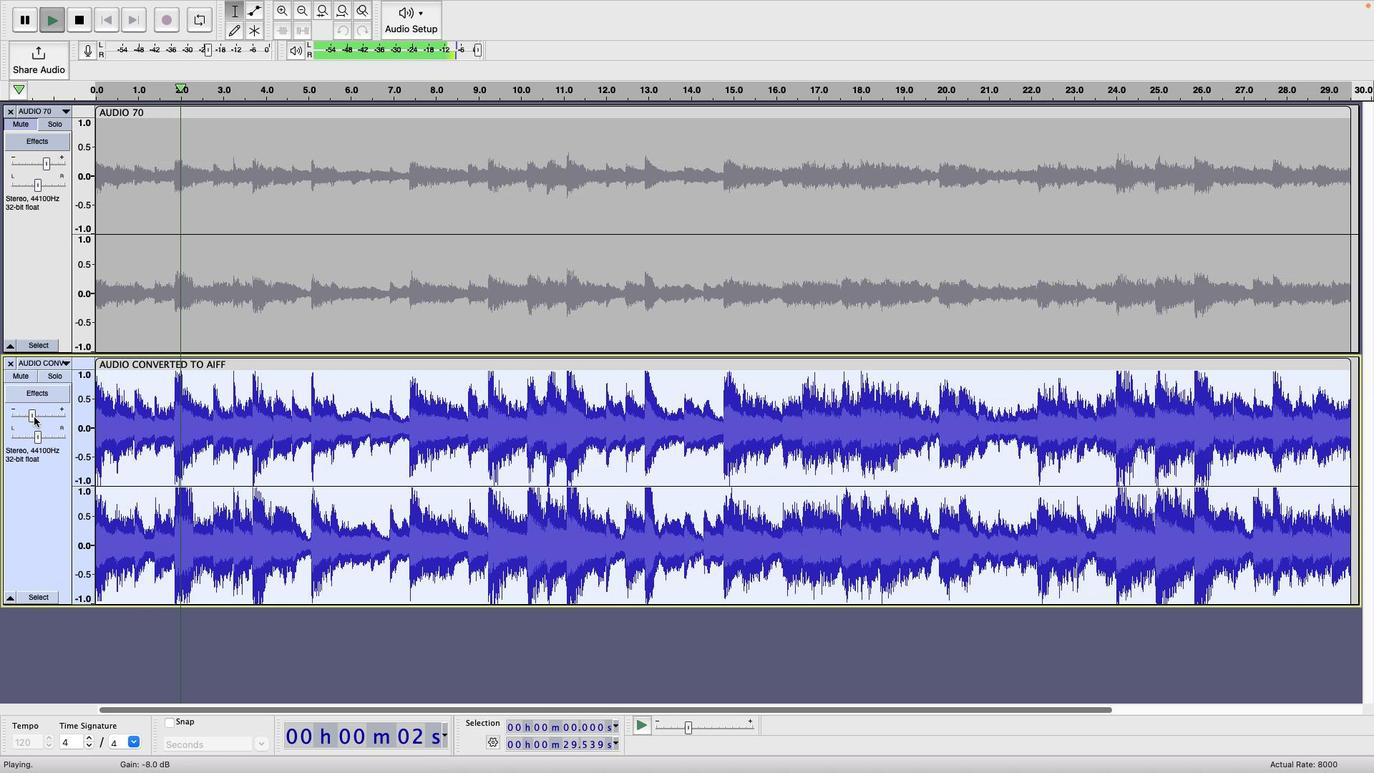 
Action: Mouse pressed left at (33, 416)
Screenshot: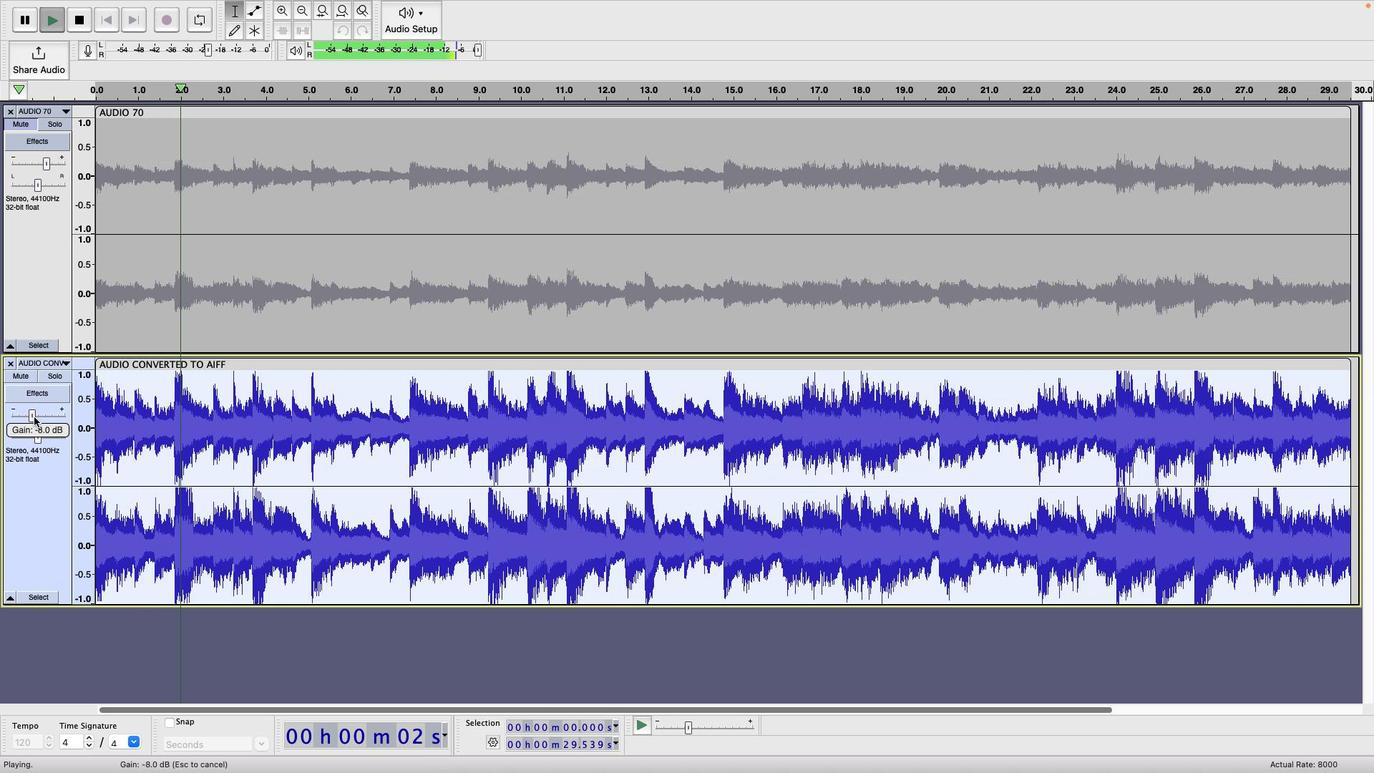 
Action: Mouse moved to (327, 389)
Screenshot: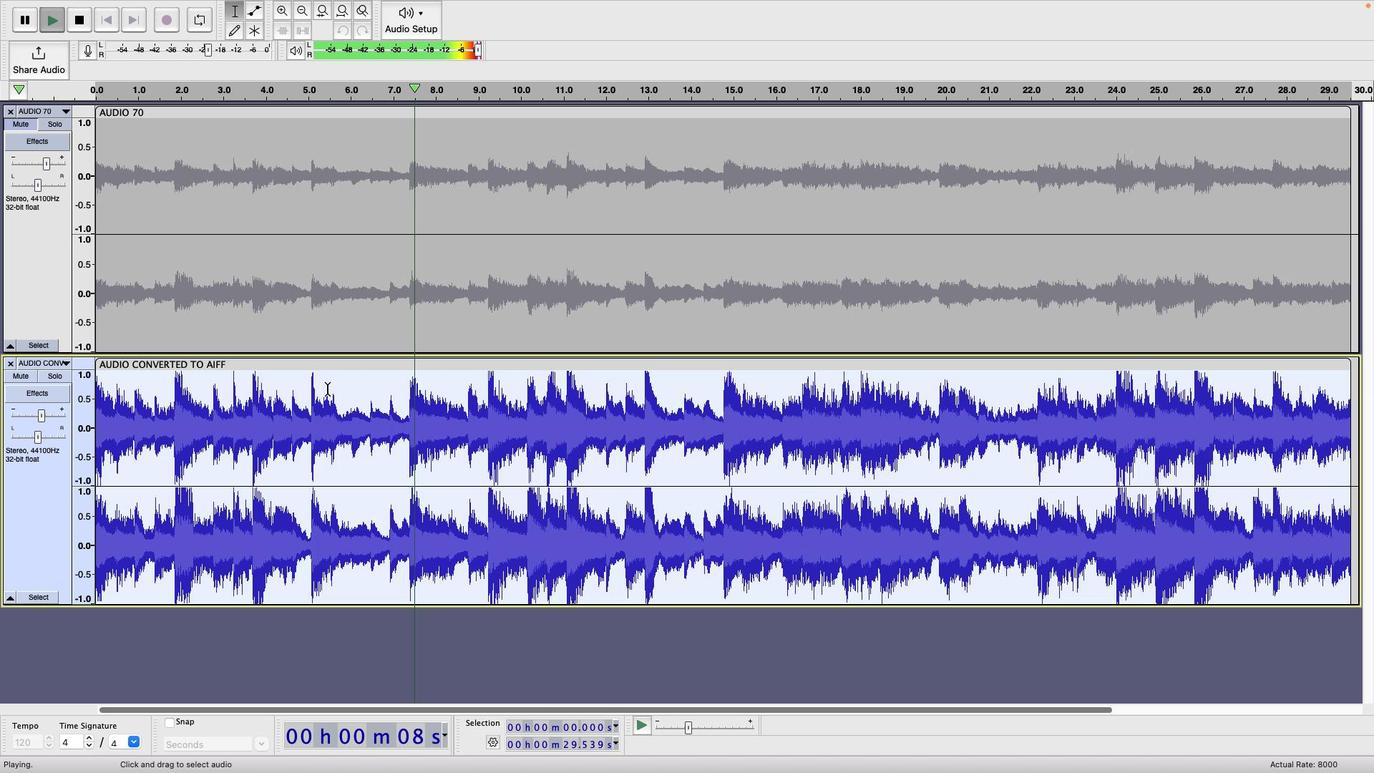 
Action: Key pressed Key.space
Screenshot: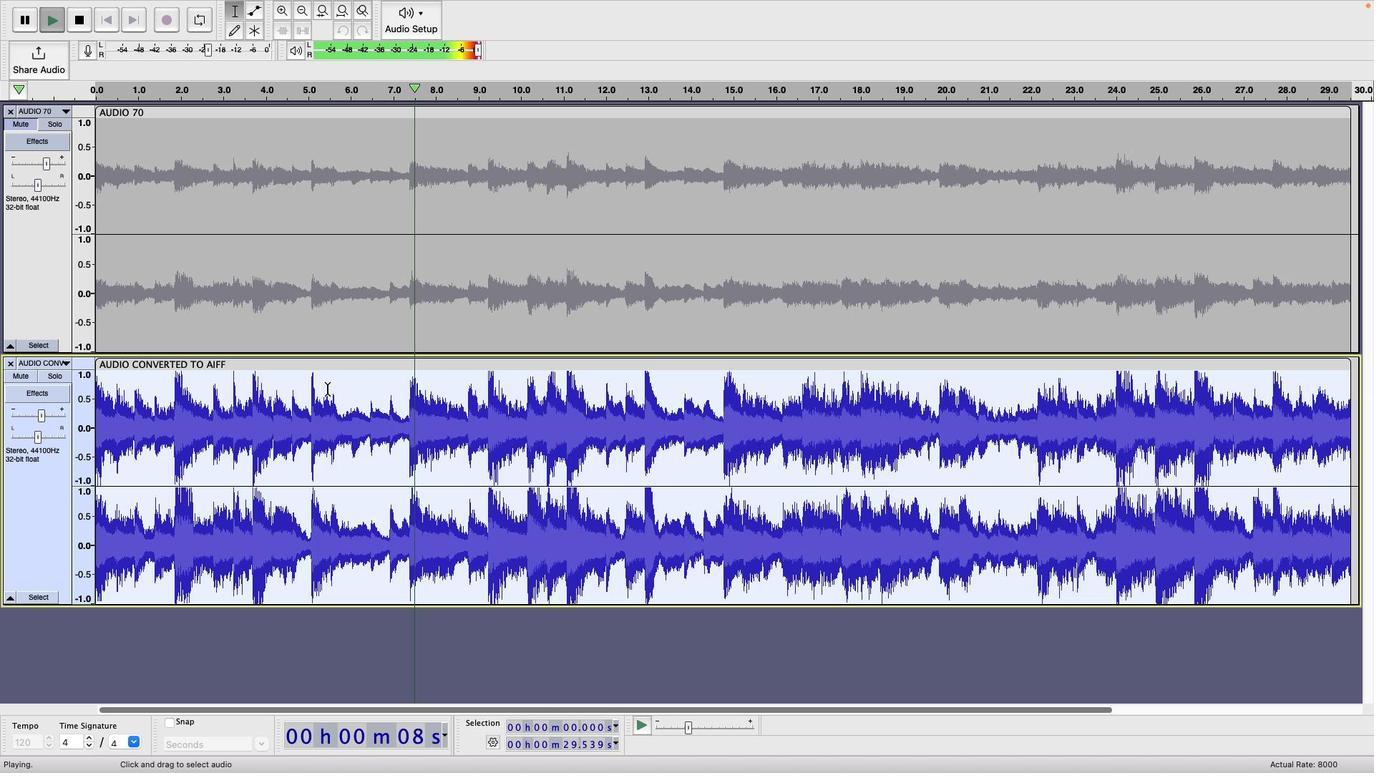 
Action: Mouse moved to (98, 10)
Screenshot: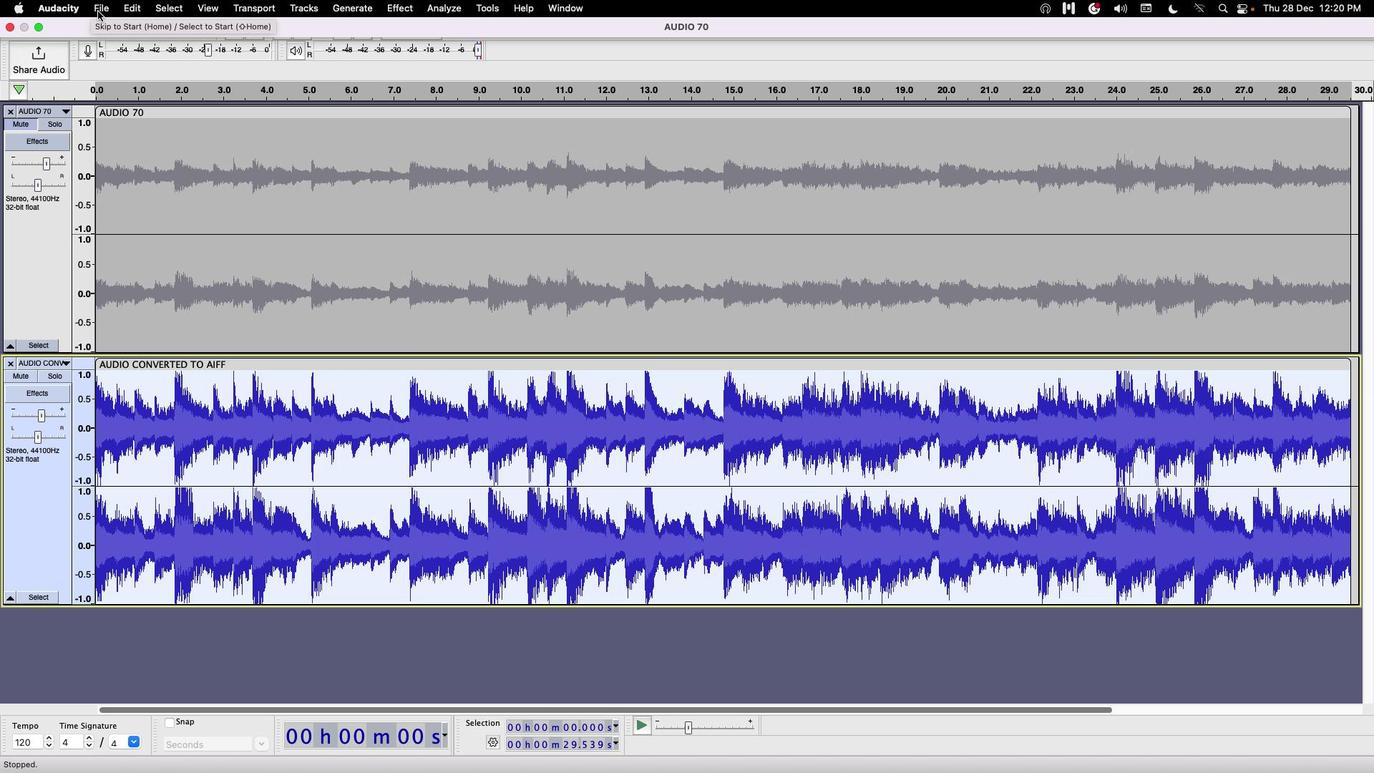 
Action: Mouse pressed left at (98, 10)
Screenshot: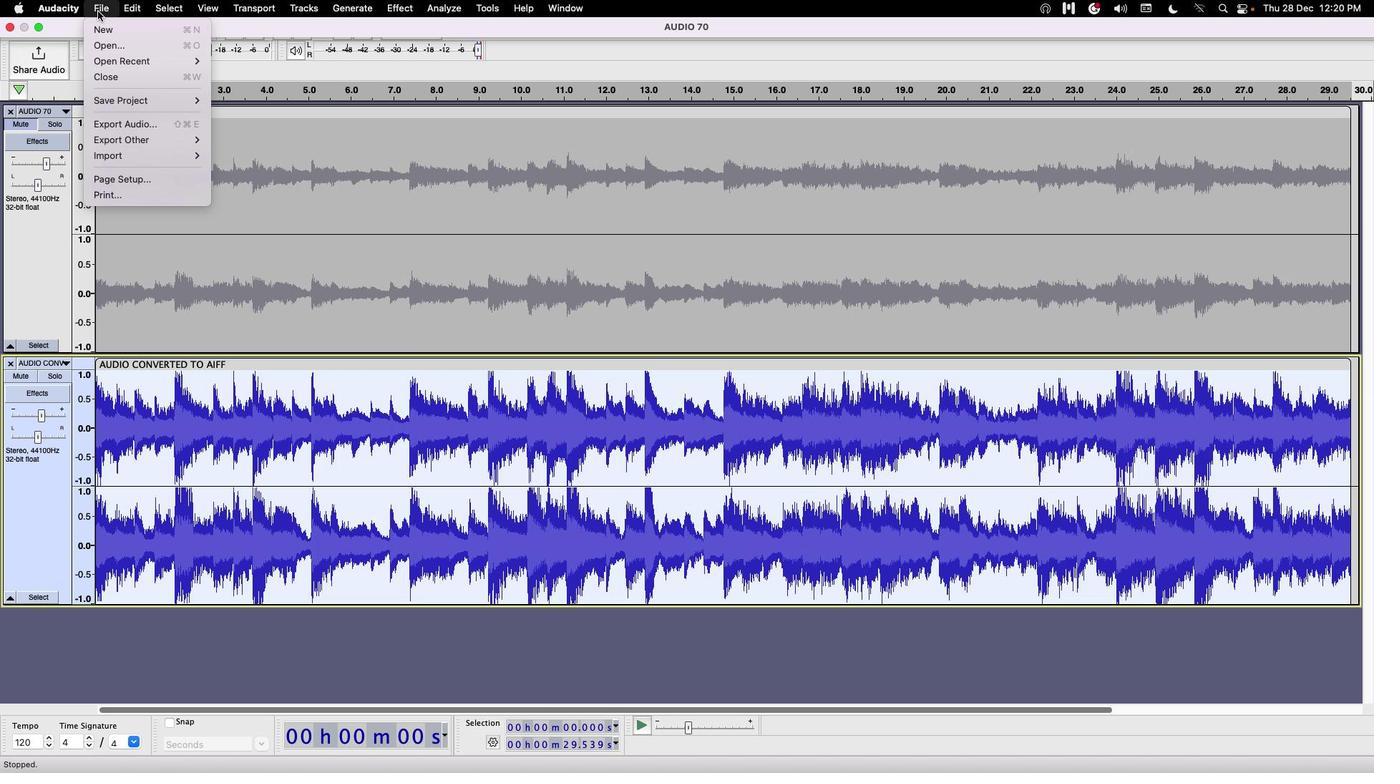 
Action: Mouse moved to (138, 99)
Screenshot: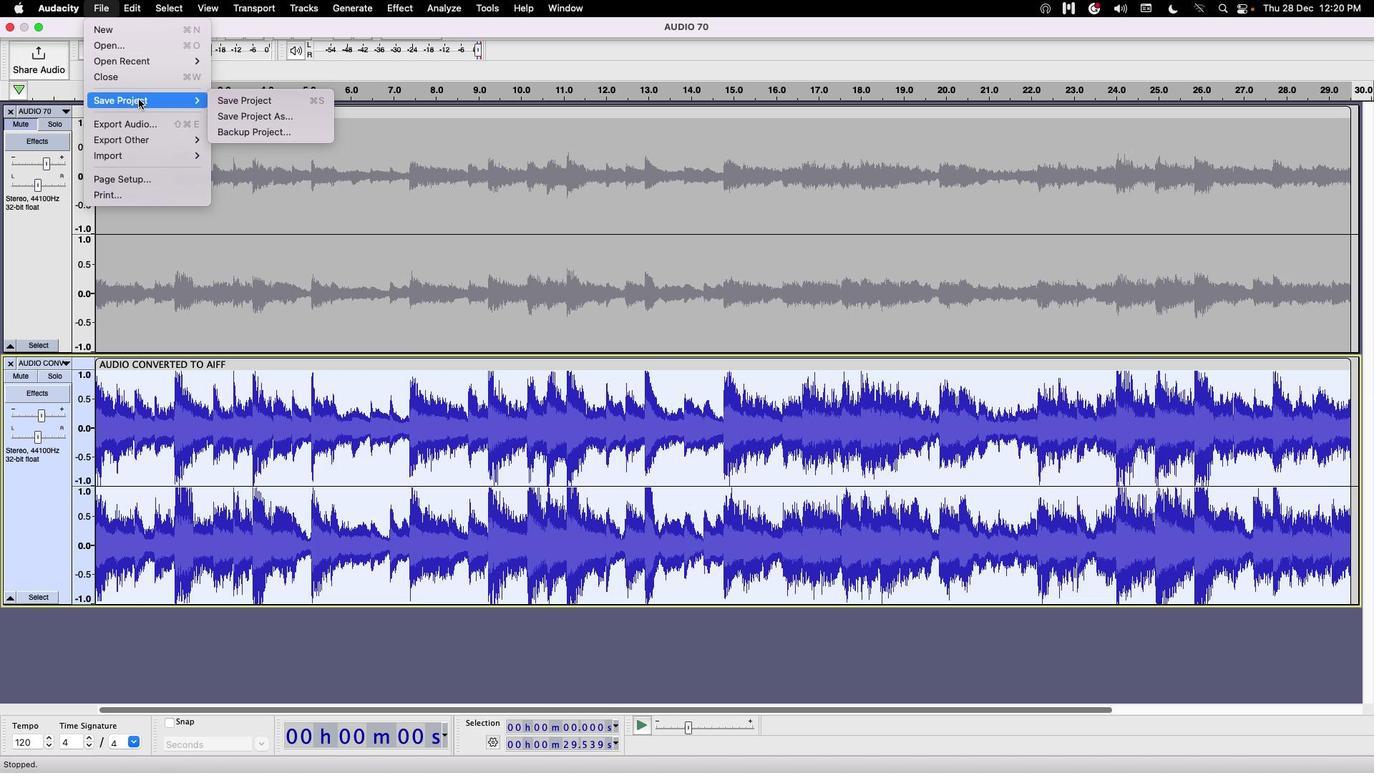 
Action: Mouse pressed left at (138, 99)
Screenshot: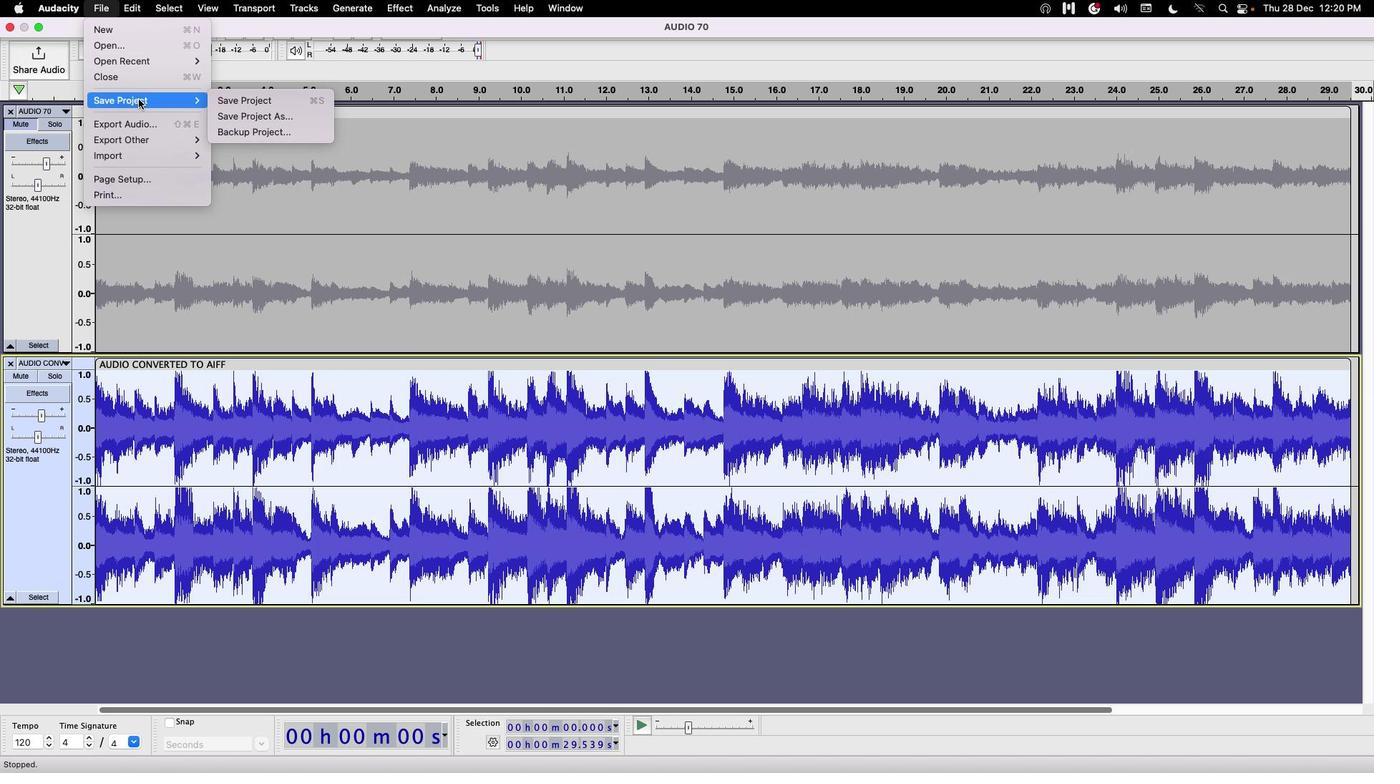
Action: Mouse moved to (234, 102)
Screenshot: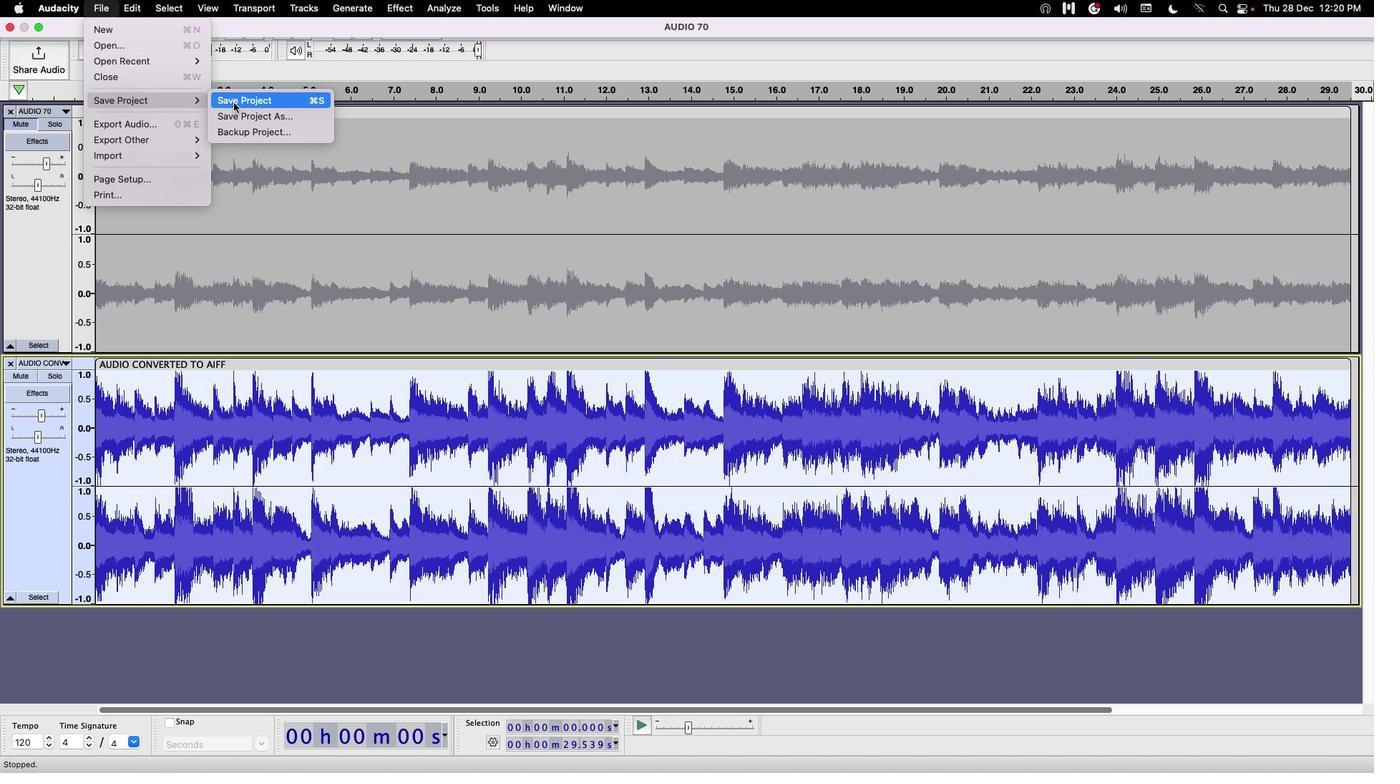 
Action: Mouse pressed left at (234, 102)
Screenshot: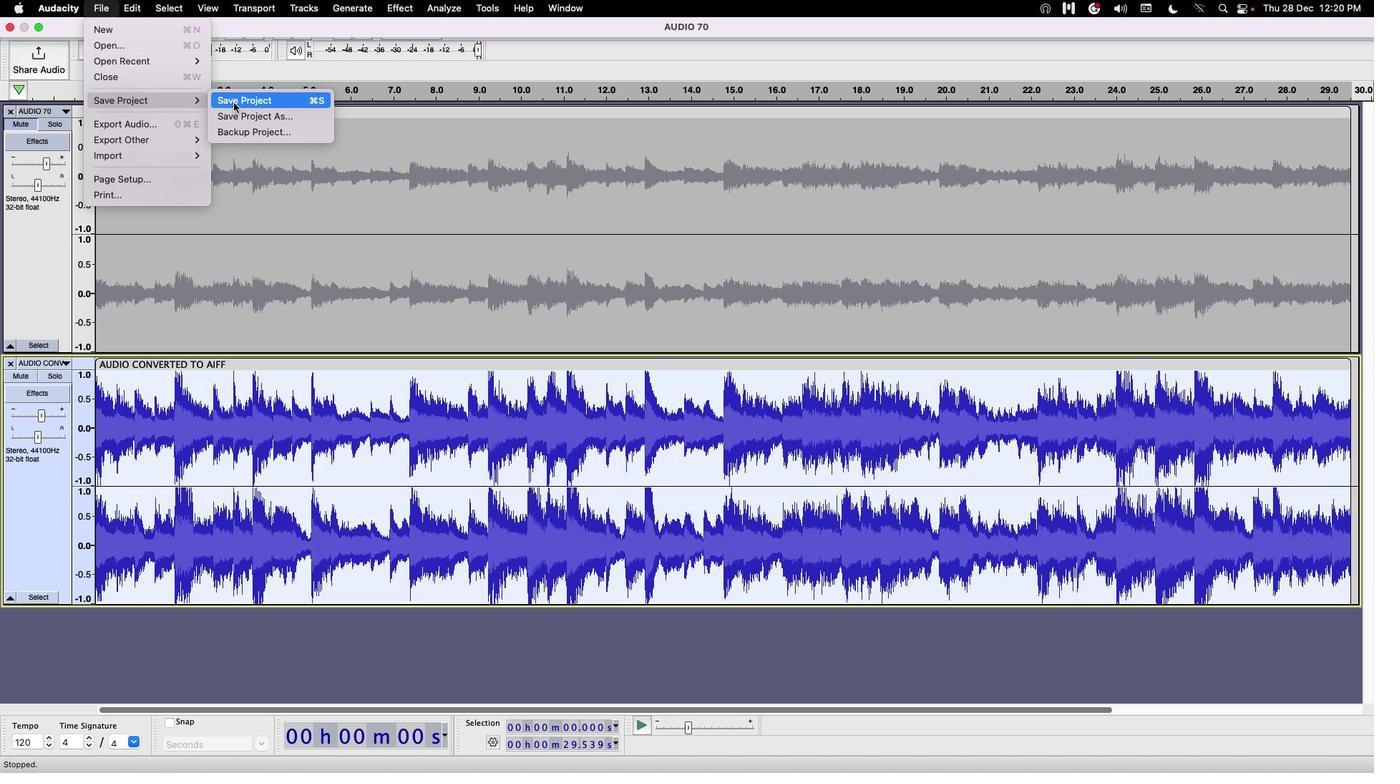 
Action: Mouse moved to (670, 208)
Screenshot: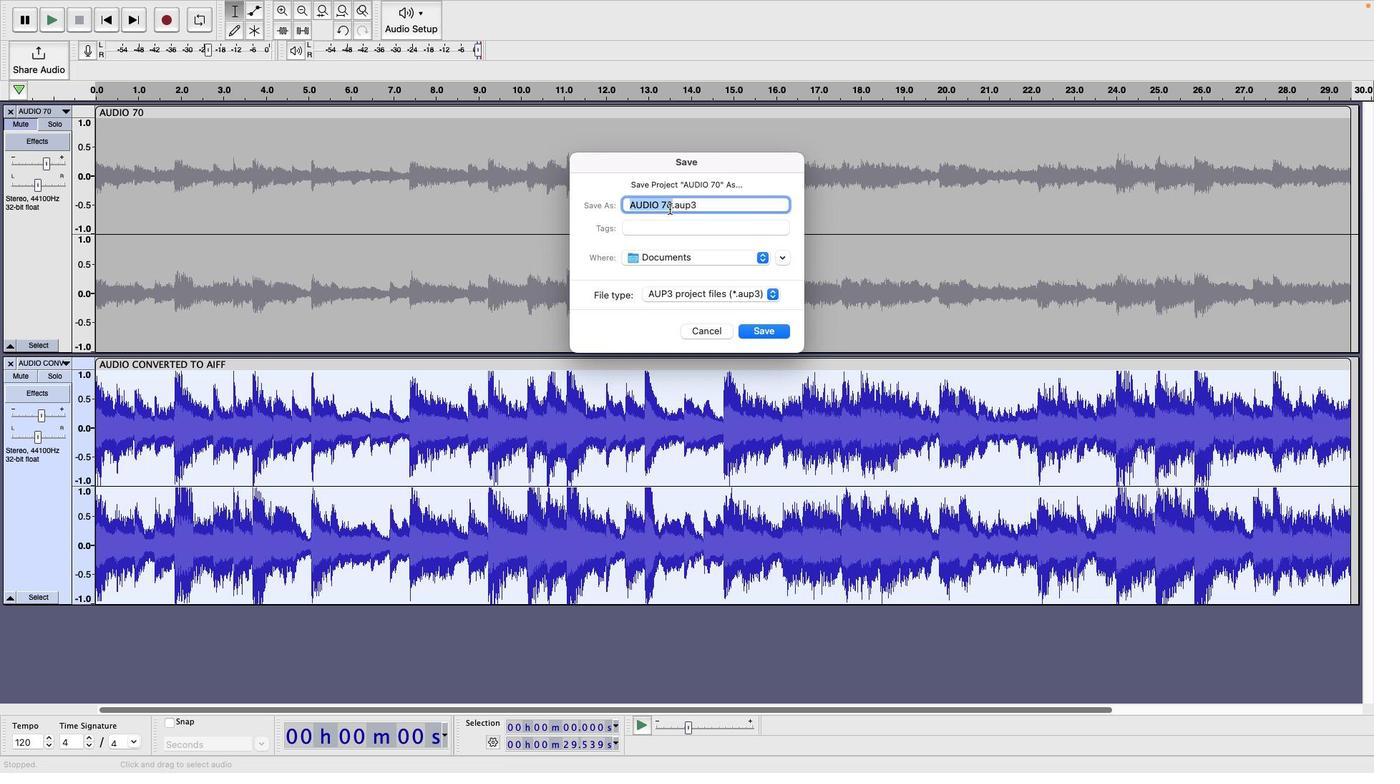 
Action: Mouse pressed left at (670, 208)
Screenshot: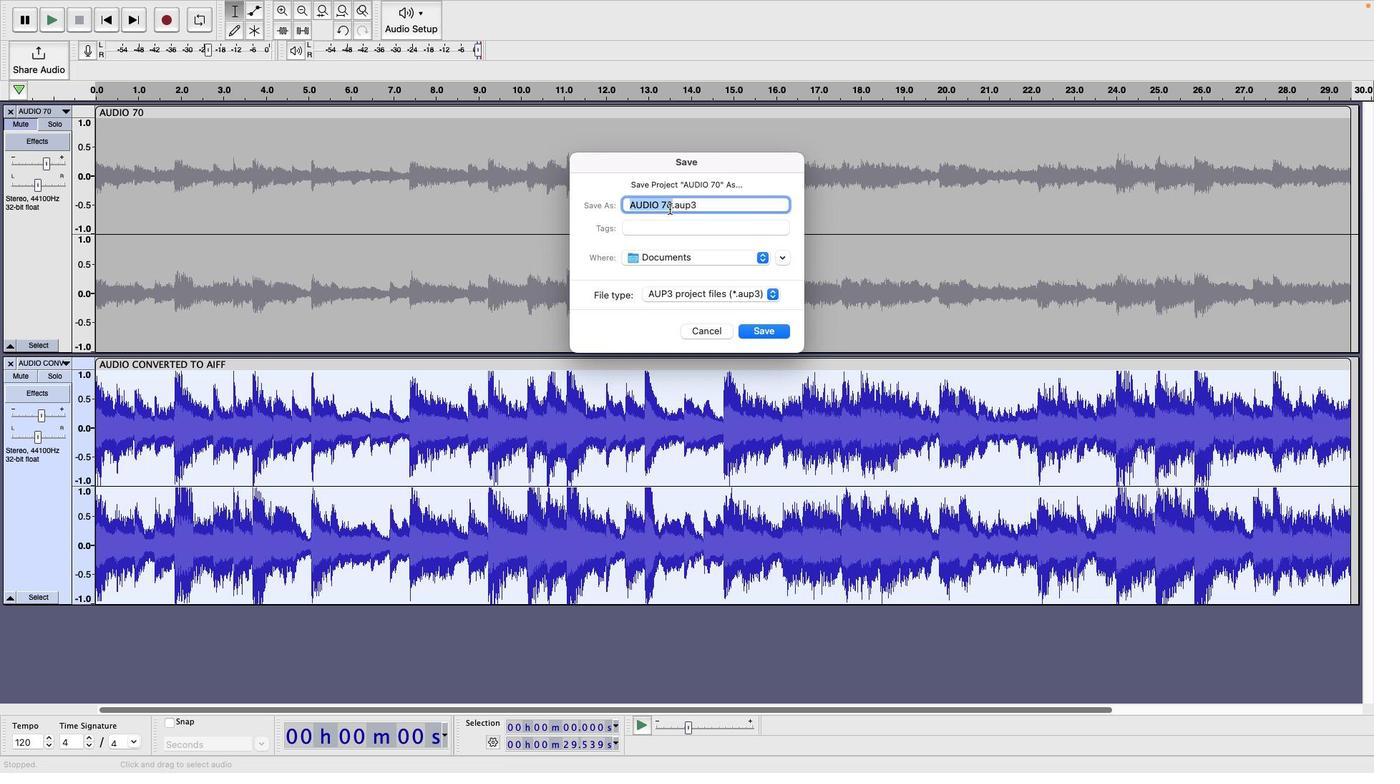 
Action: Mouse moved to (701, 247)
Screenshot: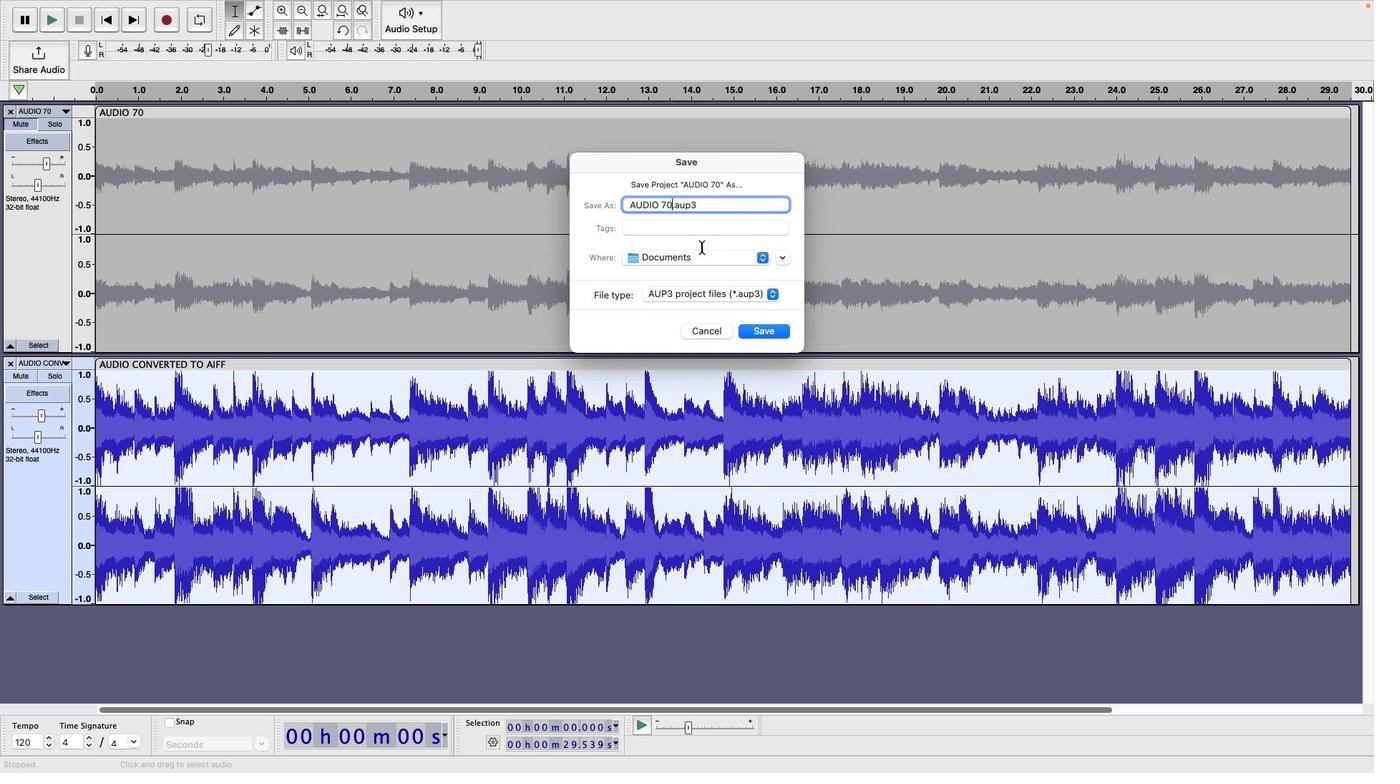 
Action: Key pressed Key.backspaceKey.backspace'C''O''N''V''E''R''T''E''D'Key.space'T''O'Key.space'A''I''F''F'Key.space'F''O''R''M''A''T''T'Key.backspace
Screenshot: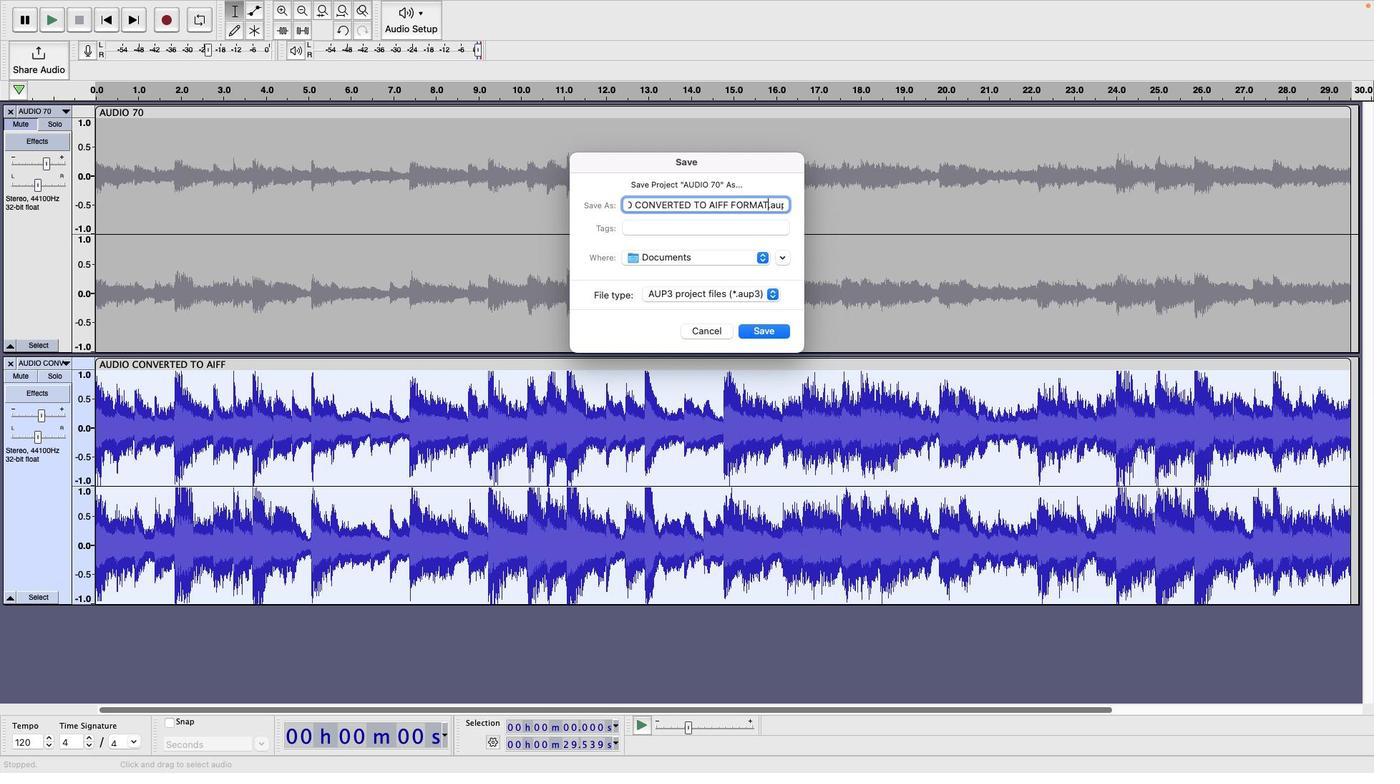 
Action: Mouse moved to (766, 332)
Screenshot: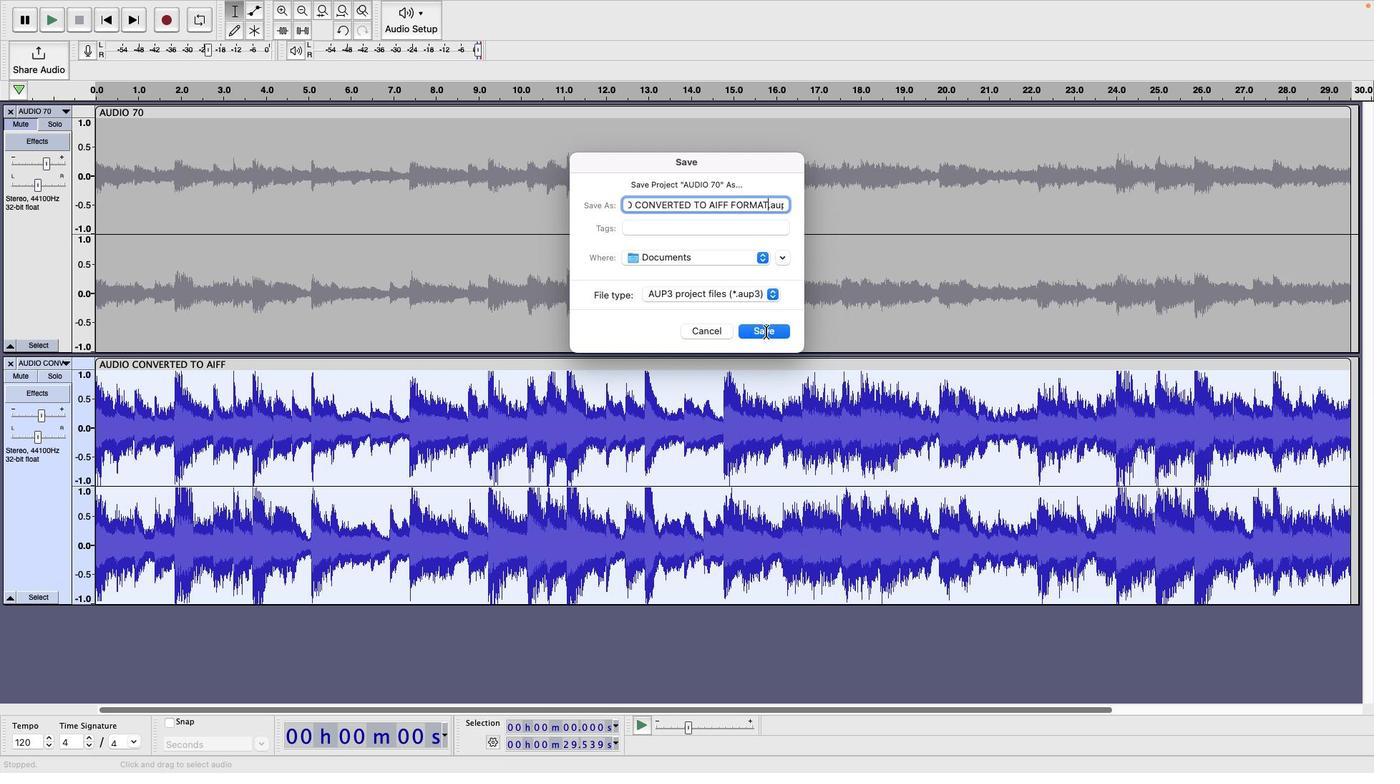
Action: Mouse pressed left at (766, 332)
Screenshot: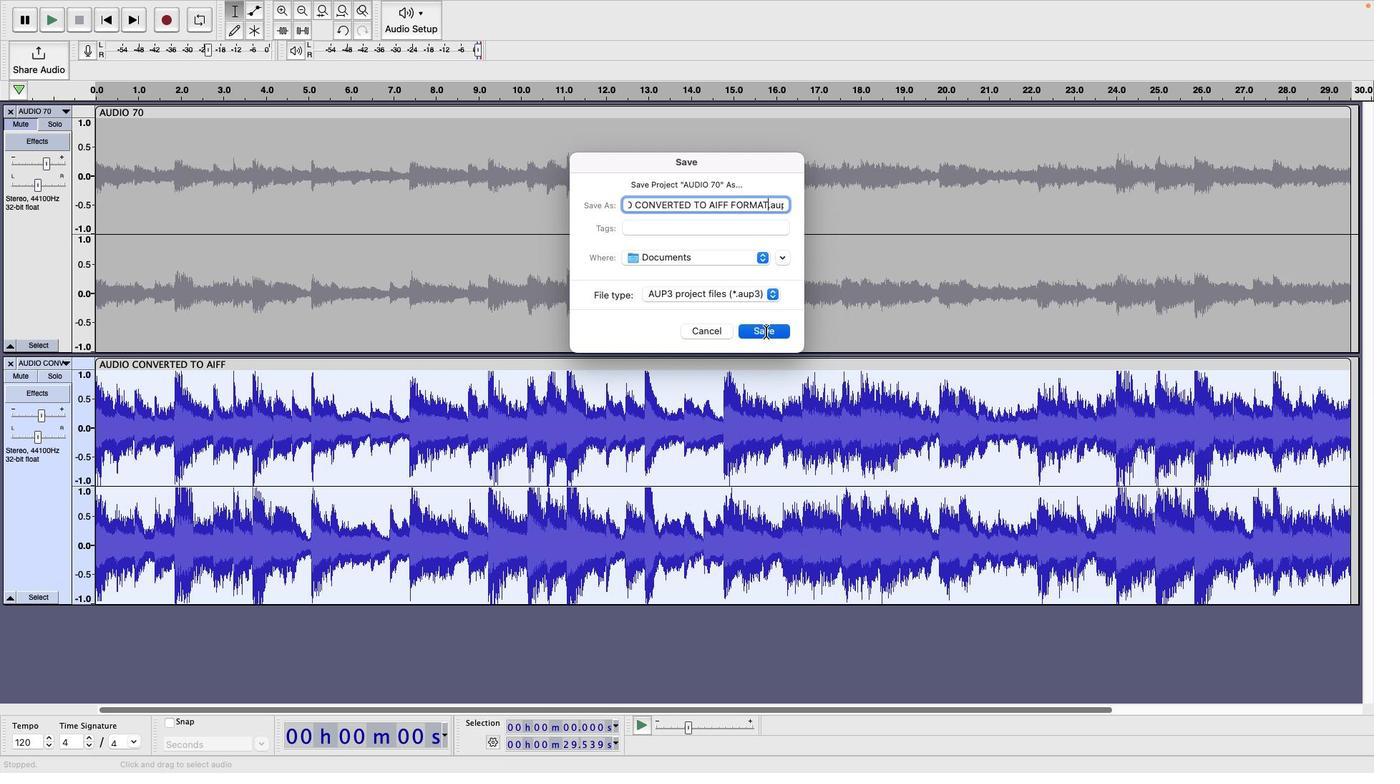 
